 Task: Find connections with filter location Maroubra with filter topic #Trainerwith filter profile language German with filter current company Xoriant with filter school Project Management Institute Chennai Chapter with filter industry Security Systems Services with filter service category Growth Marketing with filter keywords title Assistant Golf Professional
Action: Mouse moved to (648, 117)
Screenshot: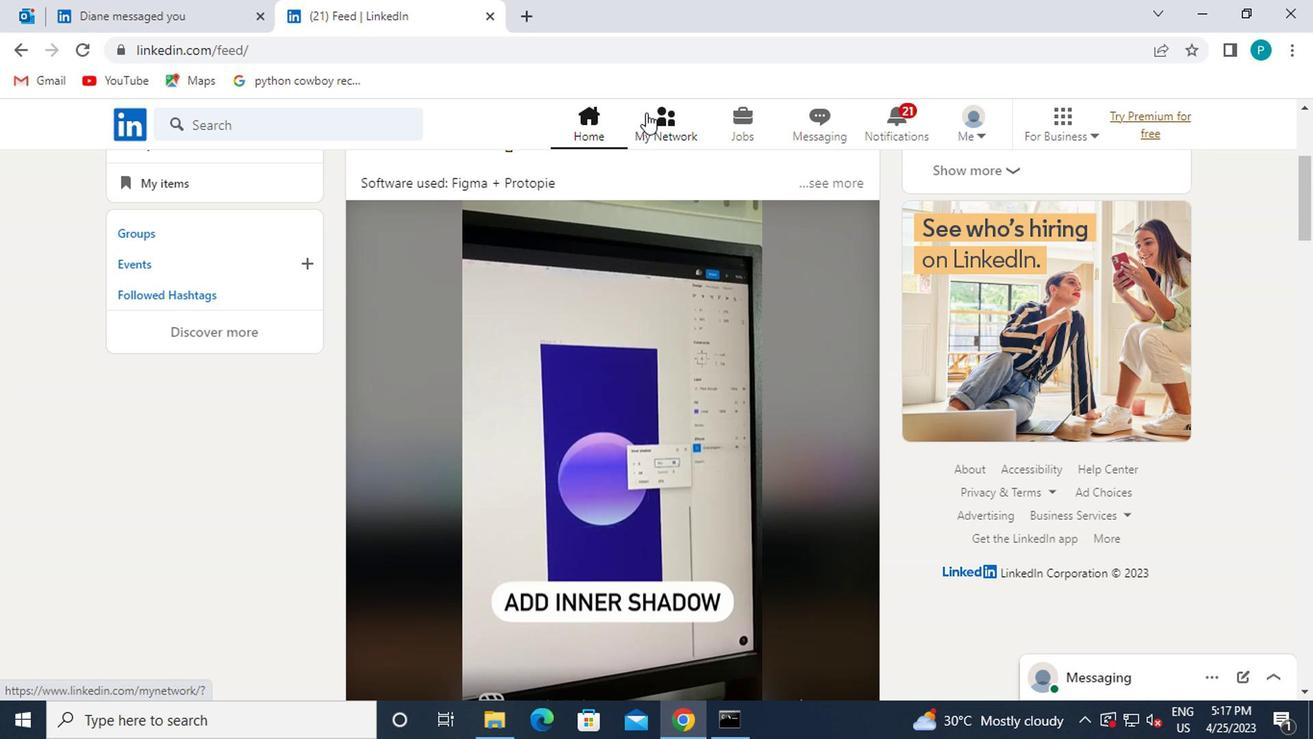 
Action: Mouse pressed left at (648, 117)
Screenshot: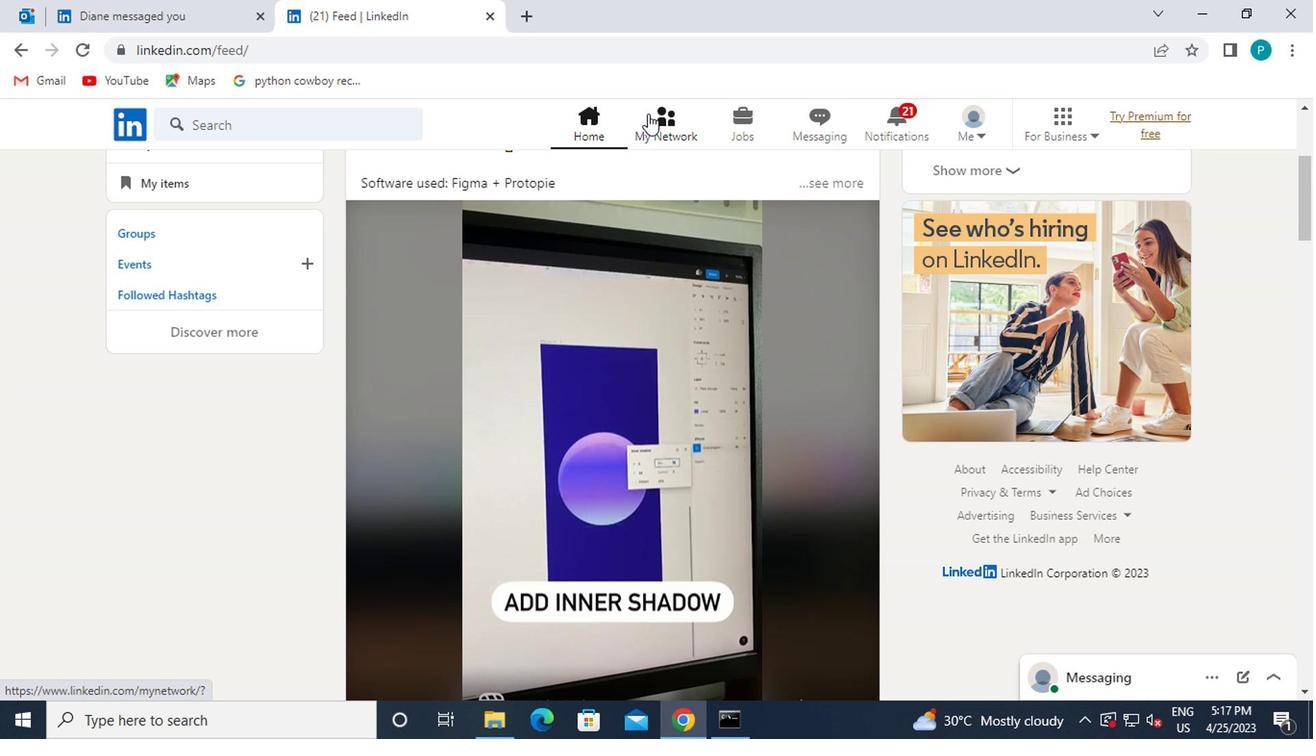 
Action: Mouse moved to (176, 238)
Screenshot: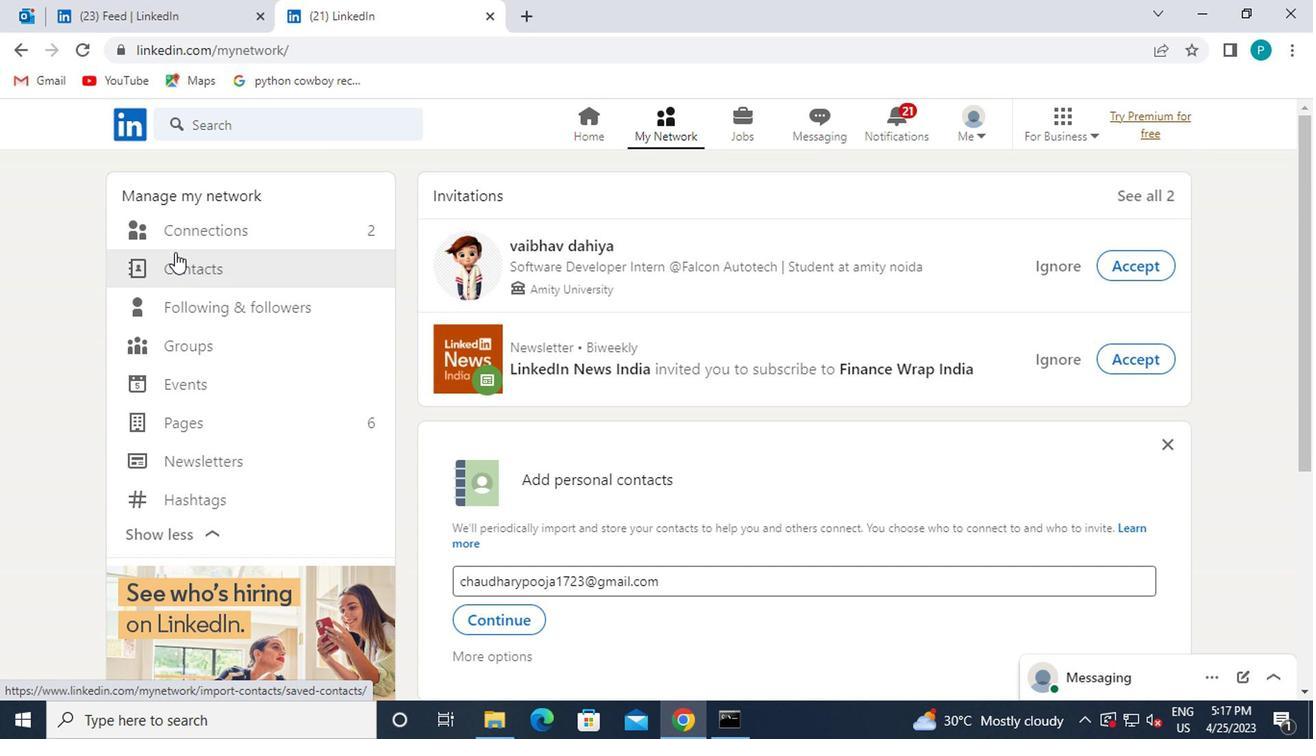 
Action: Mouse pressed left at (176, 238)
Screenshot: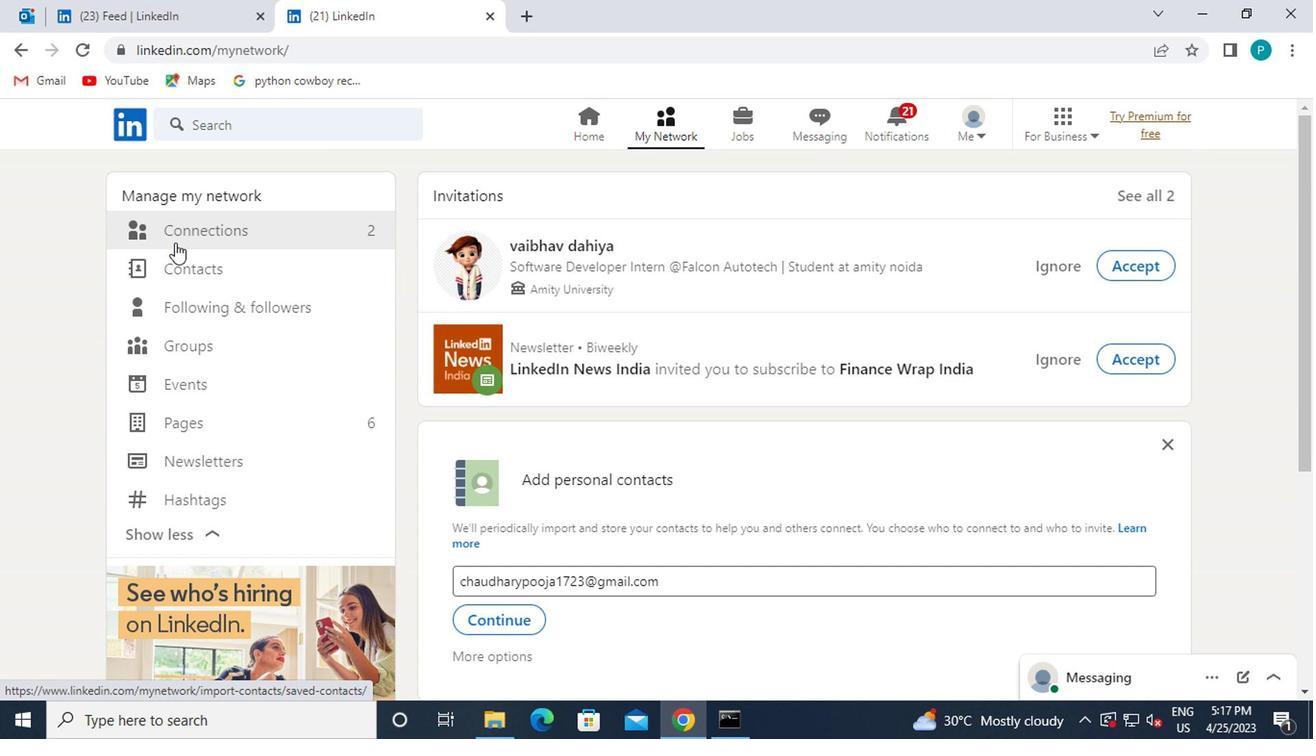 
Action: Mouse moved to (767, 231)
Screenshot: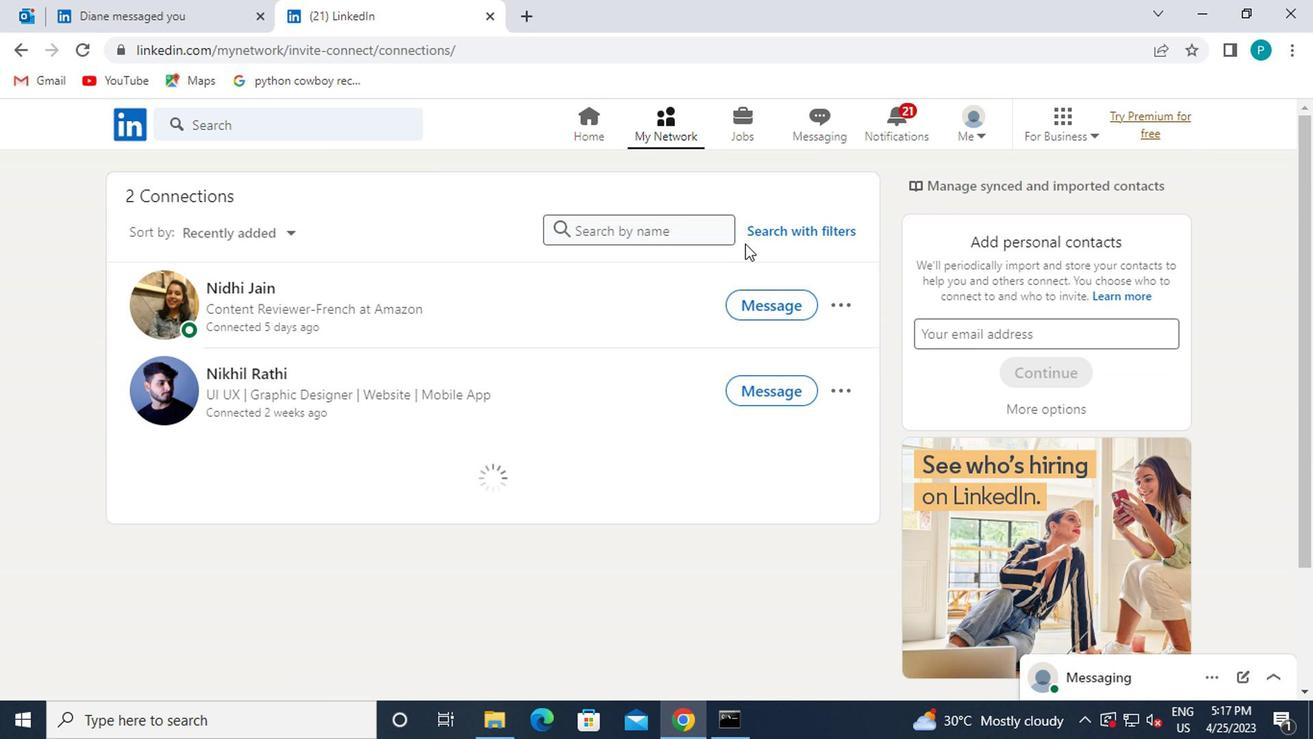 
Action: Mouse pressed left at (767, 231)
Screenshot: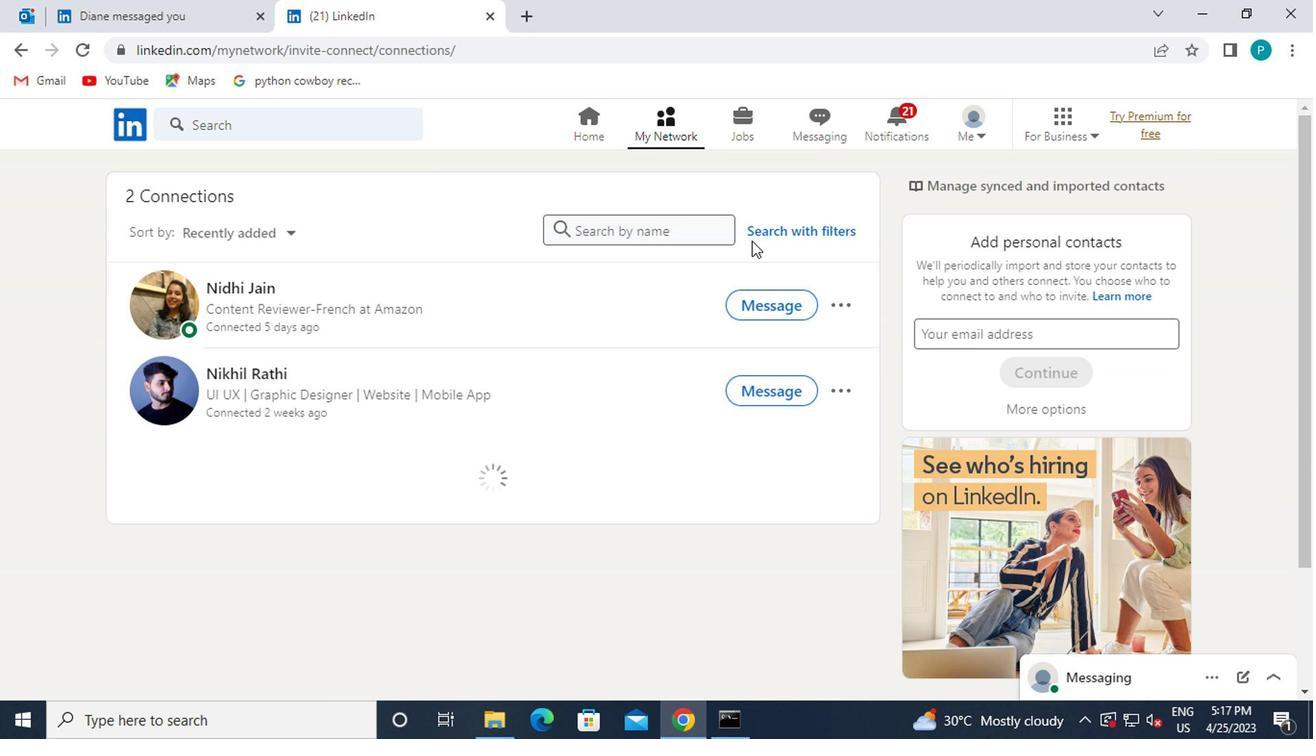 
Action: Mouse moved to (761, 229)
Screenshot: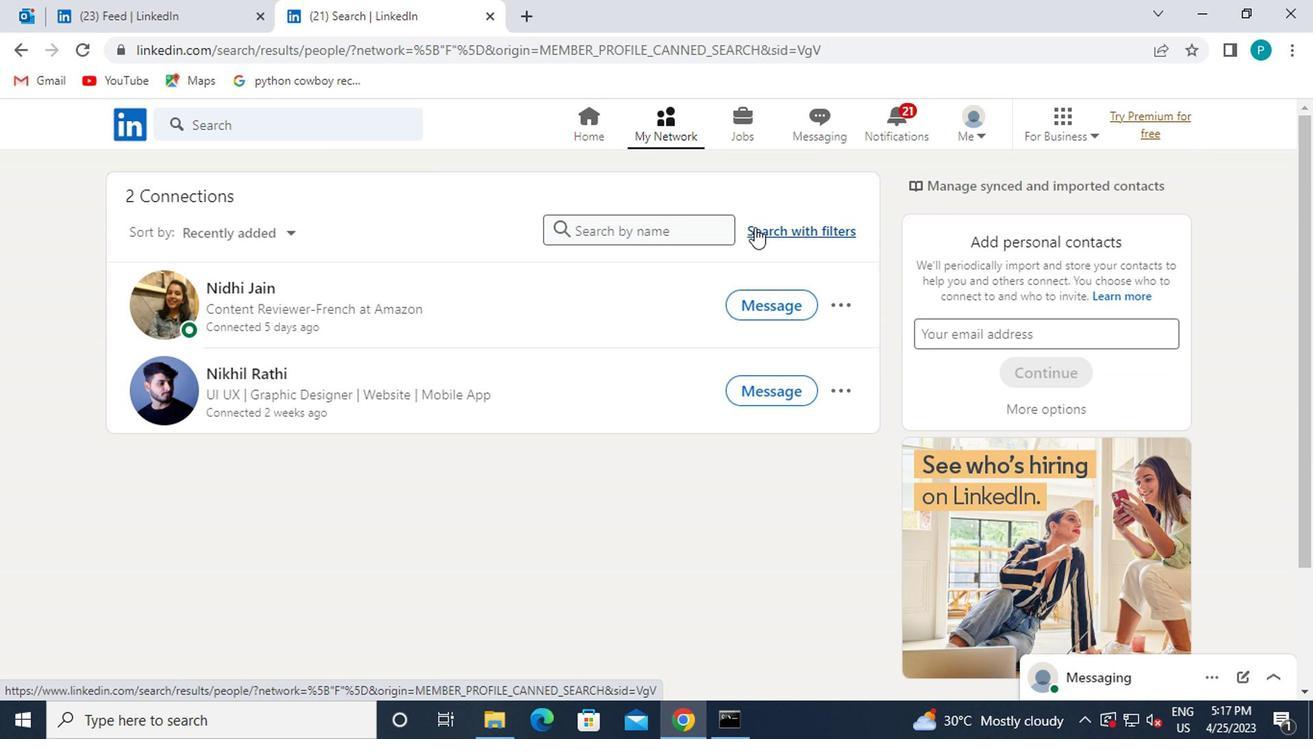 
Action: Mouse pressed left at (761, 229)
Screenshot: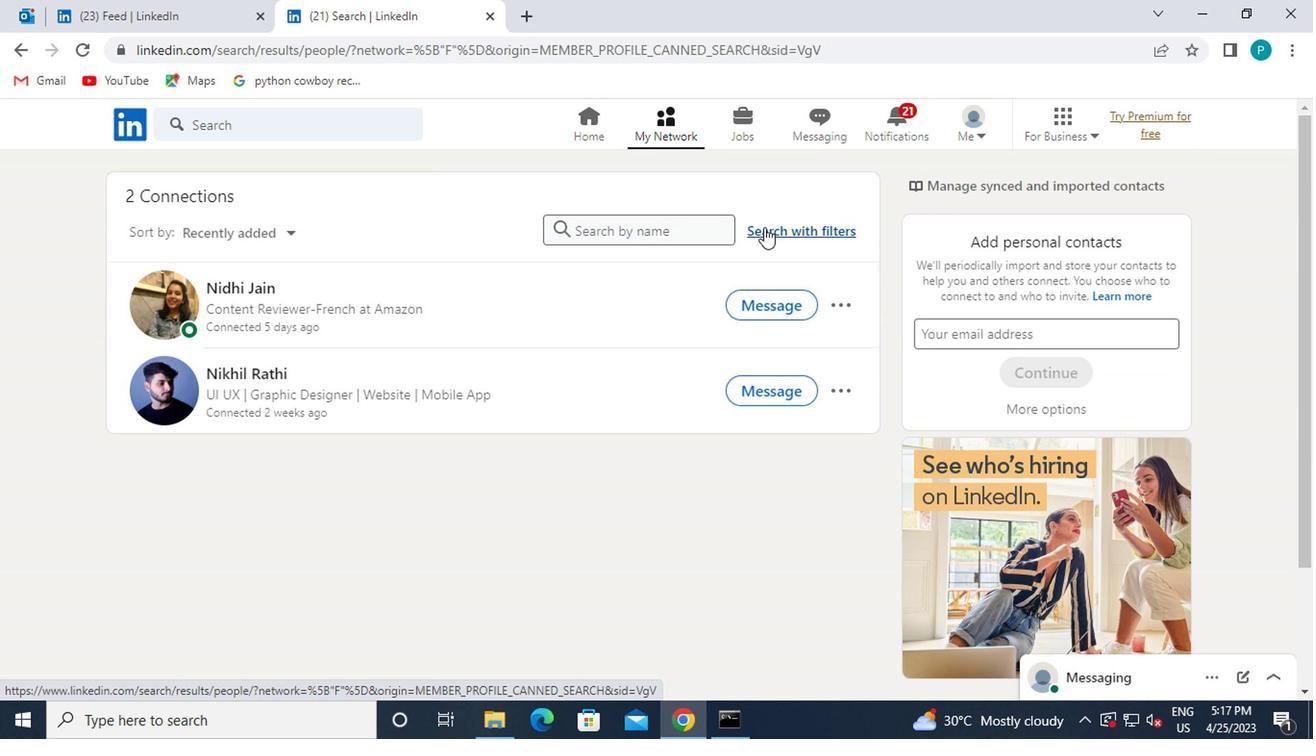 
Action: Mouse pressed left at (761, 229)
Screenshot: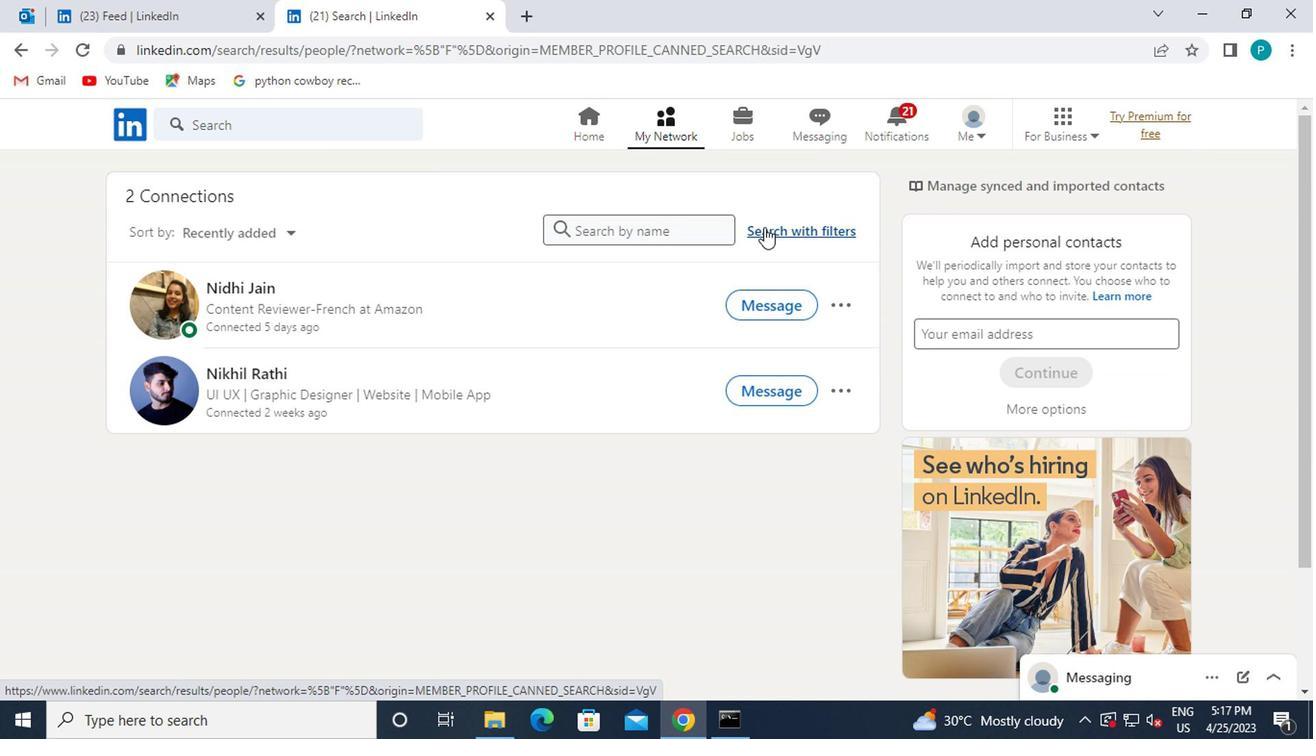 
Action: Mouse moved to (659, 191)
Screenshot: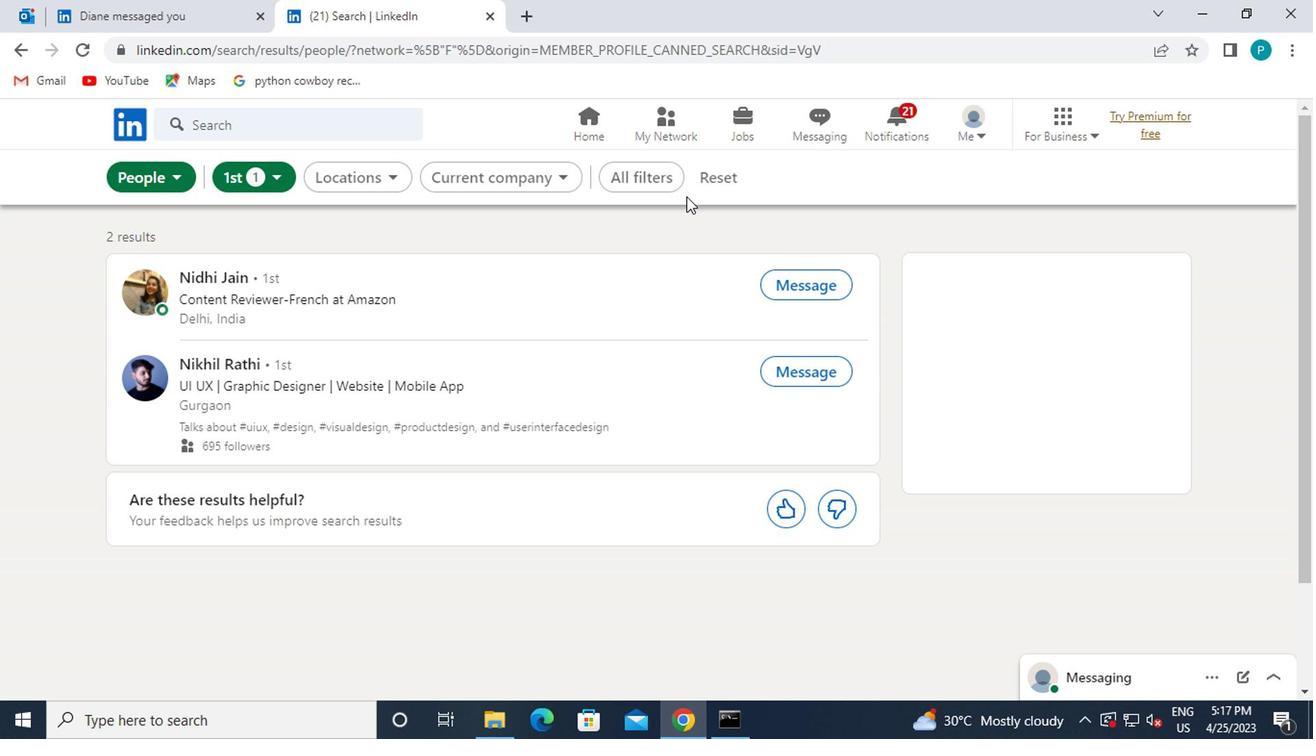 
Action: Mouse pressed left at (659, 191)
Screenshot: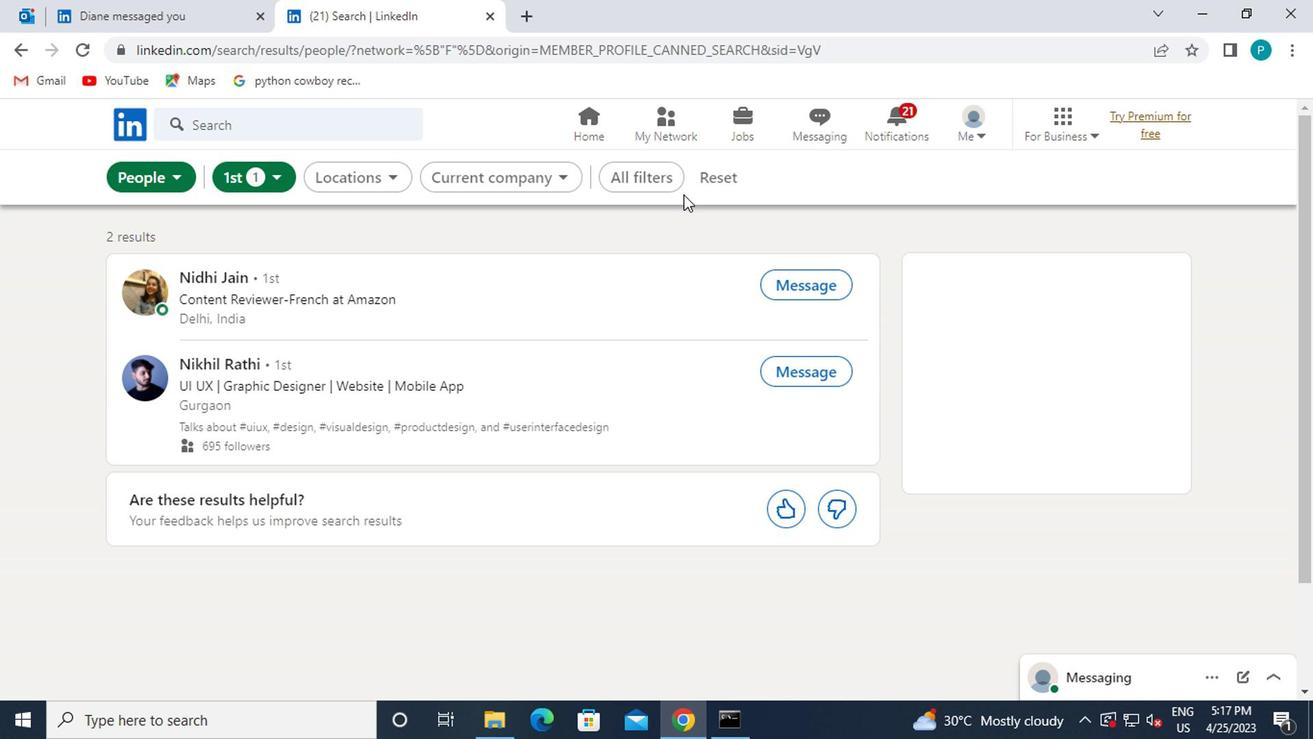 
Action: Mouse moved to (645, 183)
Screenshot: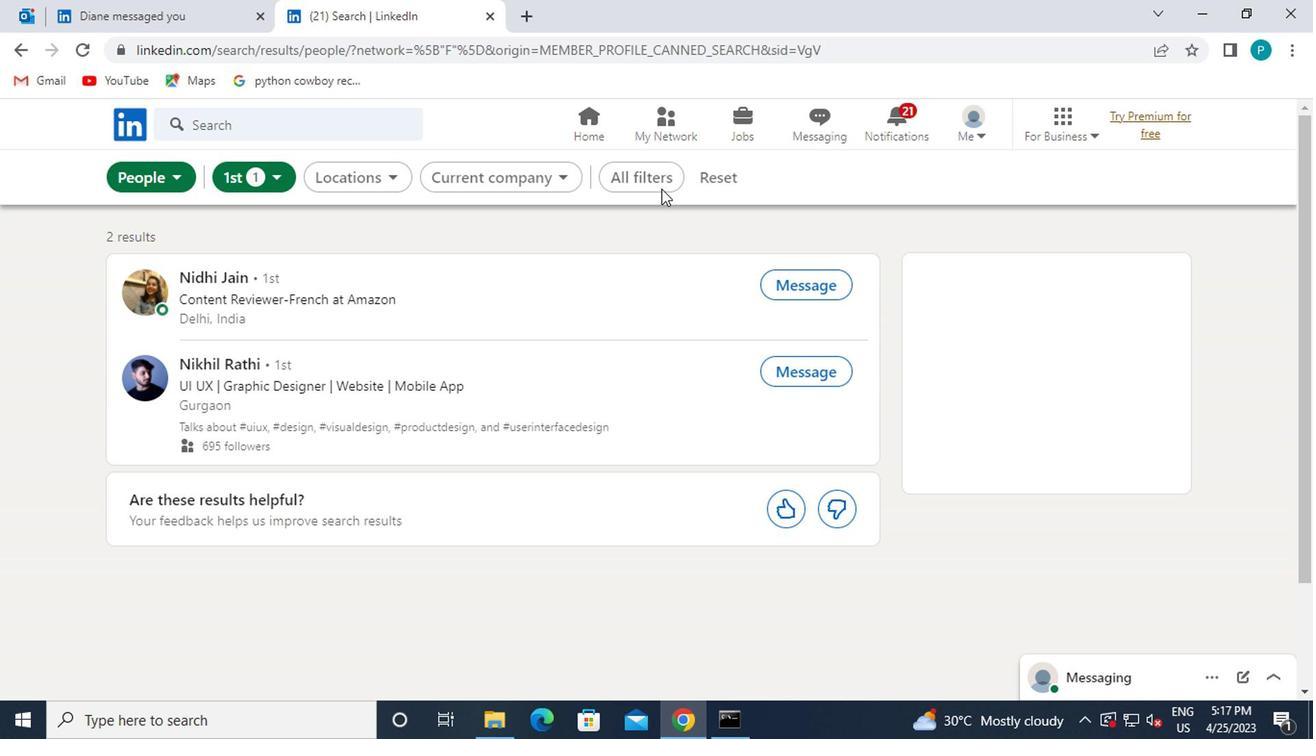 
Action: Mouse pressed left at (645, 183)
Screenshot: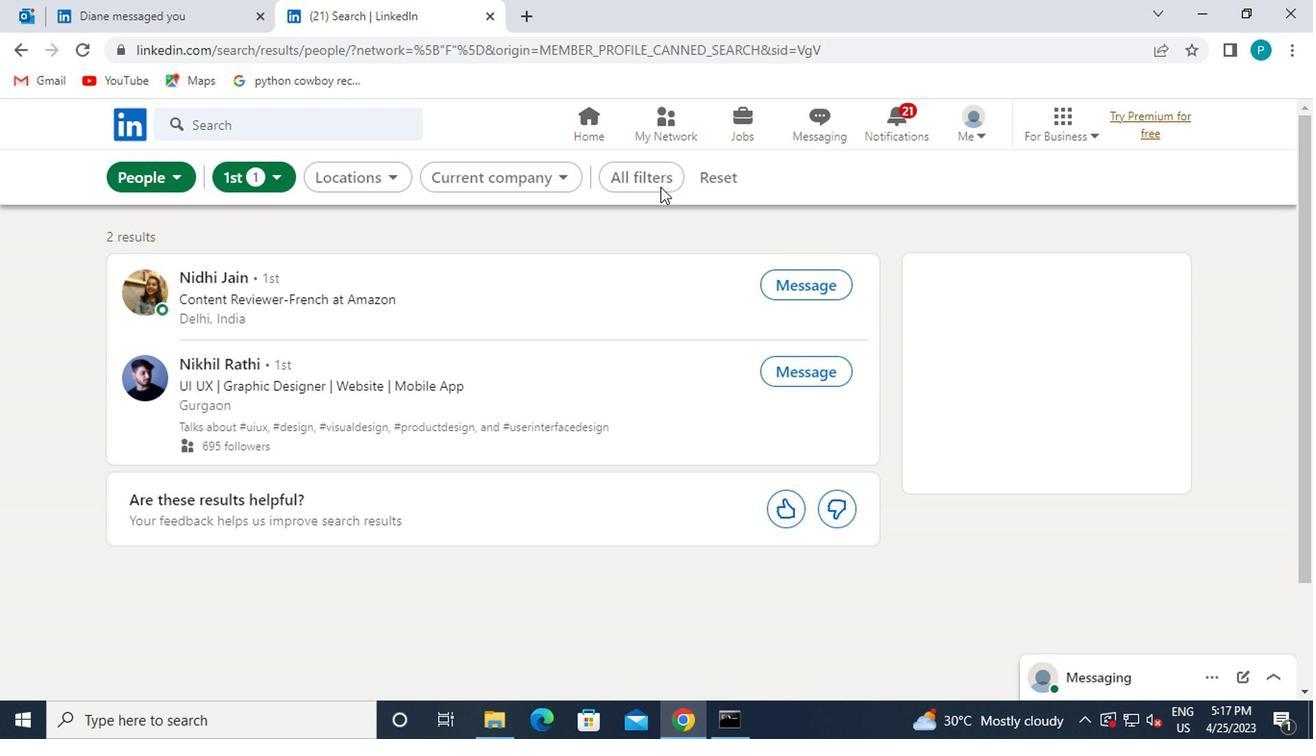 
Action: Mouse pressed left at (645, 183)
Screenshot: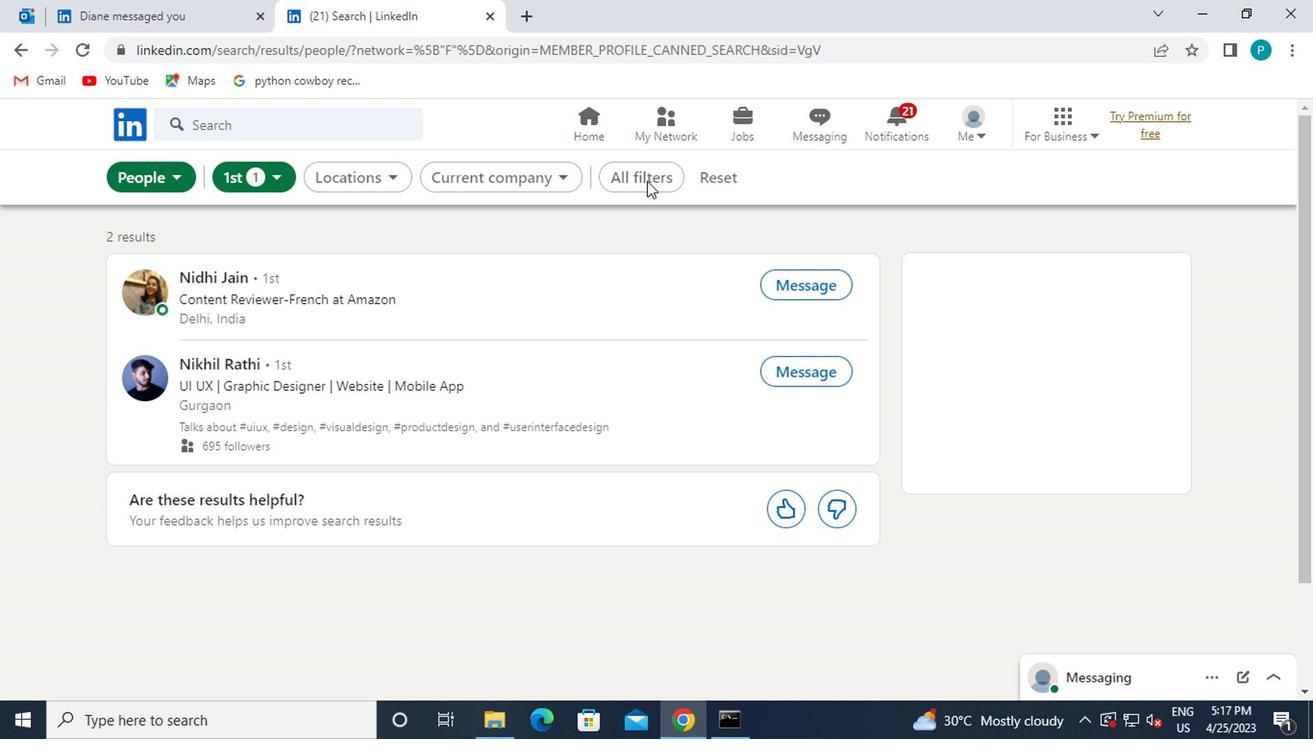 
Action: Mouse pressed left at (645, 183)
Screenshot: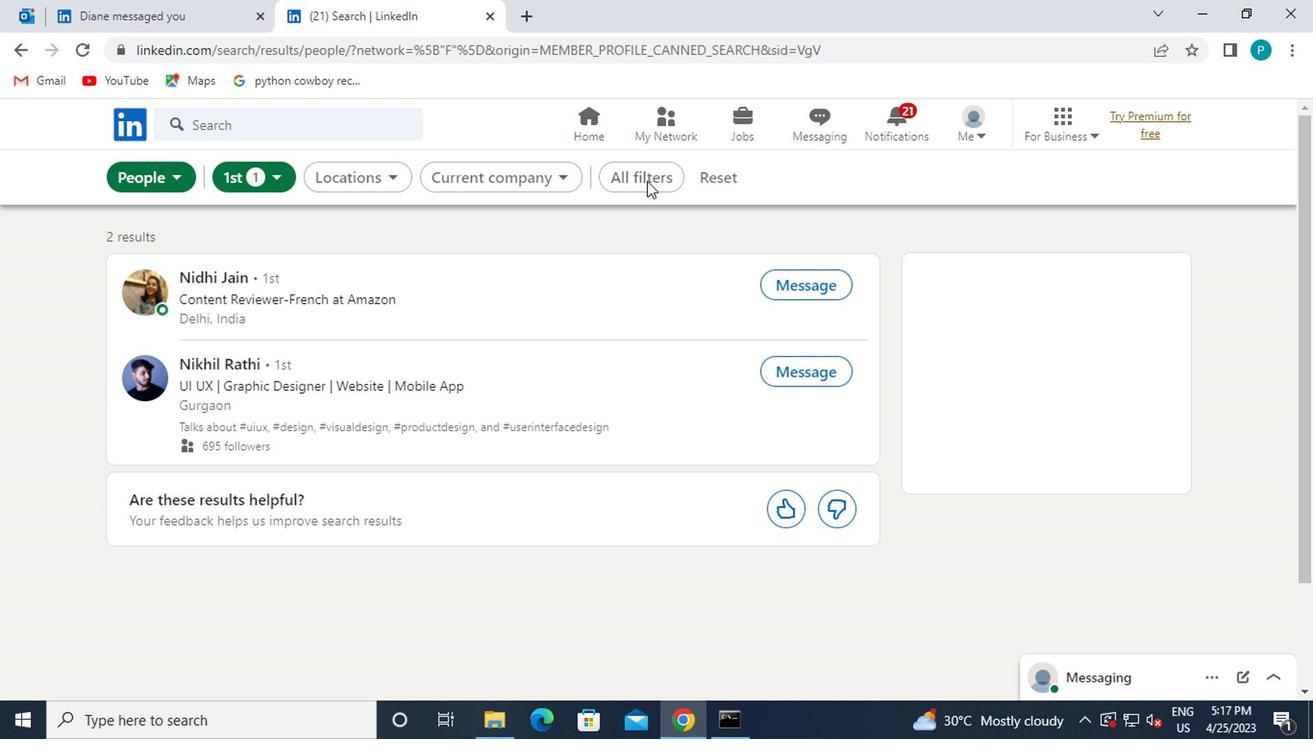 
Action: Mouse pressed left at (645, 183)
Screenshot: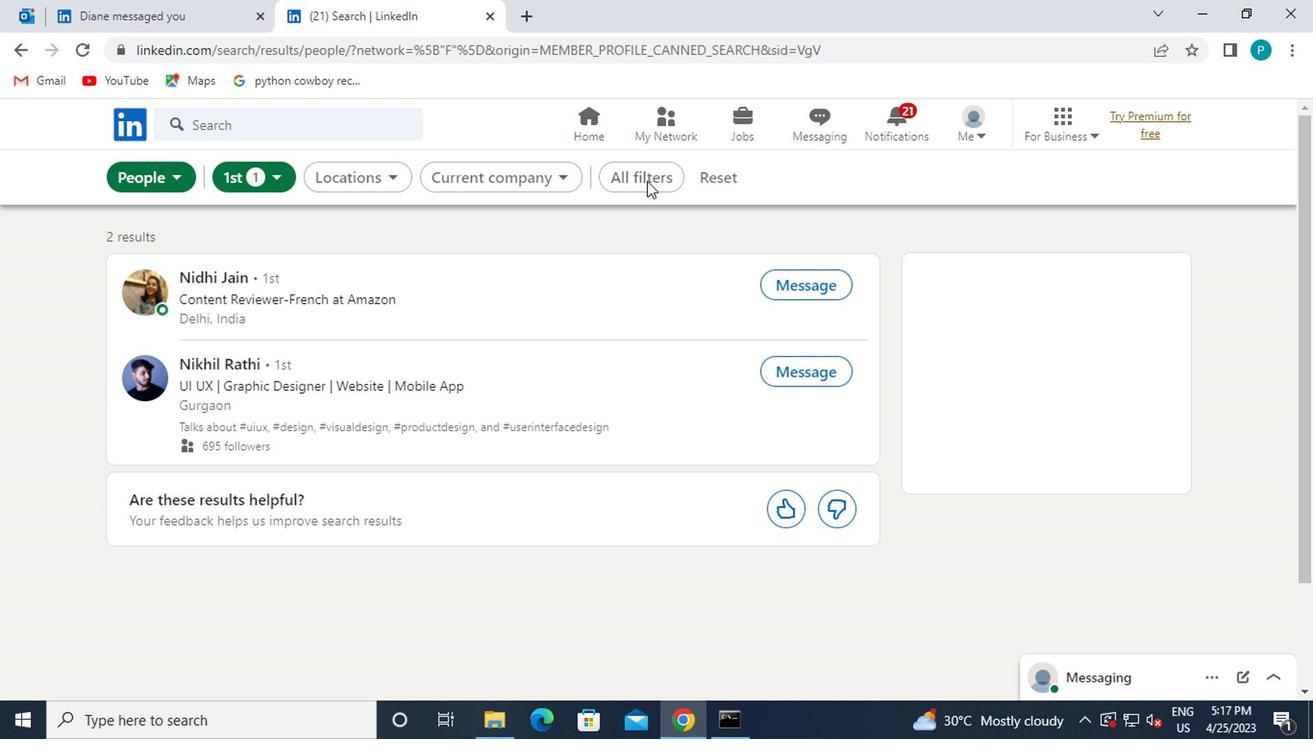 
Action: Mouse pressed left at (645, 183)
Screenshot: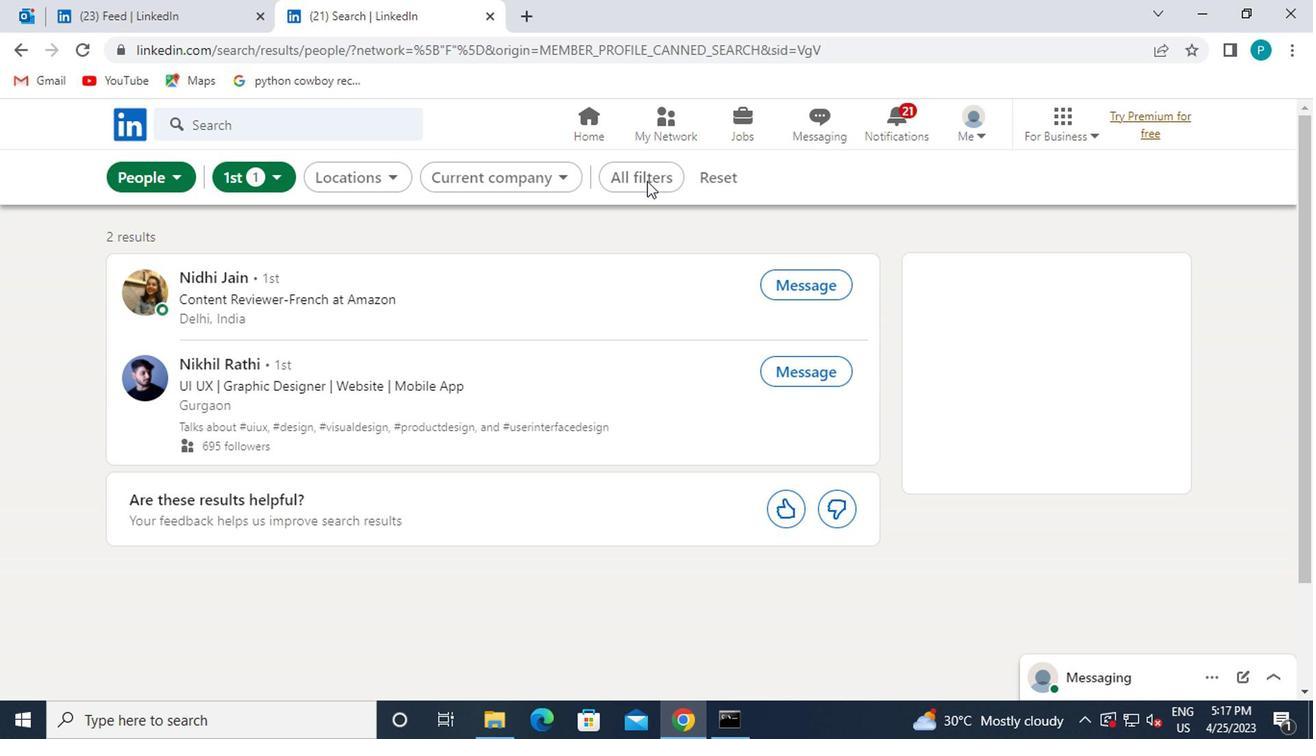 
Action: Mouse pressed left at (645, 183)
Screenshot: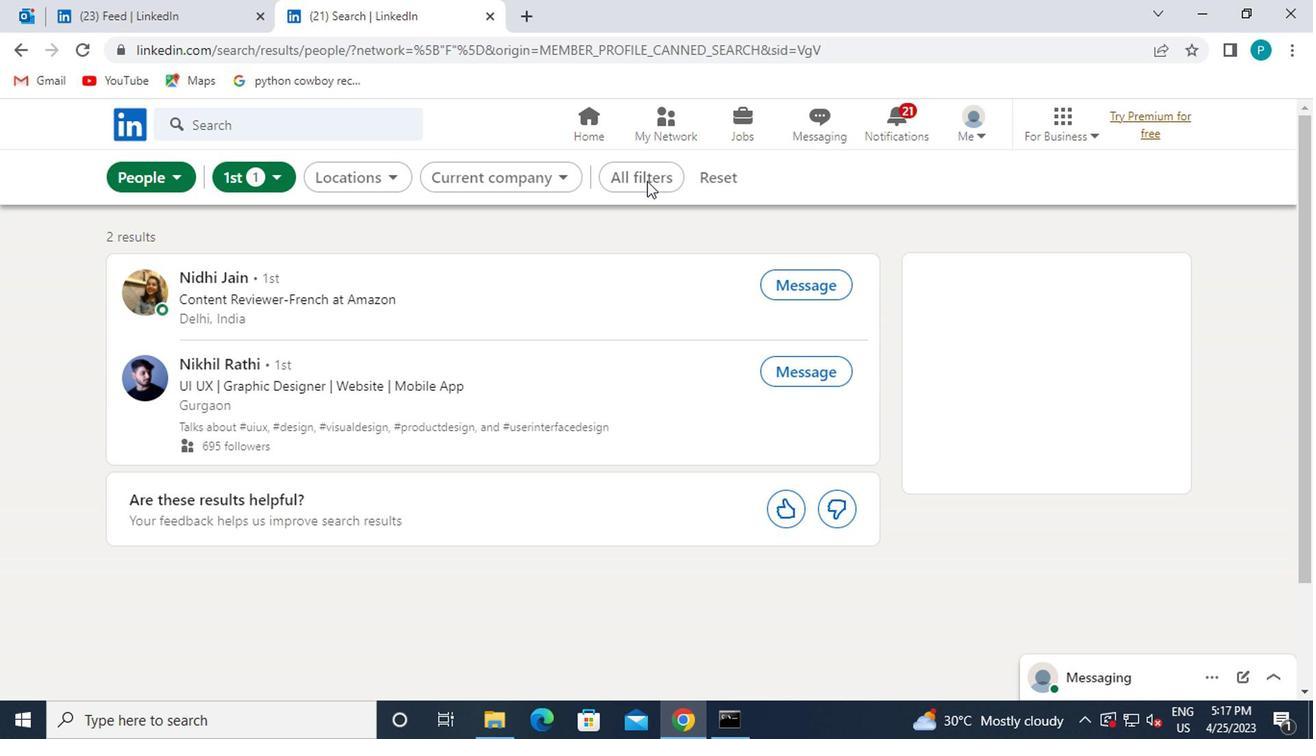 
Action: Mouse pressed left at (645, 183)
Screenshot: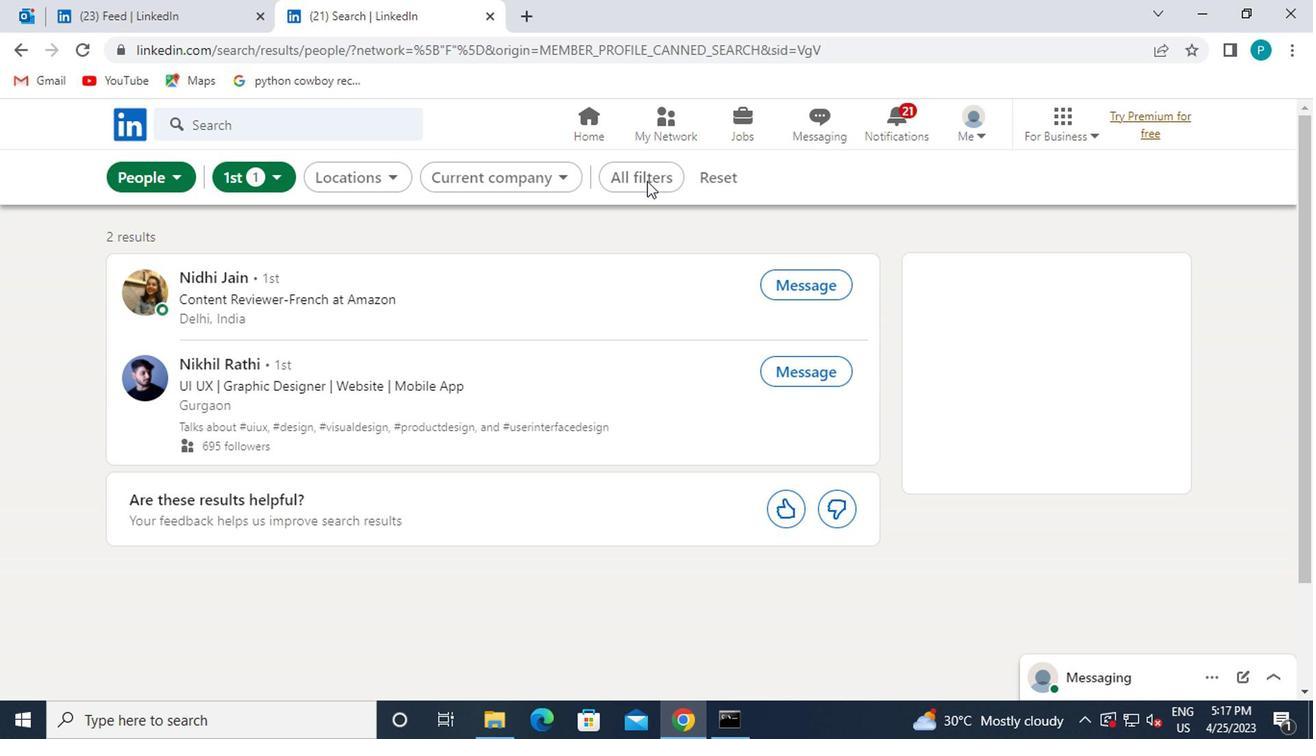 
Action: Mouse pressed left at (645, 183)
Screenshot: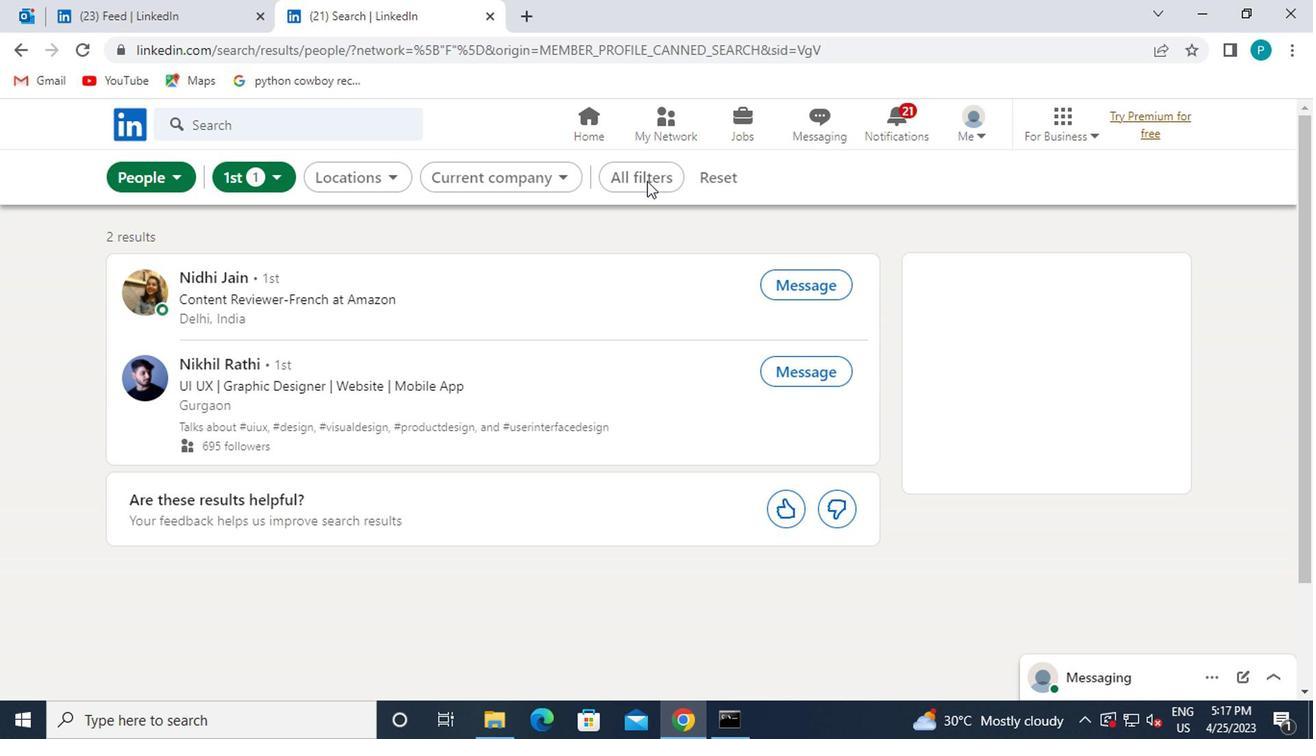 
Action: Mouse moved to (625, 178)
Screenshot: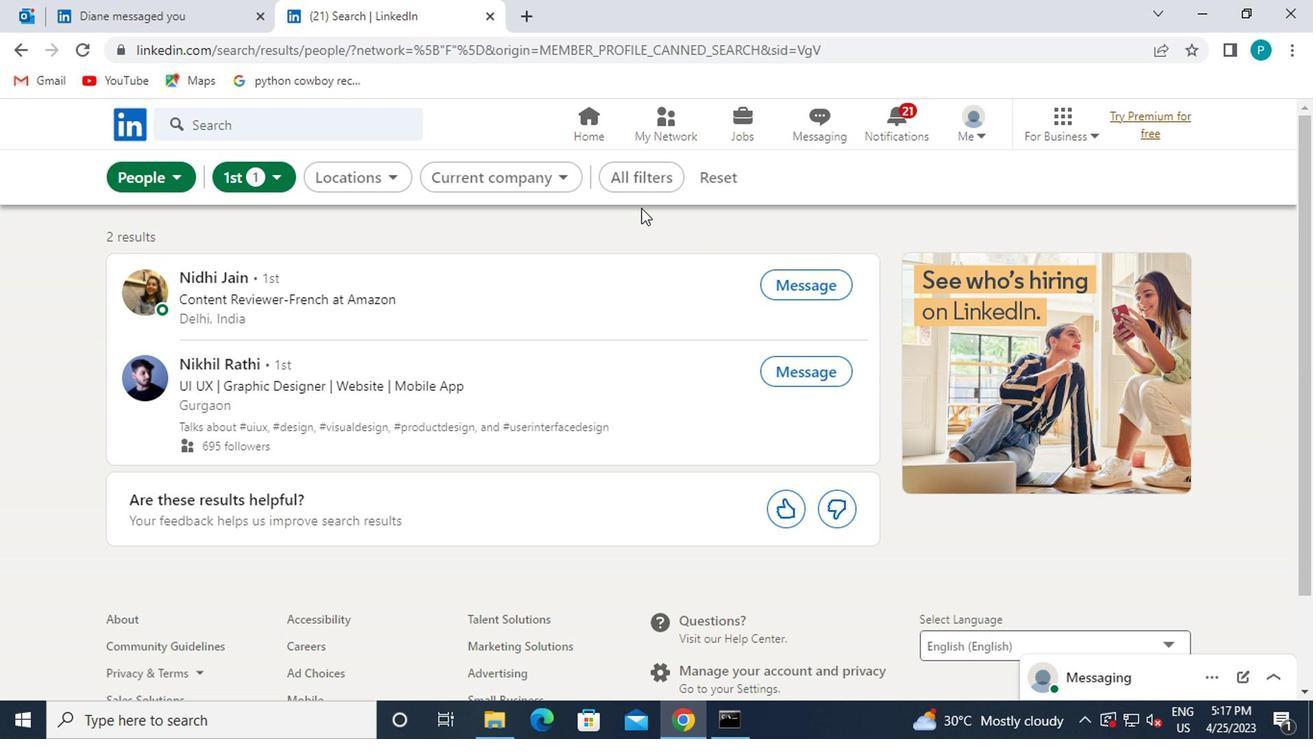 
Action: Mouse pressed left at (625, 178)
Screenshot: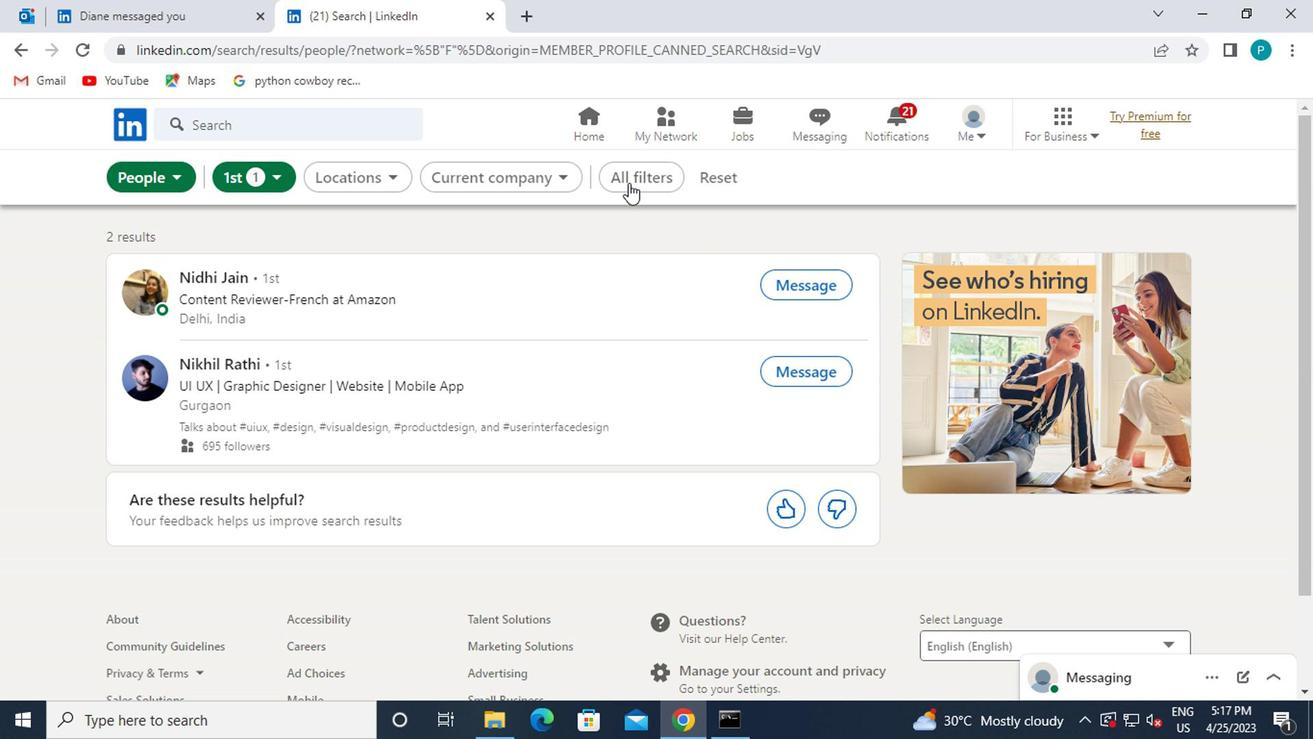 
Action: Mouse moved to (1041, 401)
Screenshot: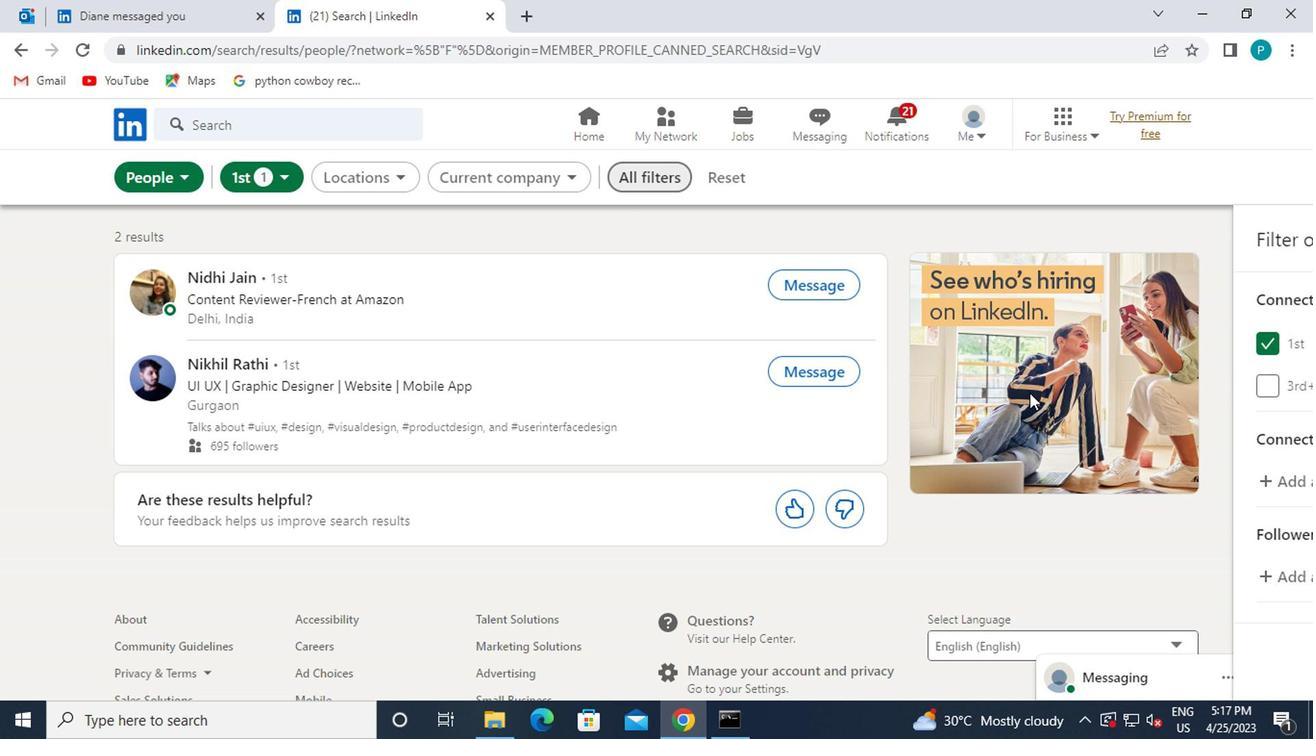 
Action: Mouse scrolled (1041, 400) with delta (0, 0)
Screenshot: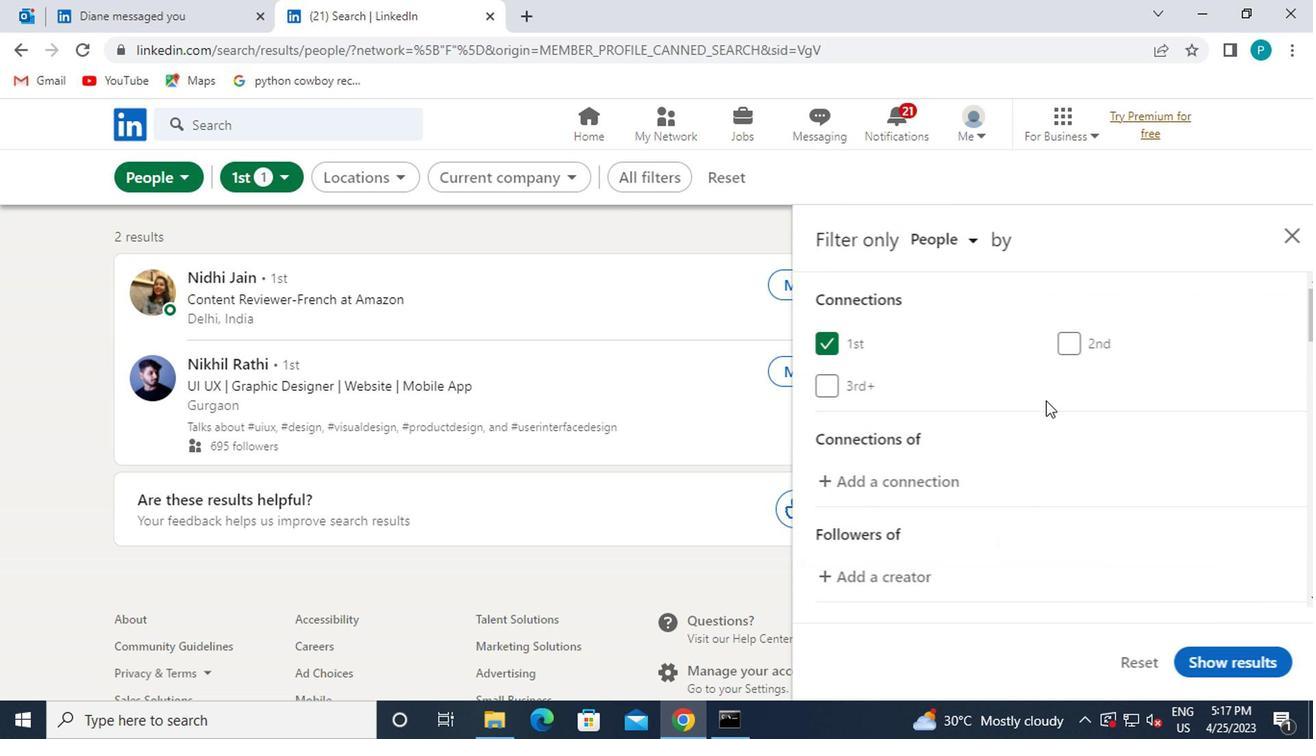 
Action: Mouse scrolled (1041, 400) with delta (0, 0)
Screenshot: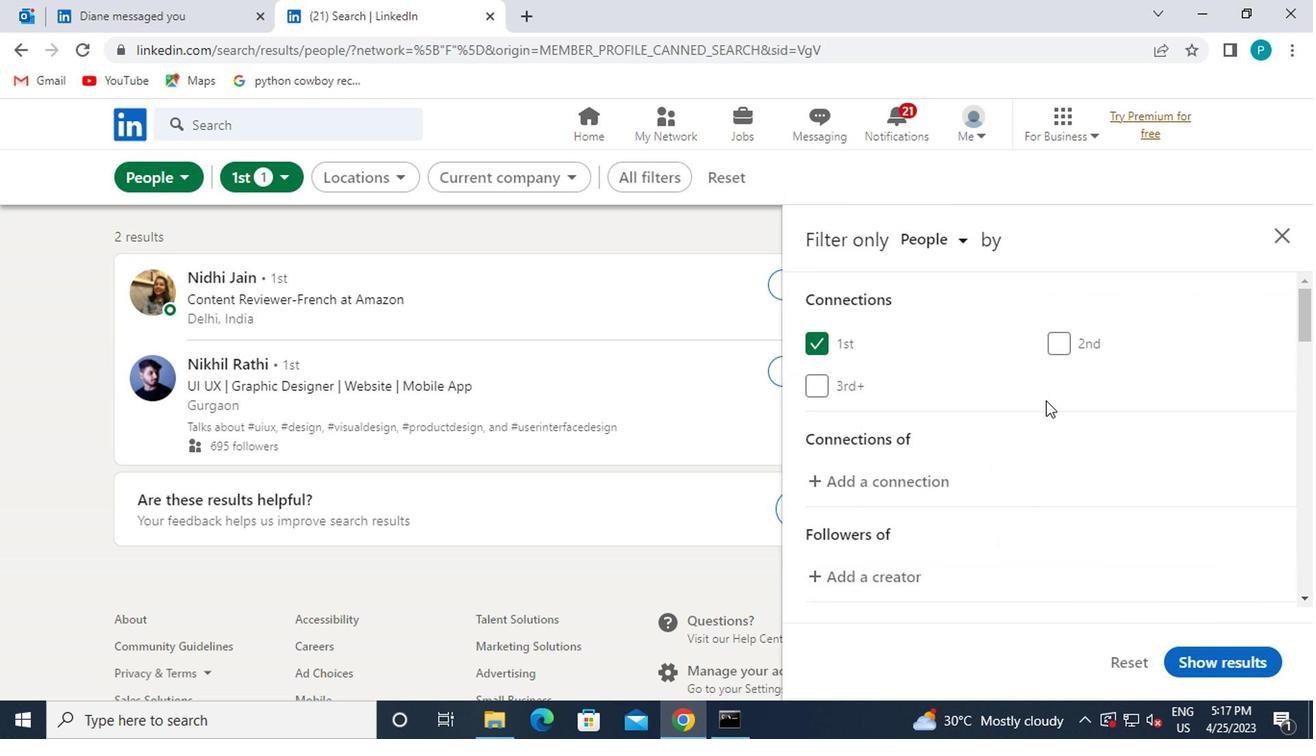 
Action: Mouse scrolled (1041, 400) with delta (0, 0)
Screenshot: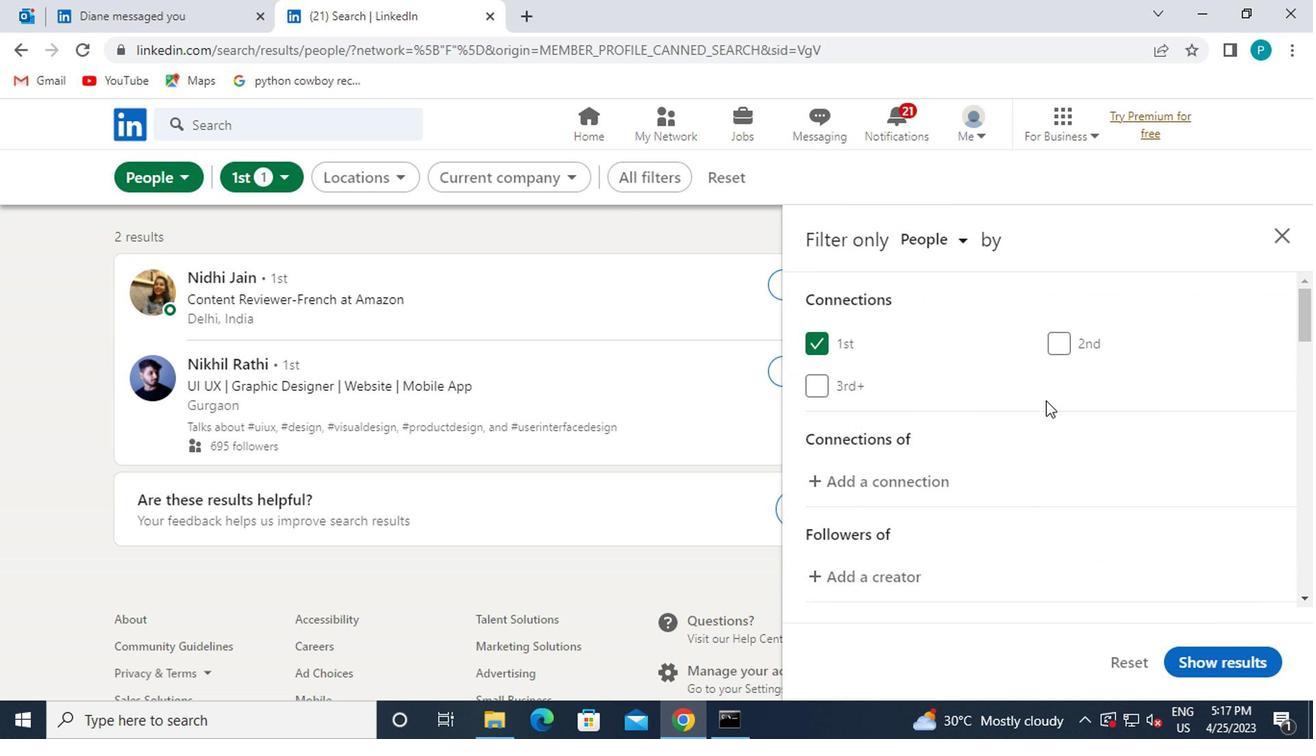 
Action: Mouse moved to (1096, 466)
Screenshot: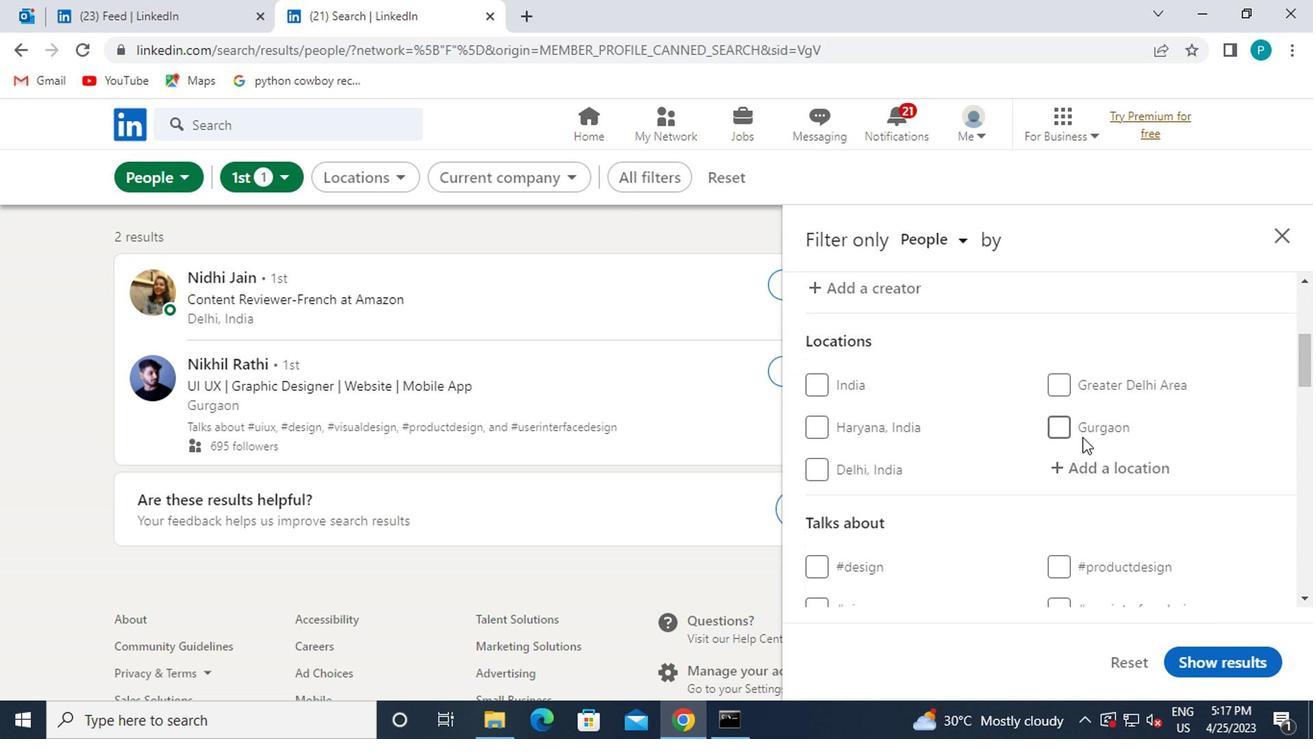 
Action: Mouse pressed left at (1096, 466)
Screenshot: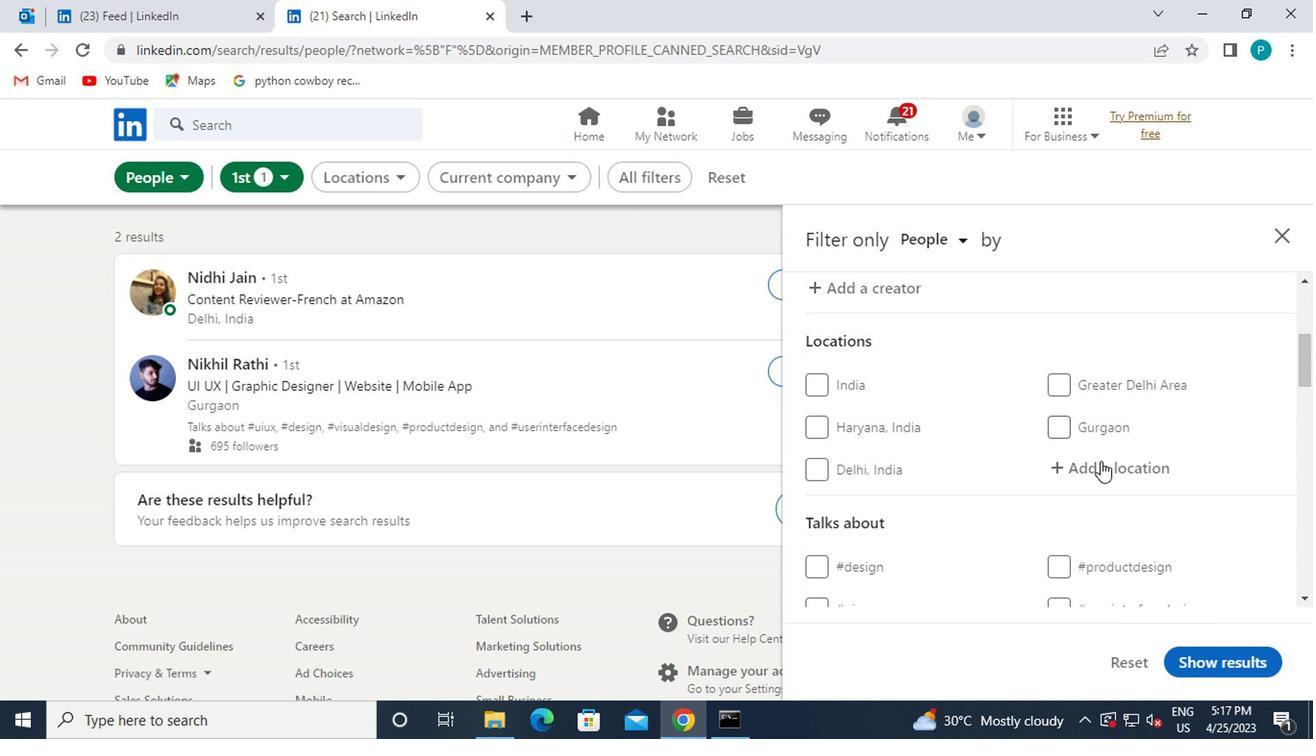 
Action: Mouse moved to (1146, 379)
Screenshot: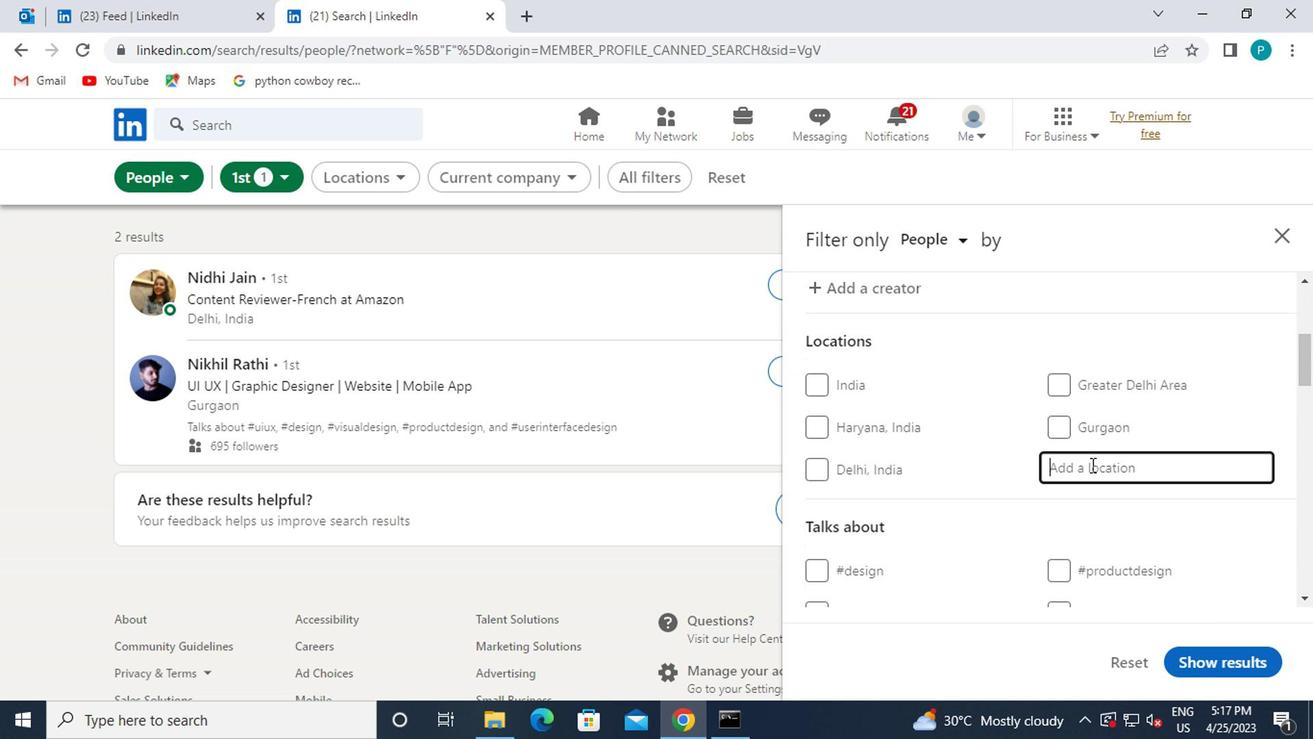 
Action: Key pressed maroubra<Key.enter>
Screenshot: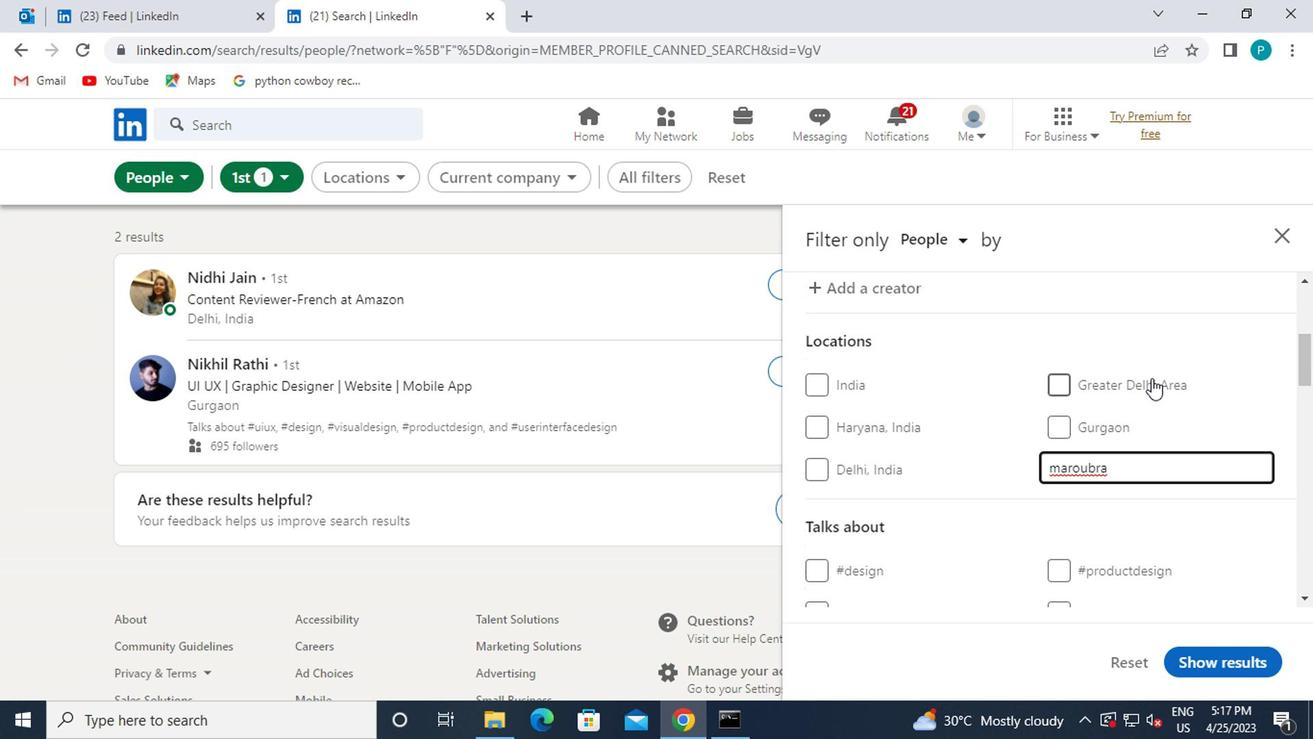 
Action: Mouse moved to (1125, 409)
Screenshot: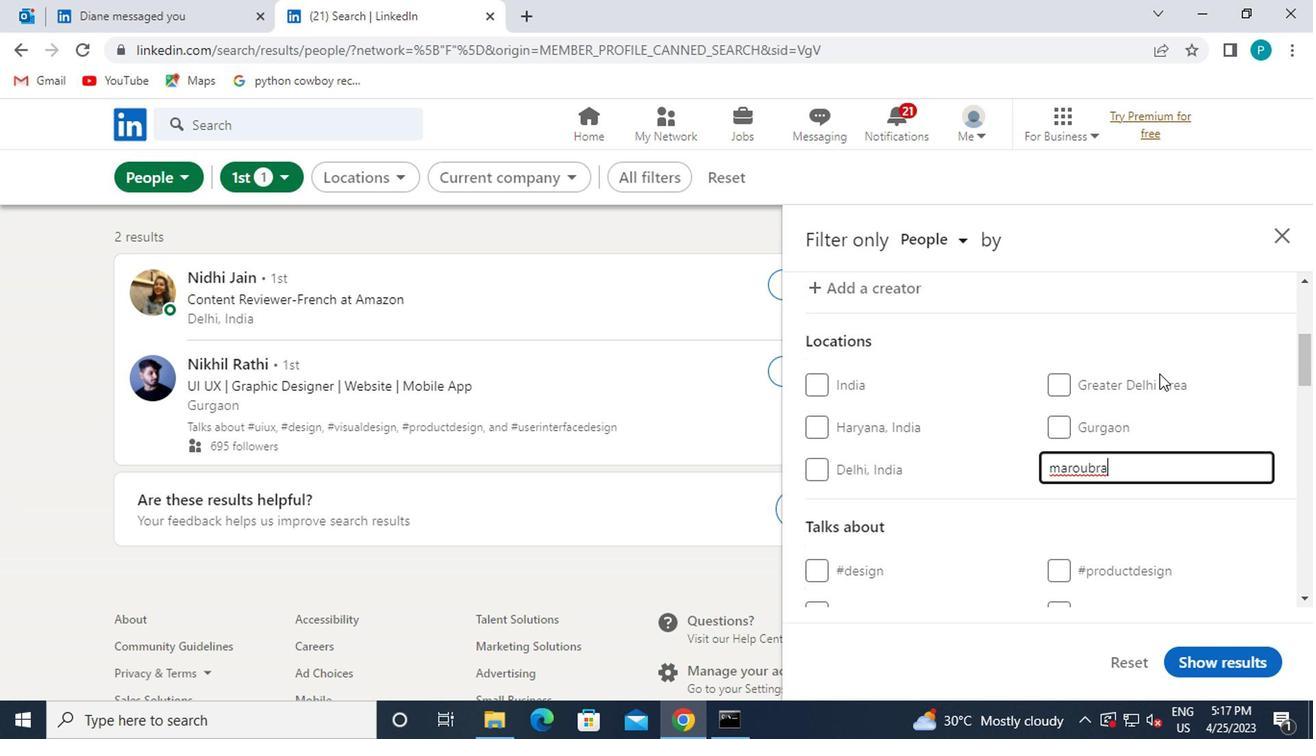 
Action: Mouse scrolled (1125, 408) with delta (0, 0)
Screenshot: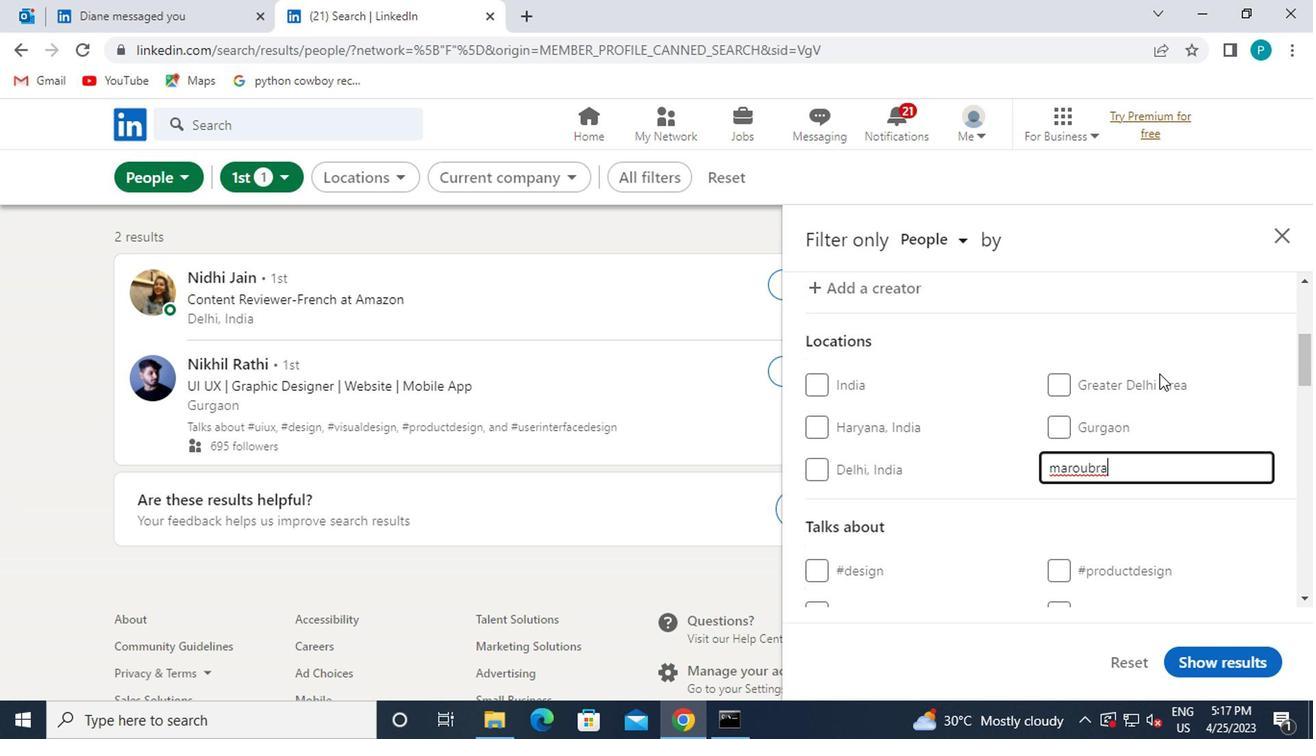 
Action: Mouse moved to (1115, 413)
Screenshot: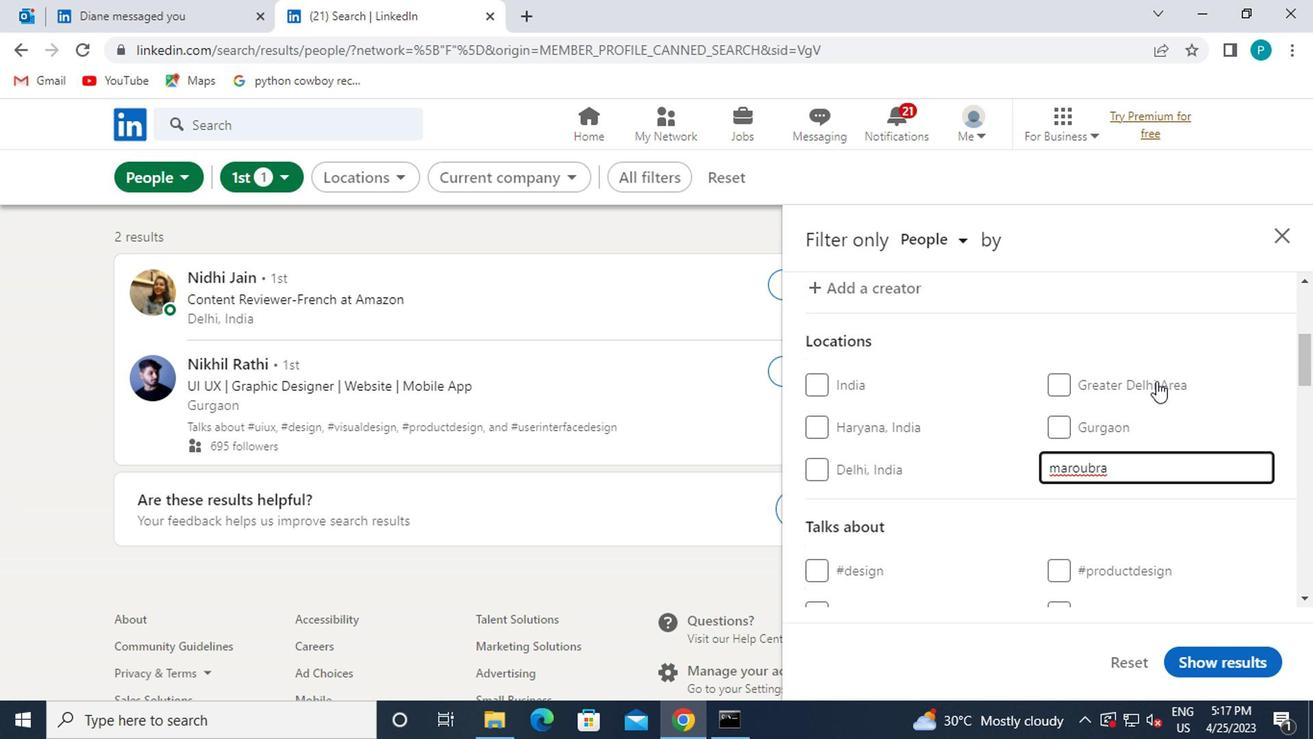
Action: Mouse scrolled (1115, 413) with delta (0, 0)
Screenshot: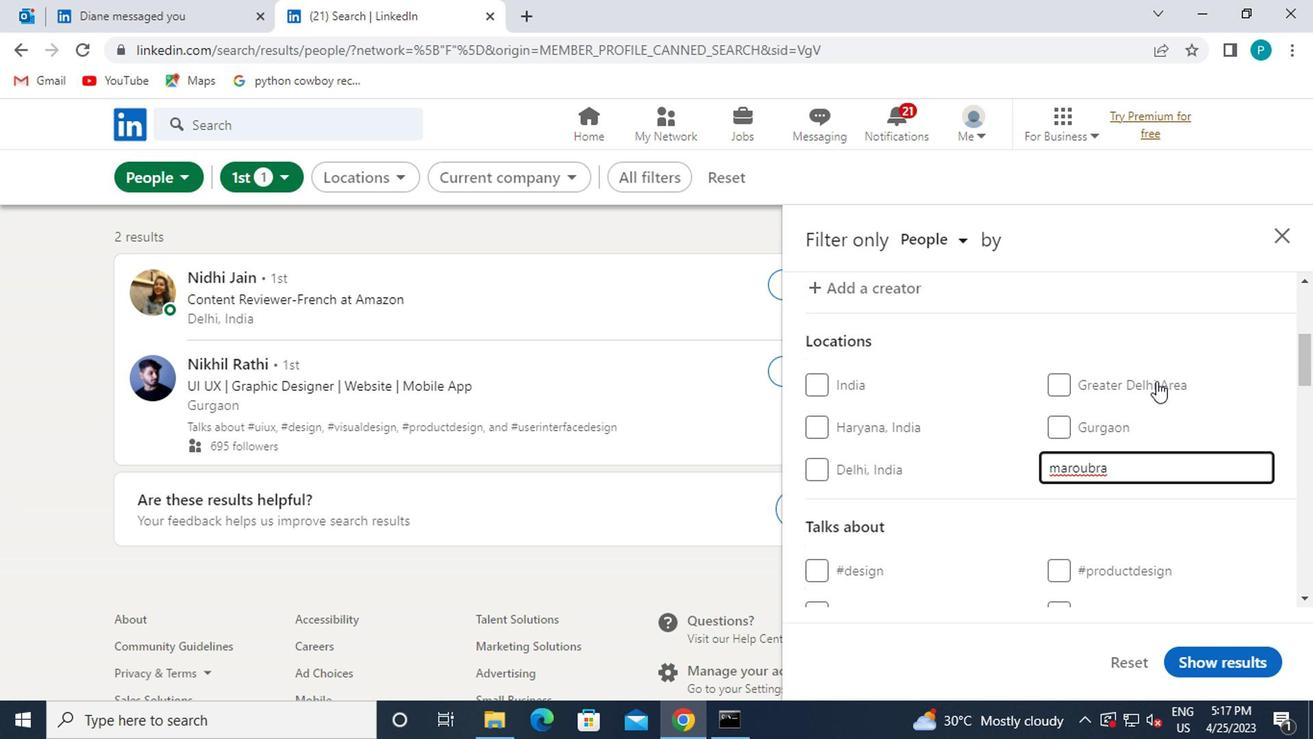 
Action: Mouse moved to (1080, 450)
Screenshot: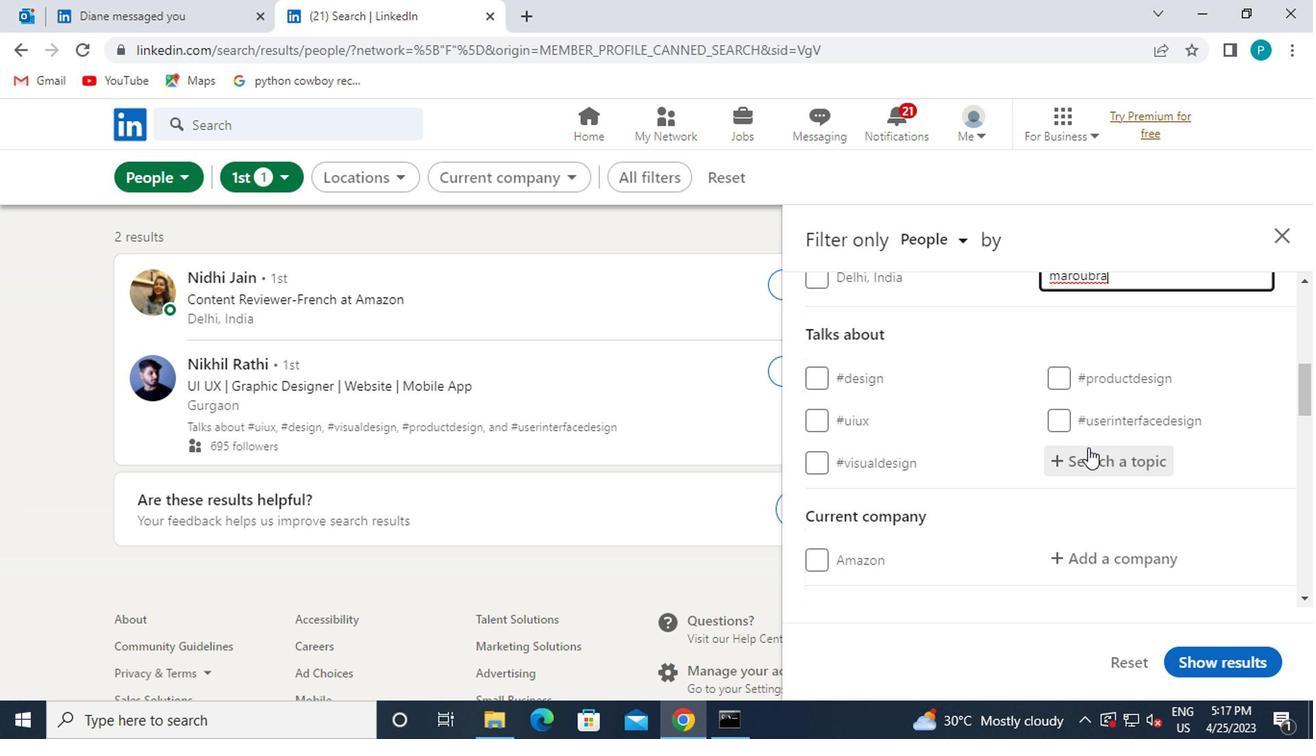 
Action: Mouse pressed left at (1080, 450)
Screenshot: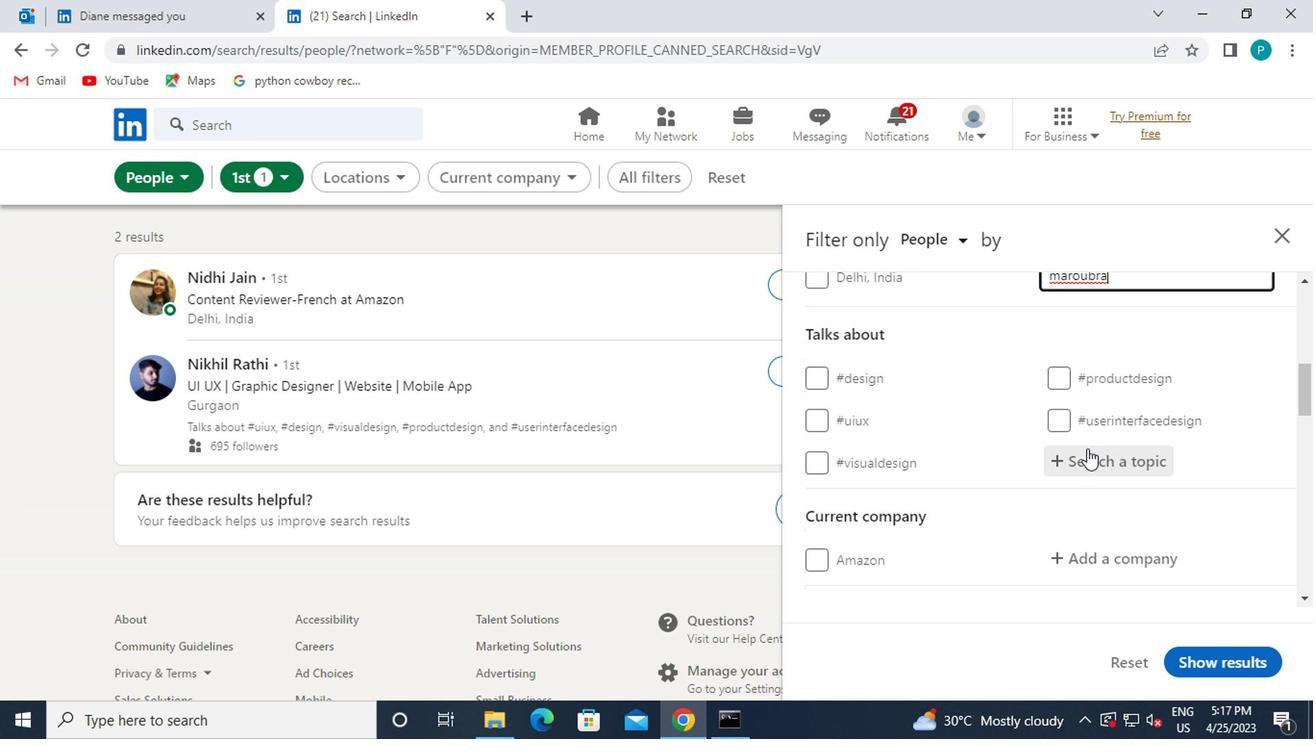 
Action: Mouse moved to (1086, 447)
Screenshot: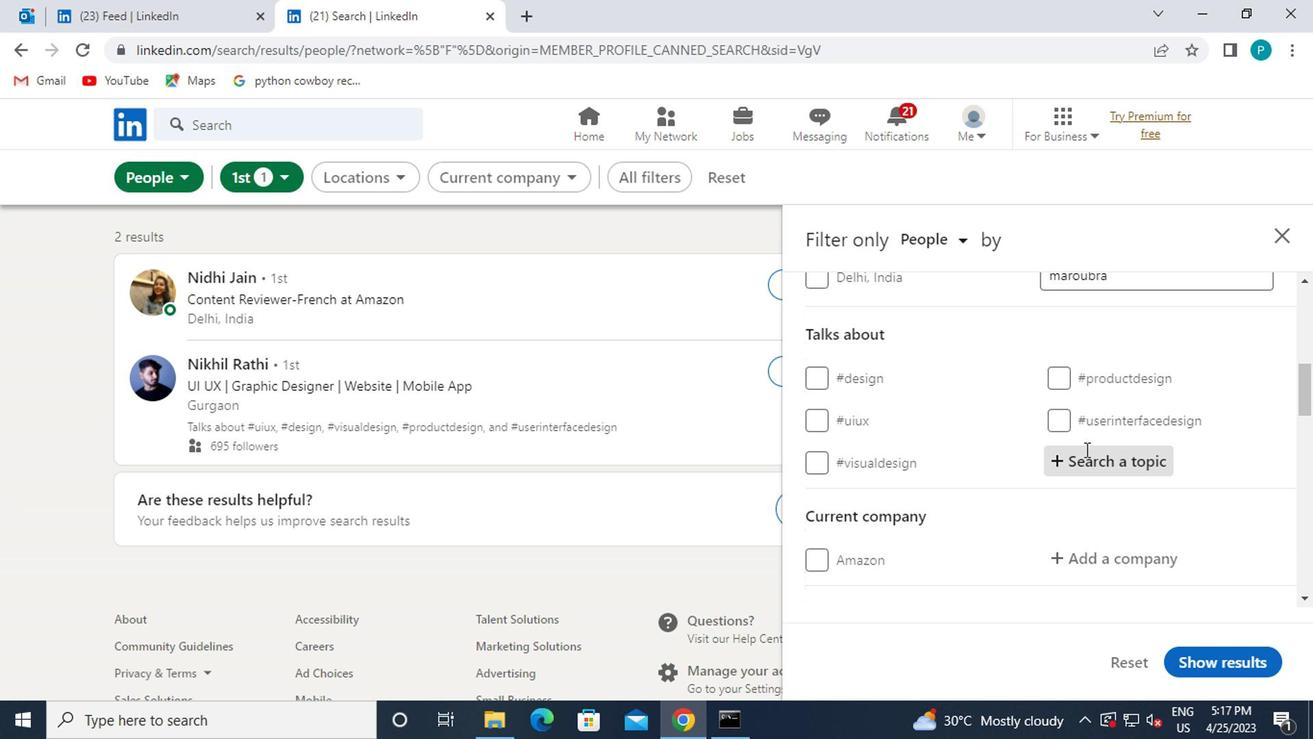 
Action: Key pressed <Key.shift>#TRAINER
Screenshot: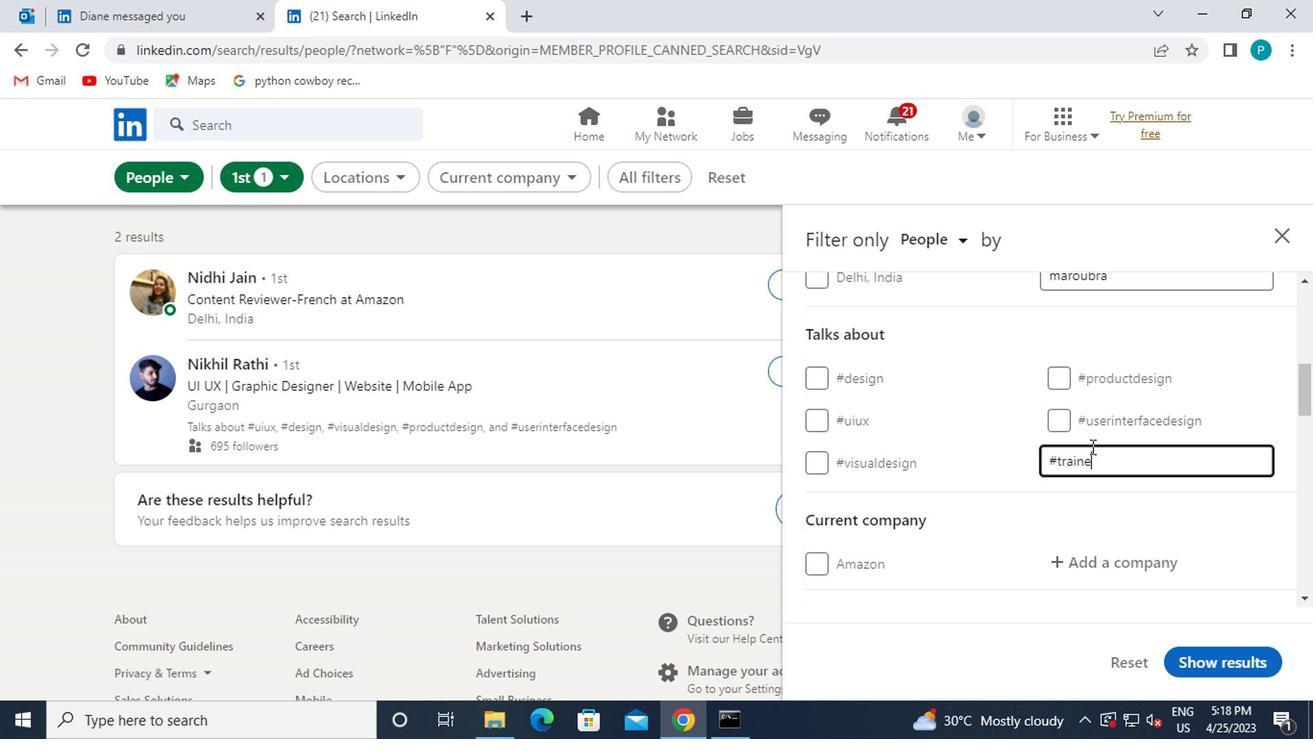 
Action: Mouse moved to (1059, 483)
Screenshot: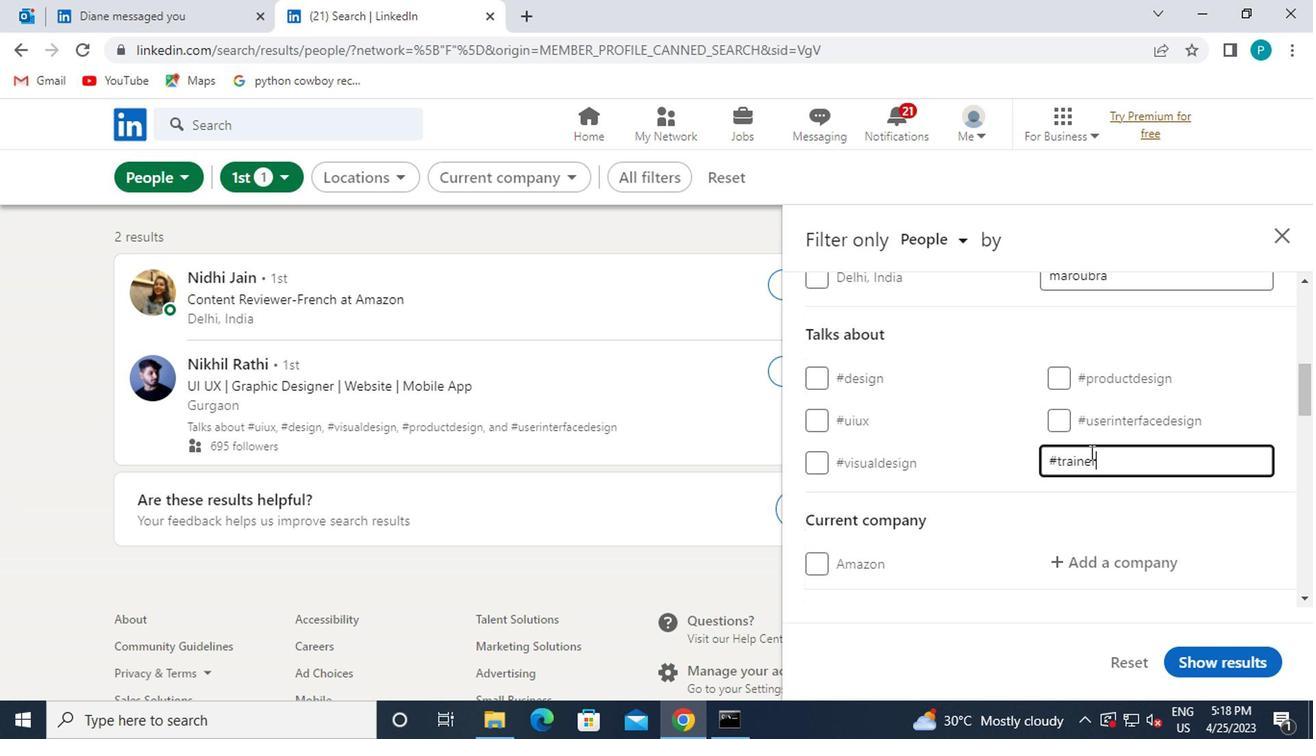 
Action: Mouse scrolled (1059, 483) with delta (0, 0)
Screenshot: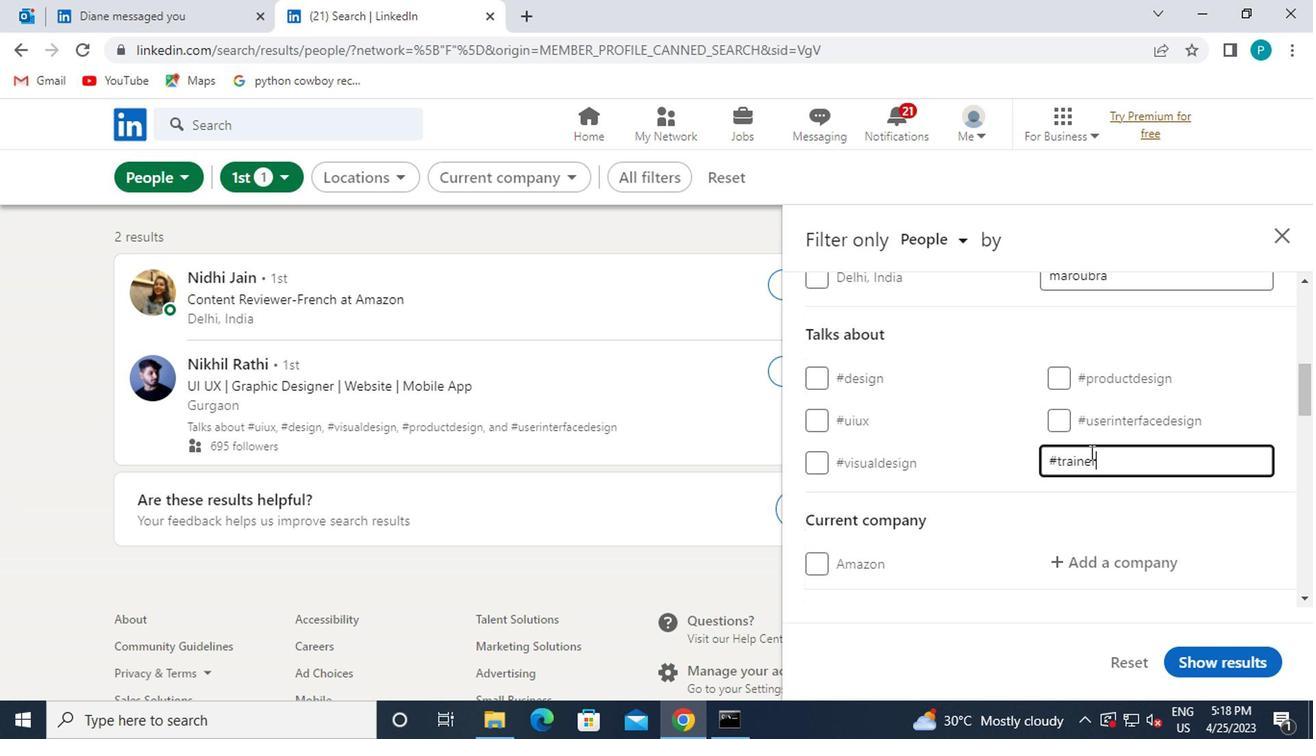 
Action: Mouse moved to (1052, 487)
Screenshot: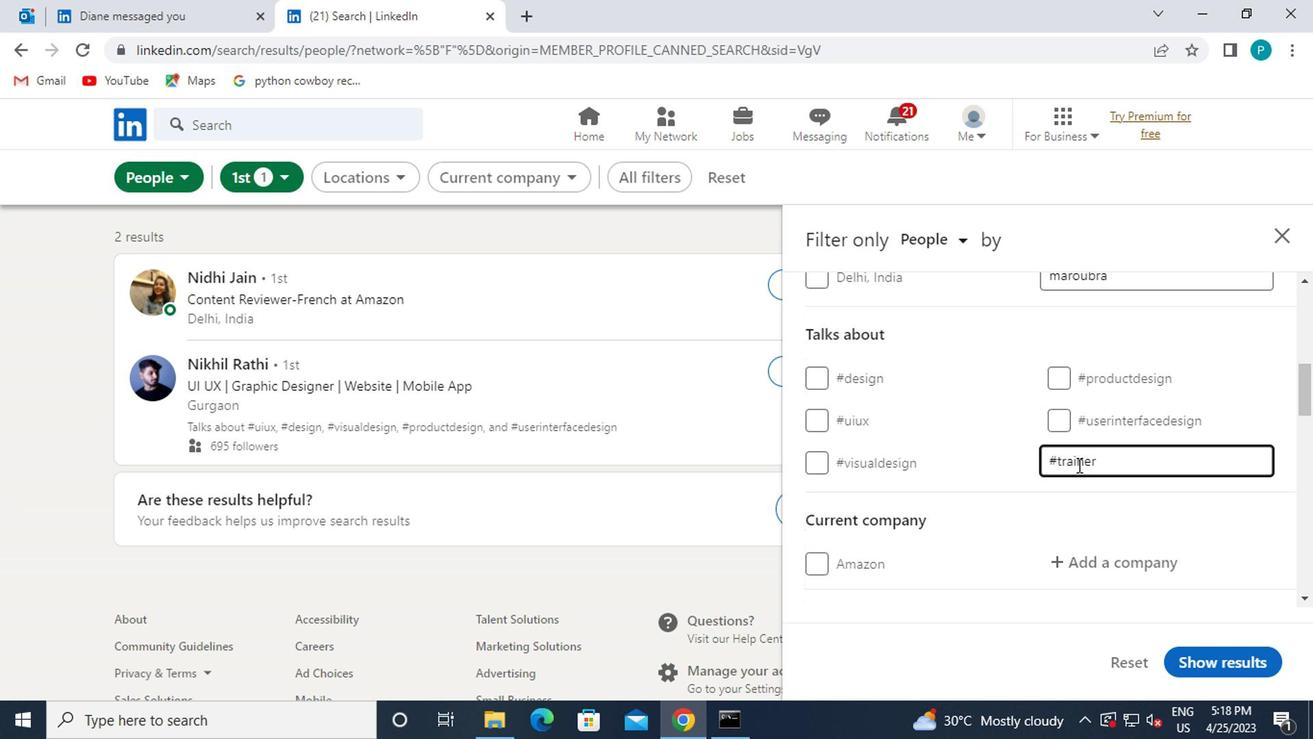 
Action: Mouse scrolled (1052, 487) with delta (0, 0)
Screenshot: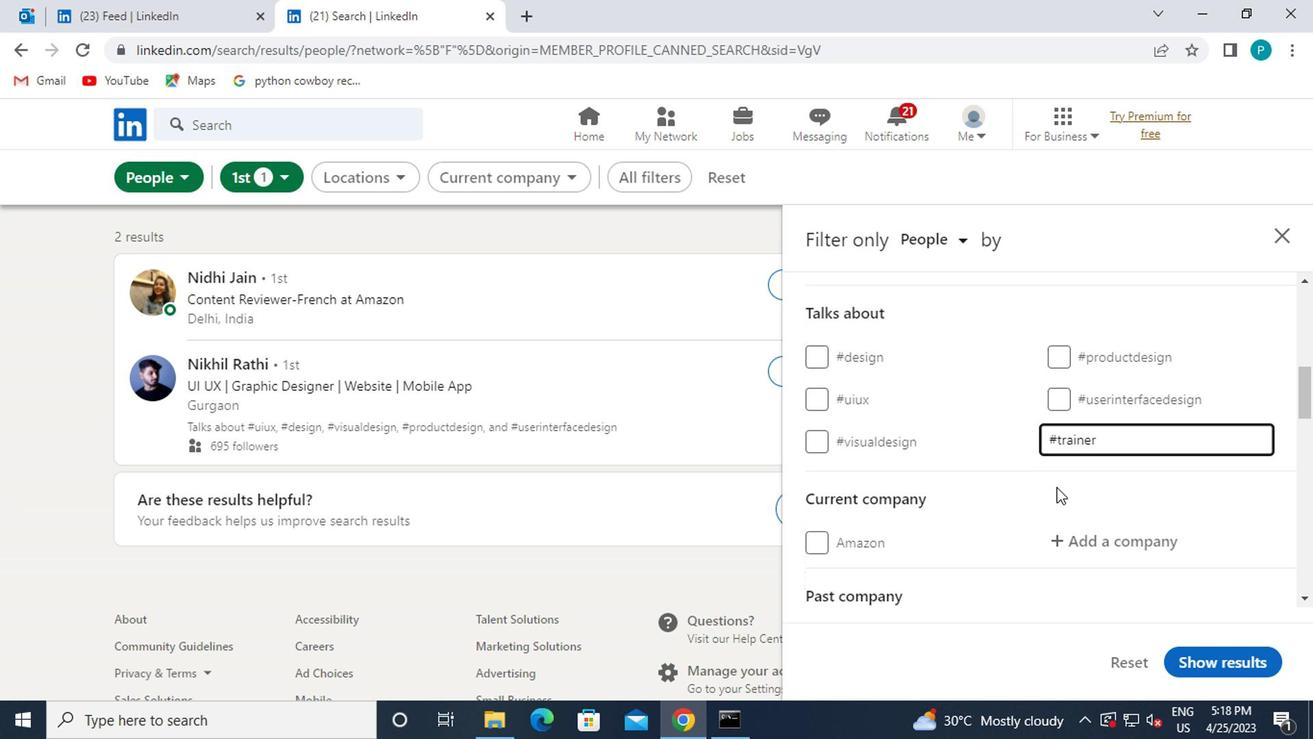 
Action: Mouse moved to (1062, 380)
Screenshot: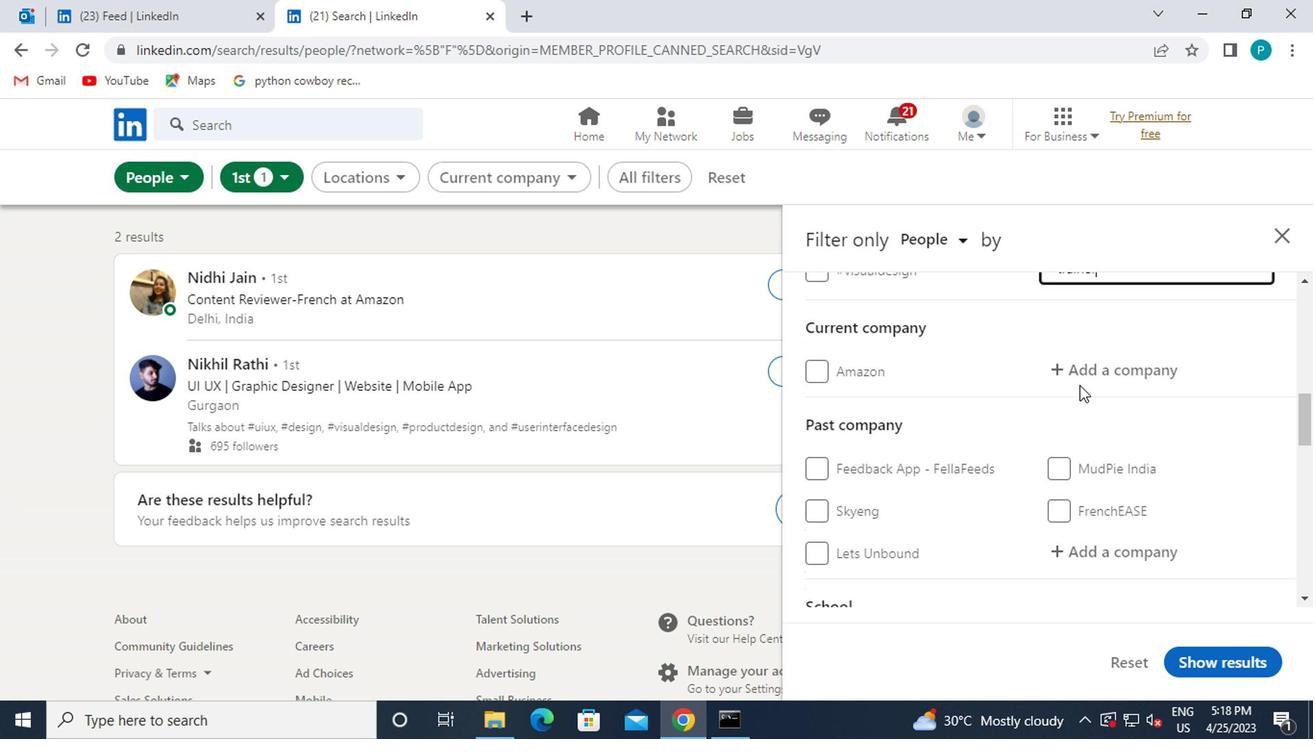 
Action: Mouse pressed left at (1062, 380)
Screenshot: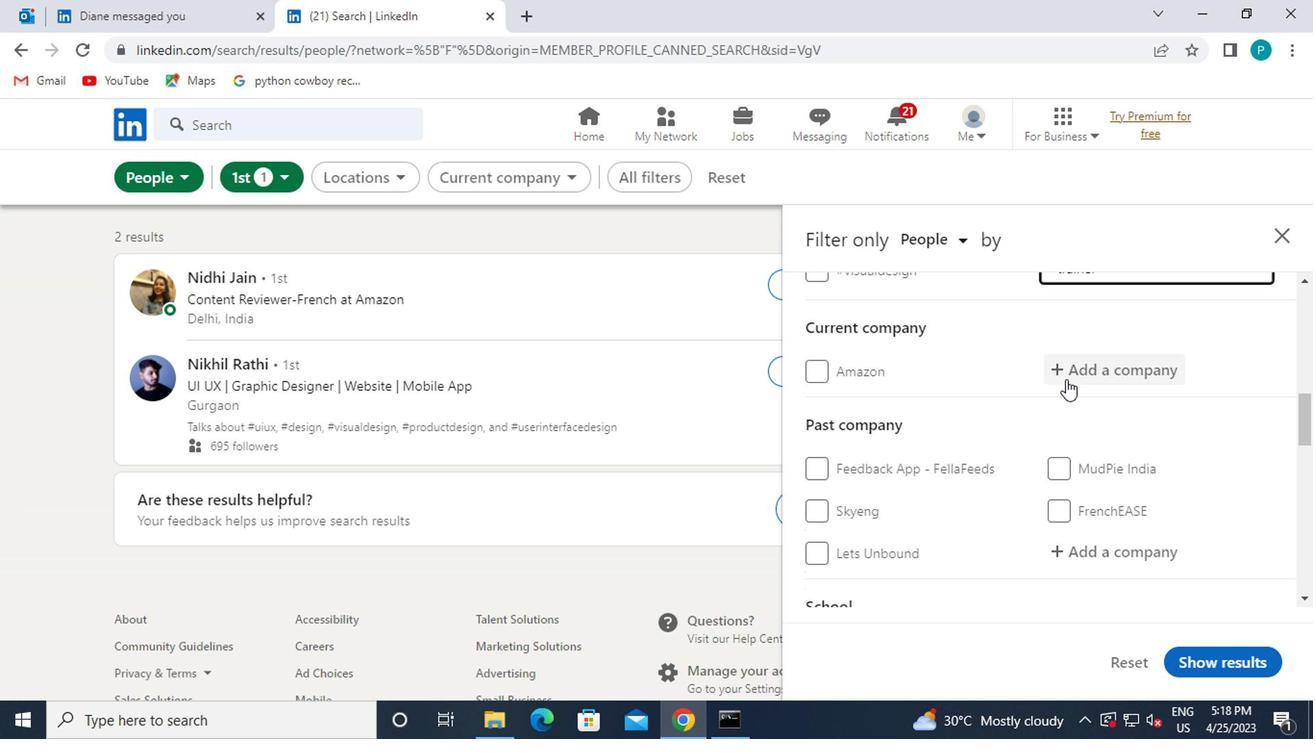 
Action: Key pressed XORIANT
Screenshot: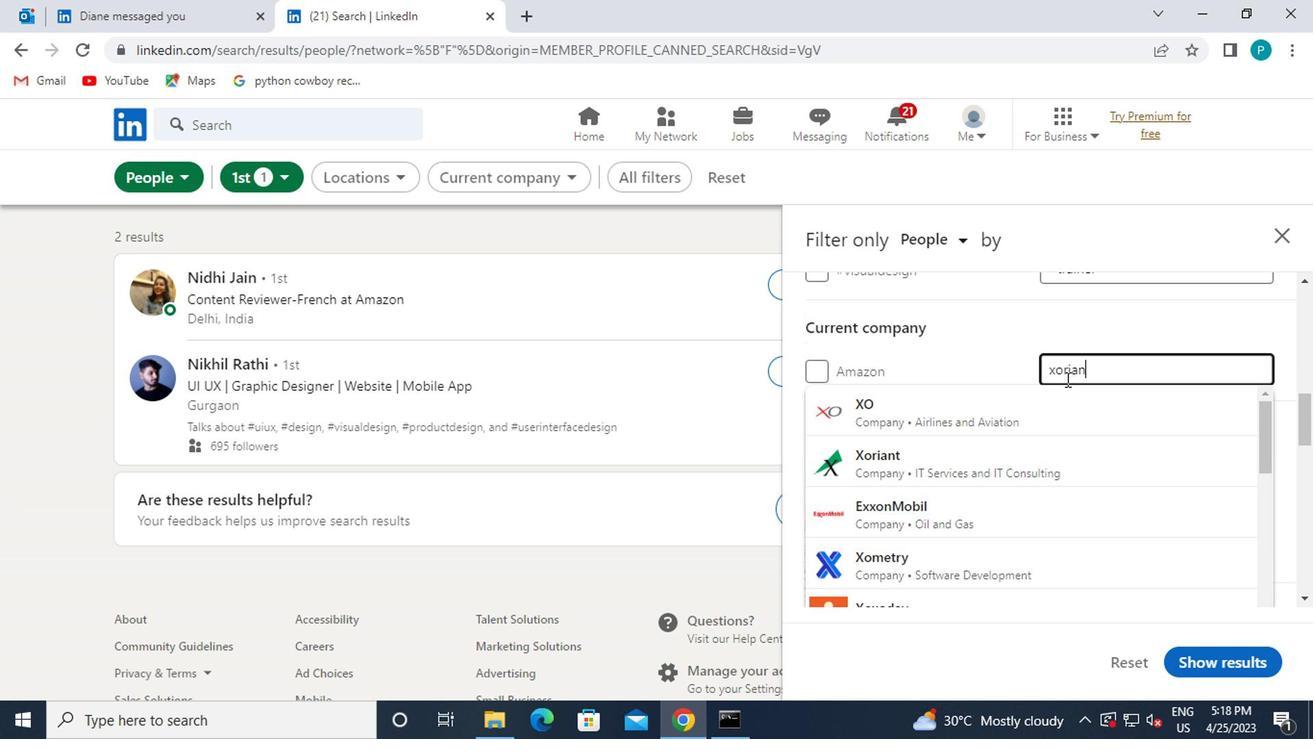 
Action: Mouse moved to (1045, 427)
Screenshot: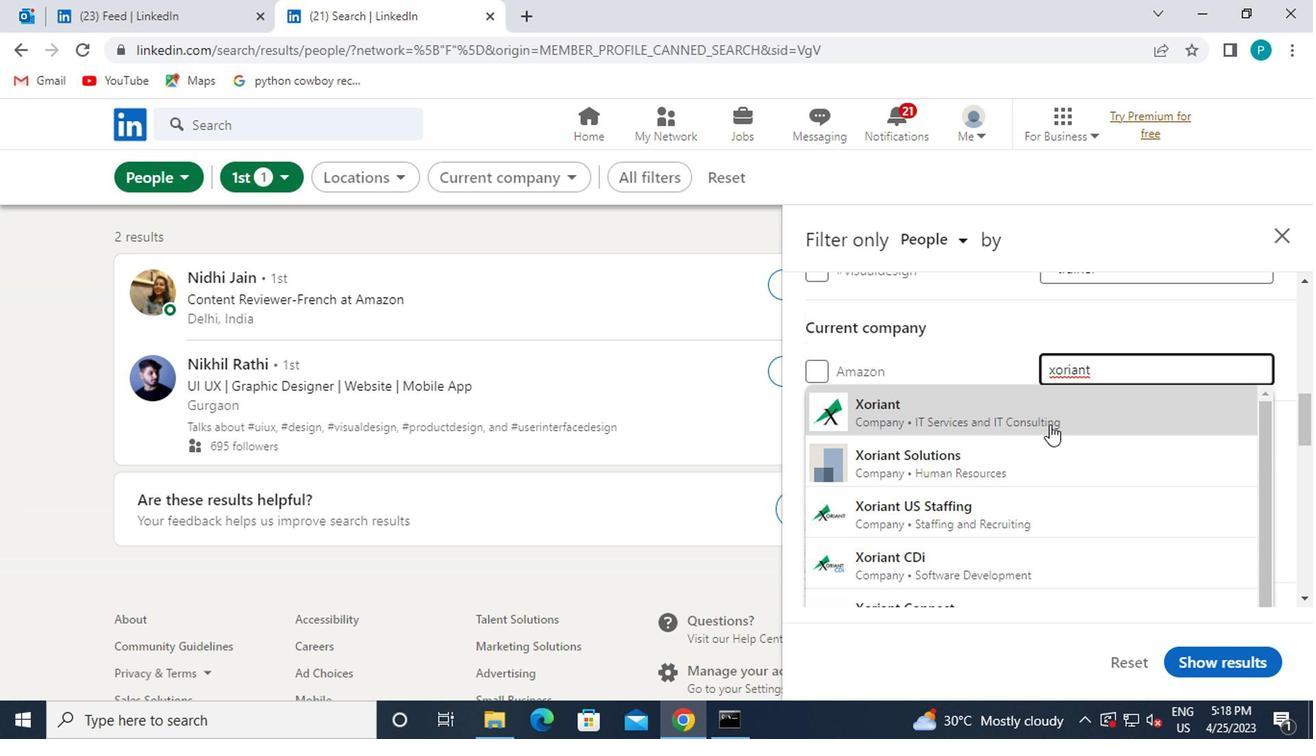 
Action: Mouse pressed left at (1045, 427)
Screenshot: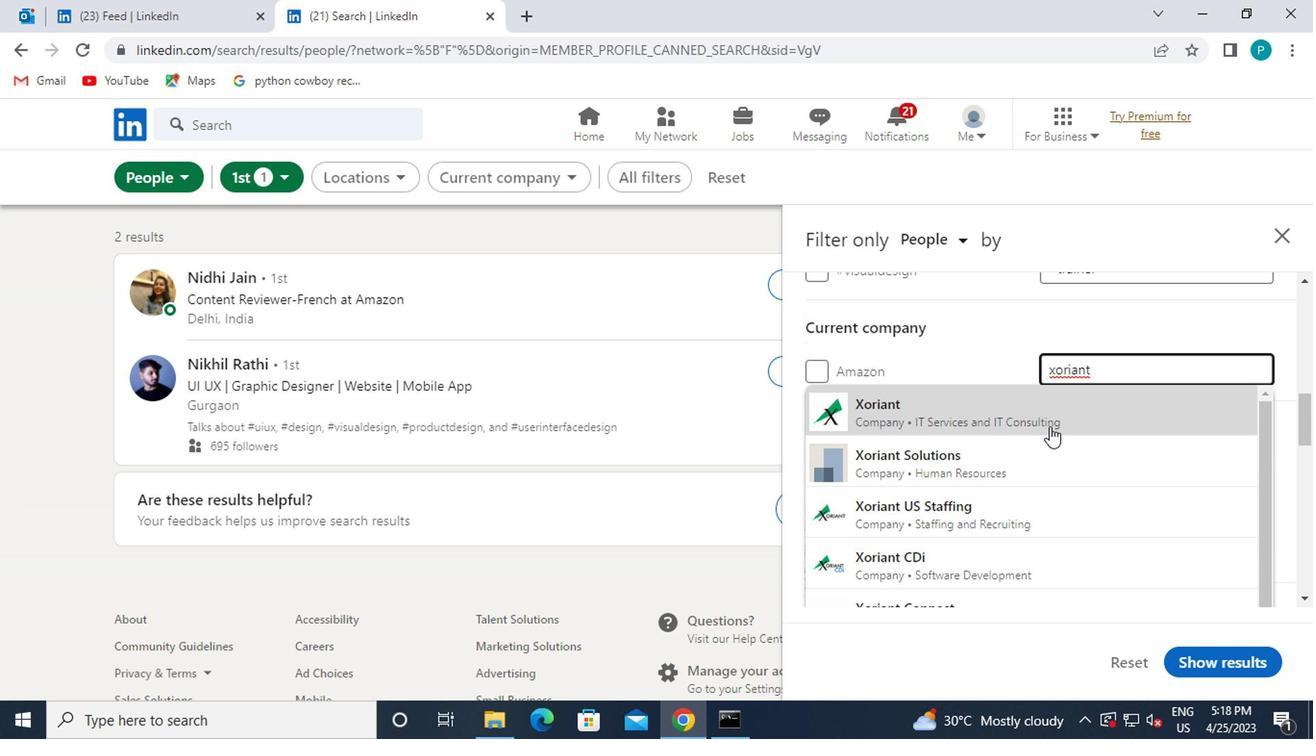 
Action: Mouse moved to (1036, 433)
Screenshot: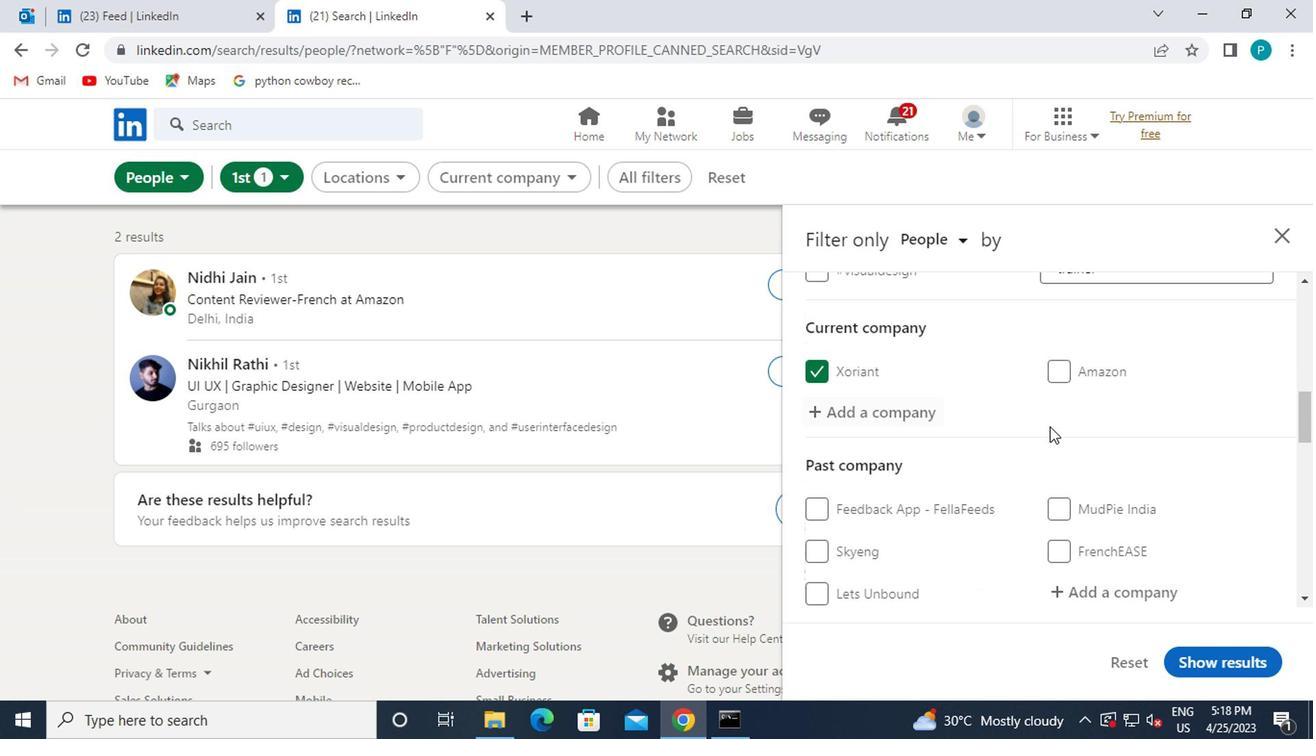 
Action: Mouse scrolled (1036, 432) with delta (0, 0)
Screenshot: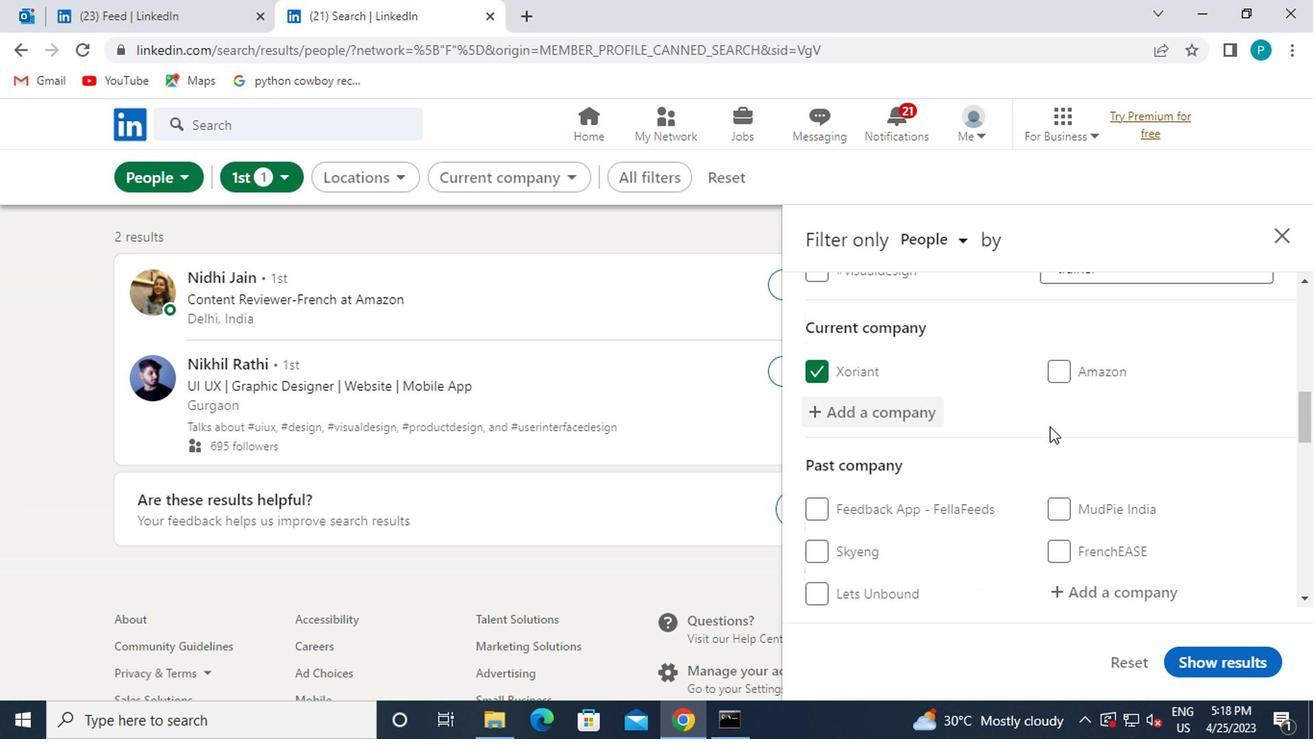 
Action: Mouse scrolled (1036, 432) with delta (0, 0)
Screenshot: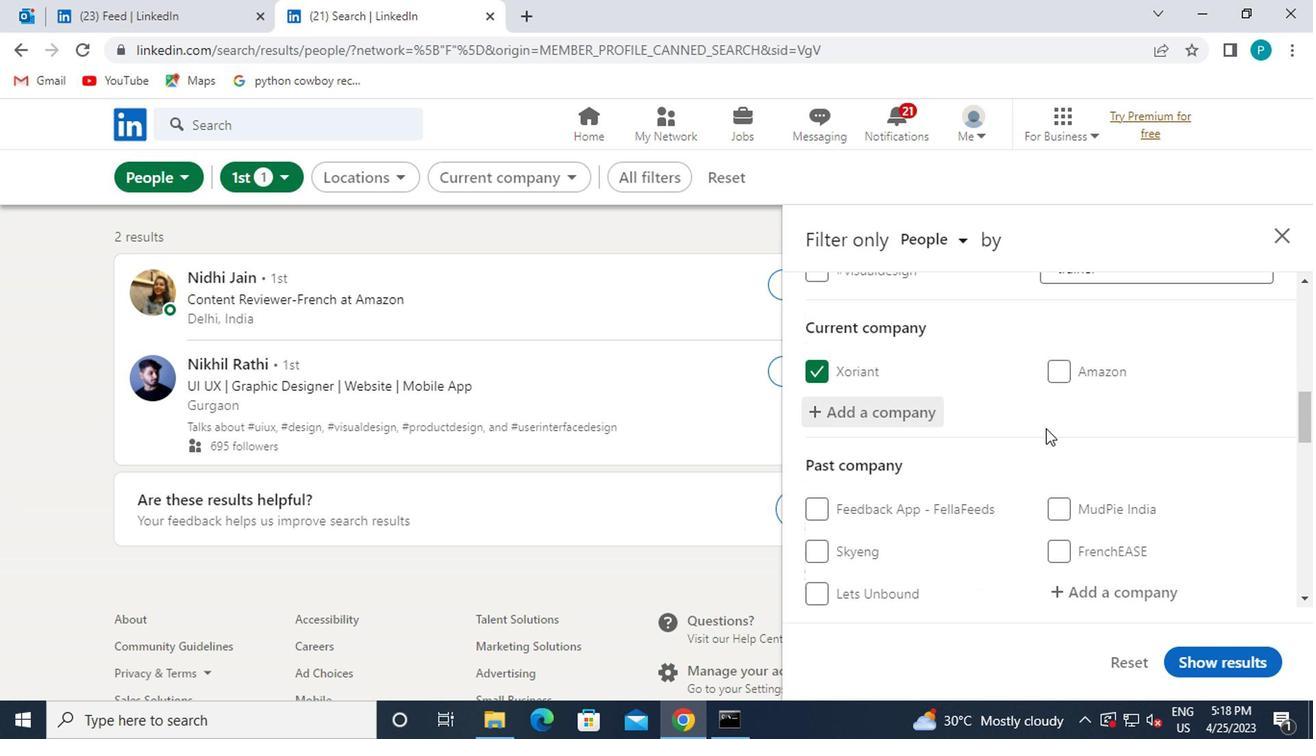 
Action: Mouse moved to (1012, 428)
Screenshot: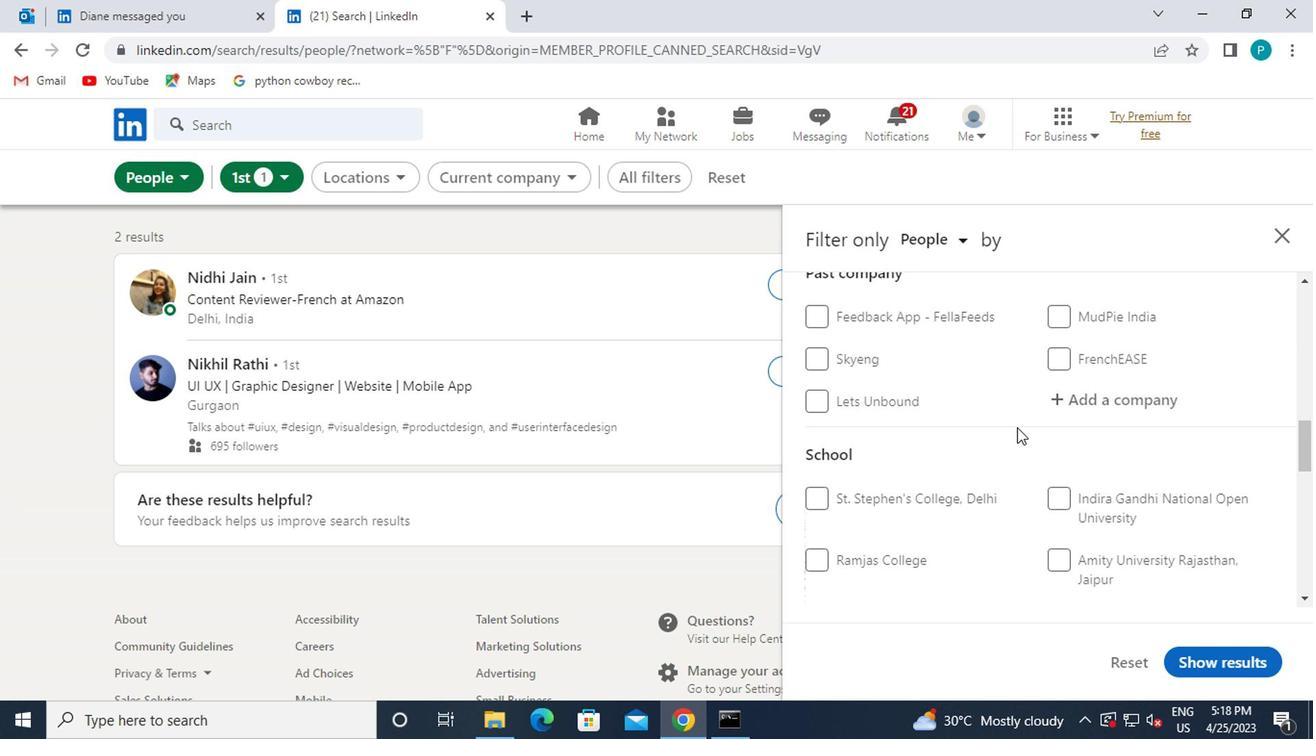 
Action: Mouse scrolled (1012, 427) with delta (0, 0)
Screenshot: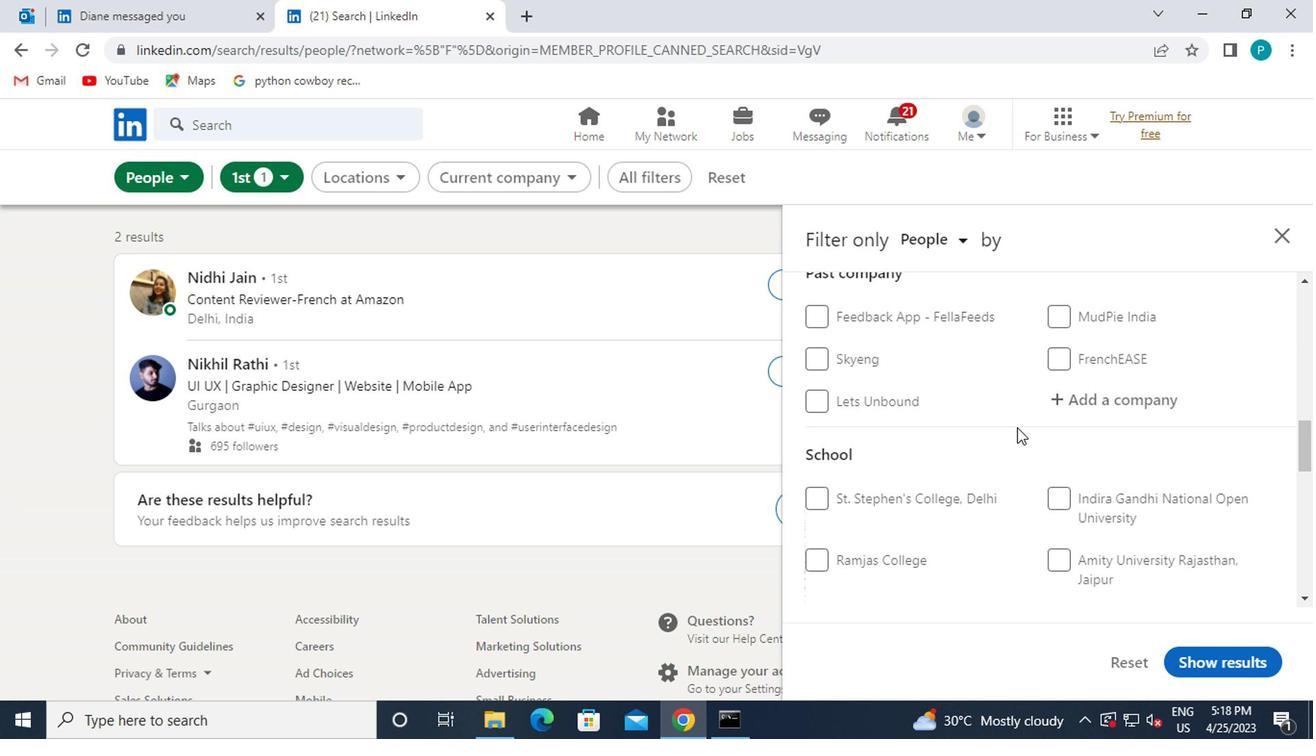 
Action: Mouse moved to (1083, 515)
Screenshot: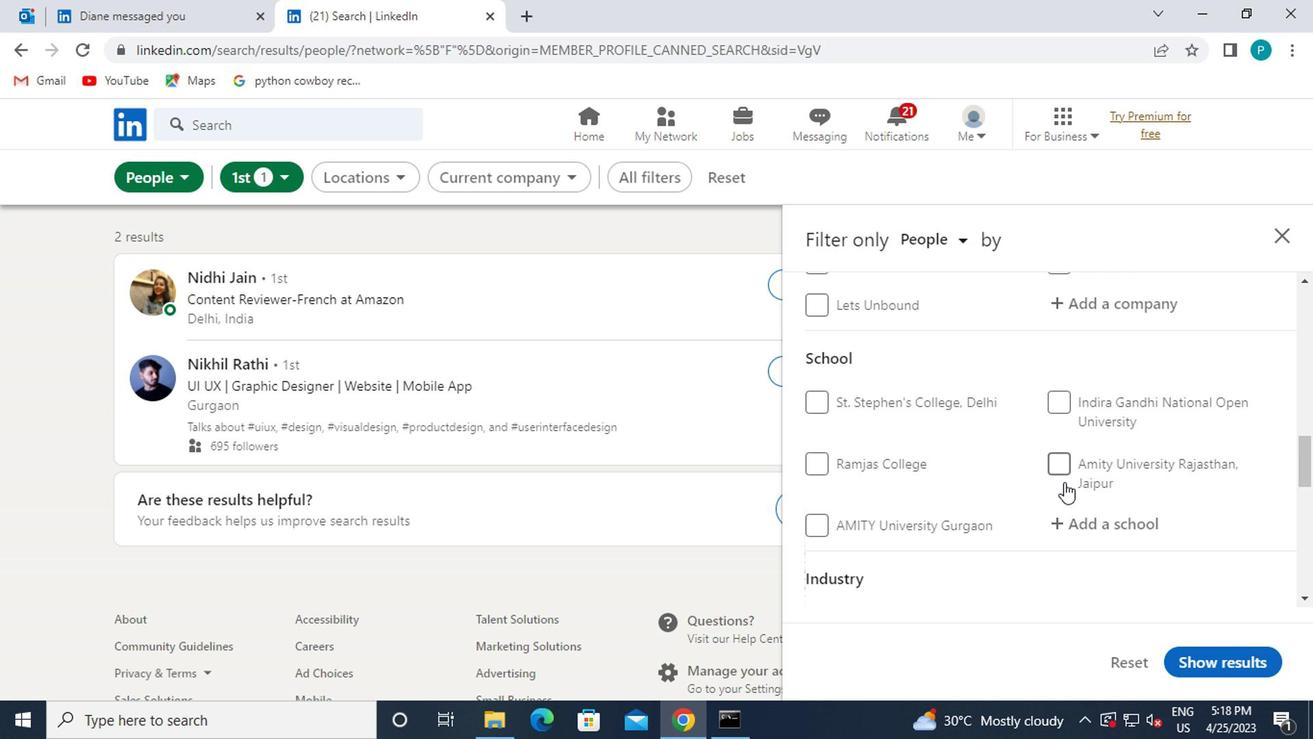 
Action: Mouse pressed left at (1083, 515)
Screenshot: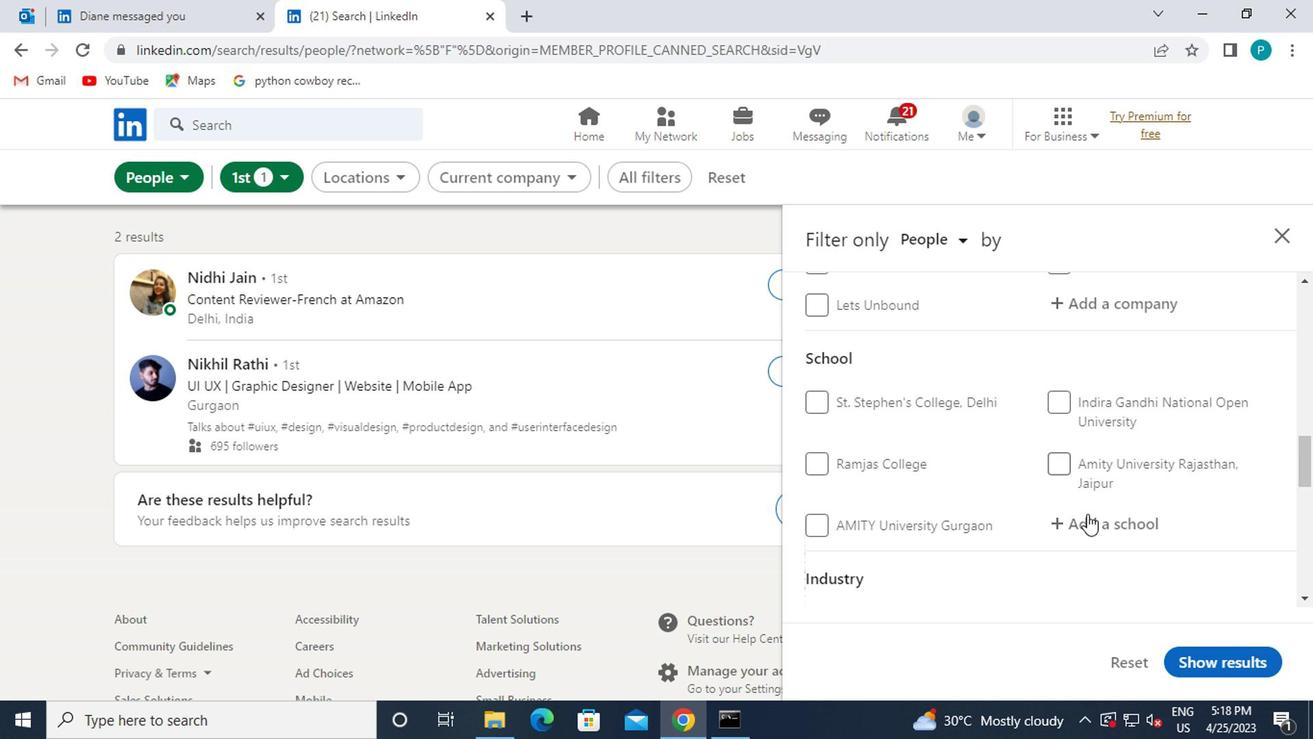 
Action: Mouse moved to (1145, 482)
Screenshot: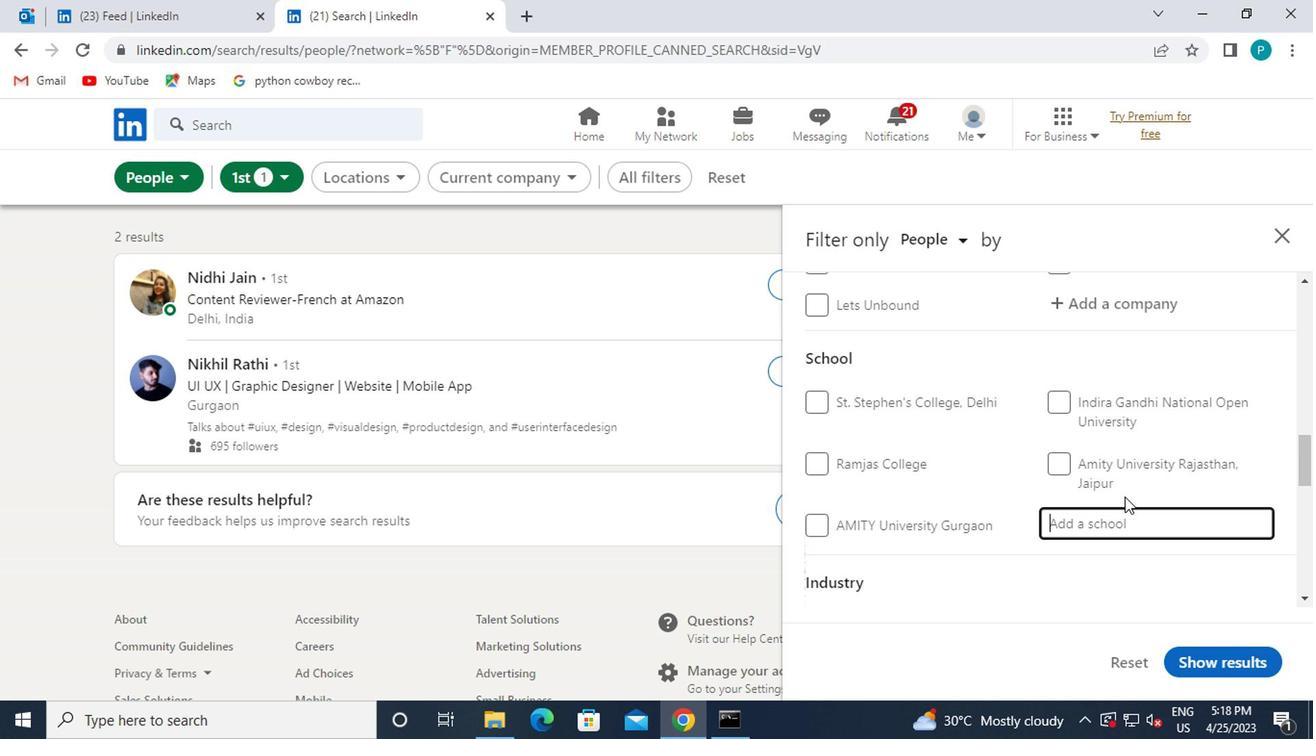 
Action: Key pressed PROJECT<Key.space>MANAGEMENY<Key.backspace>T
Screenshot: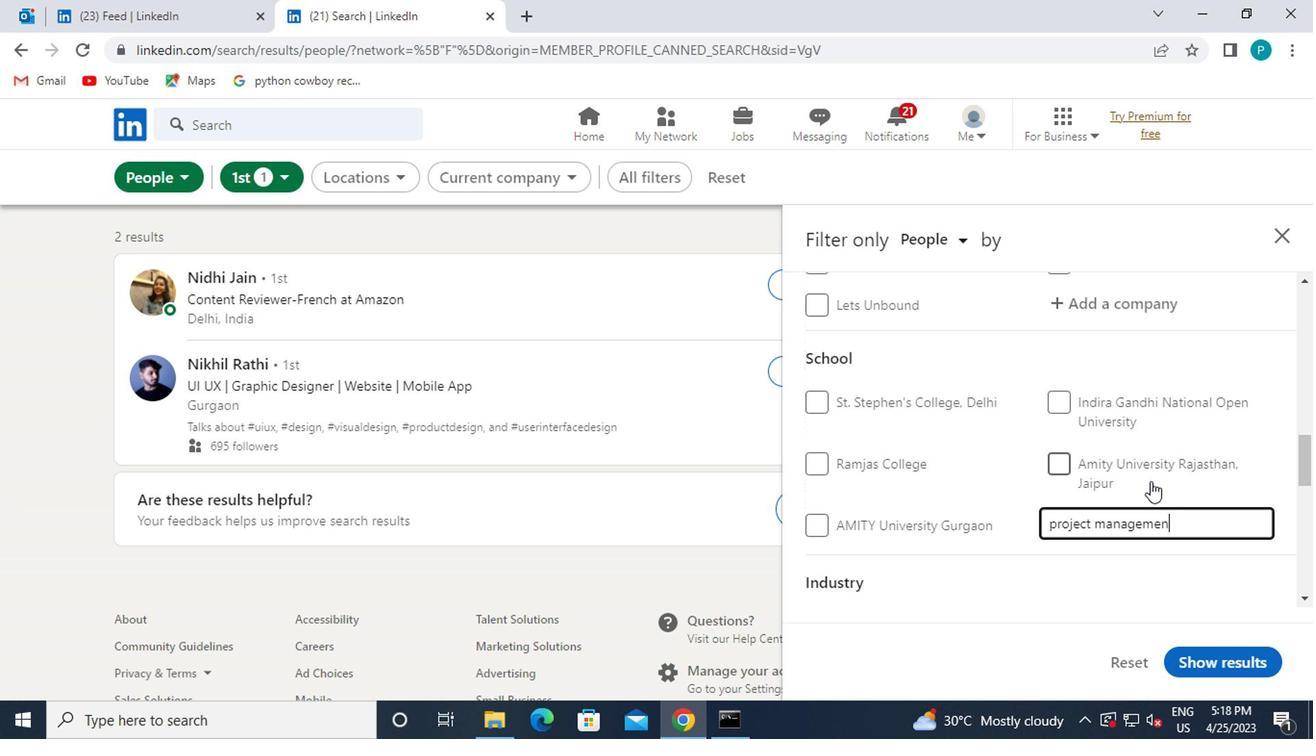 
Action: Mouse moved to (1094, 487)
Screenshot: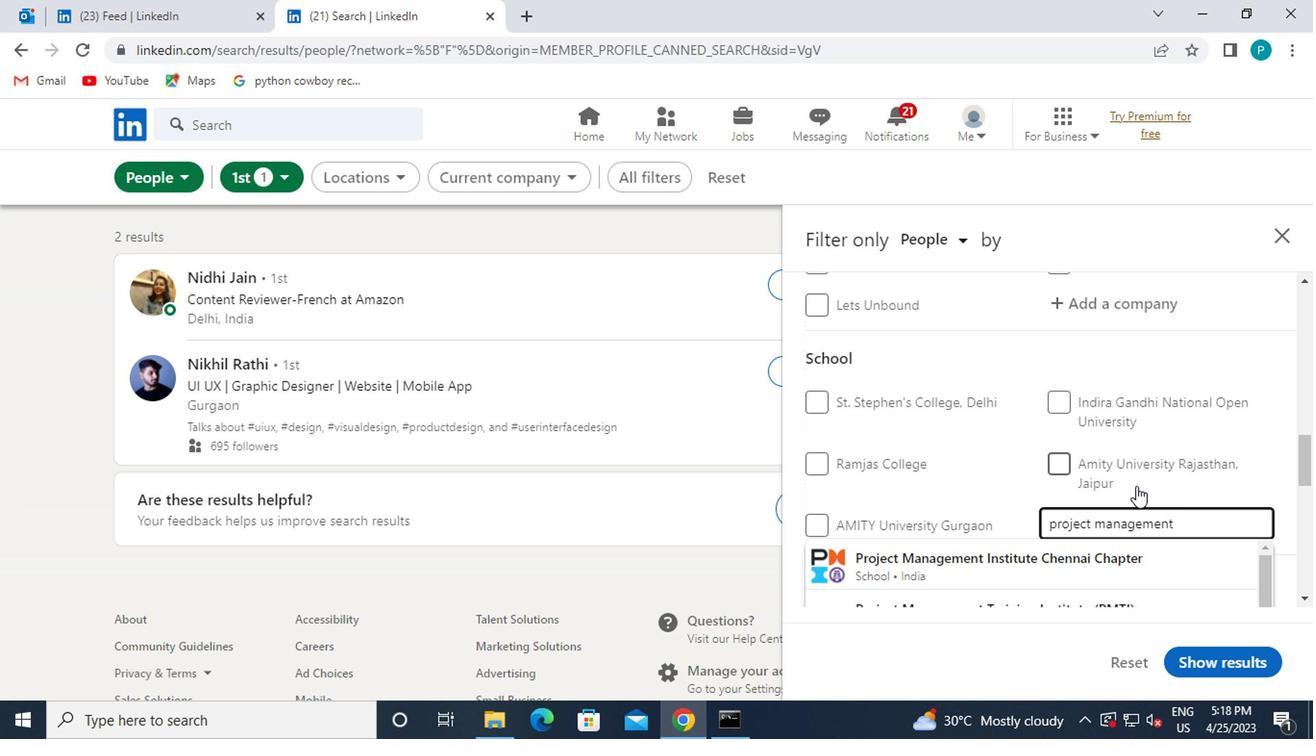 
Action: Mouse scrolled (1094, 487) with delta (0, 0)
Screenshot: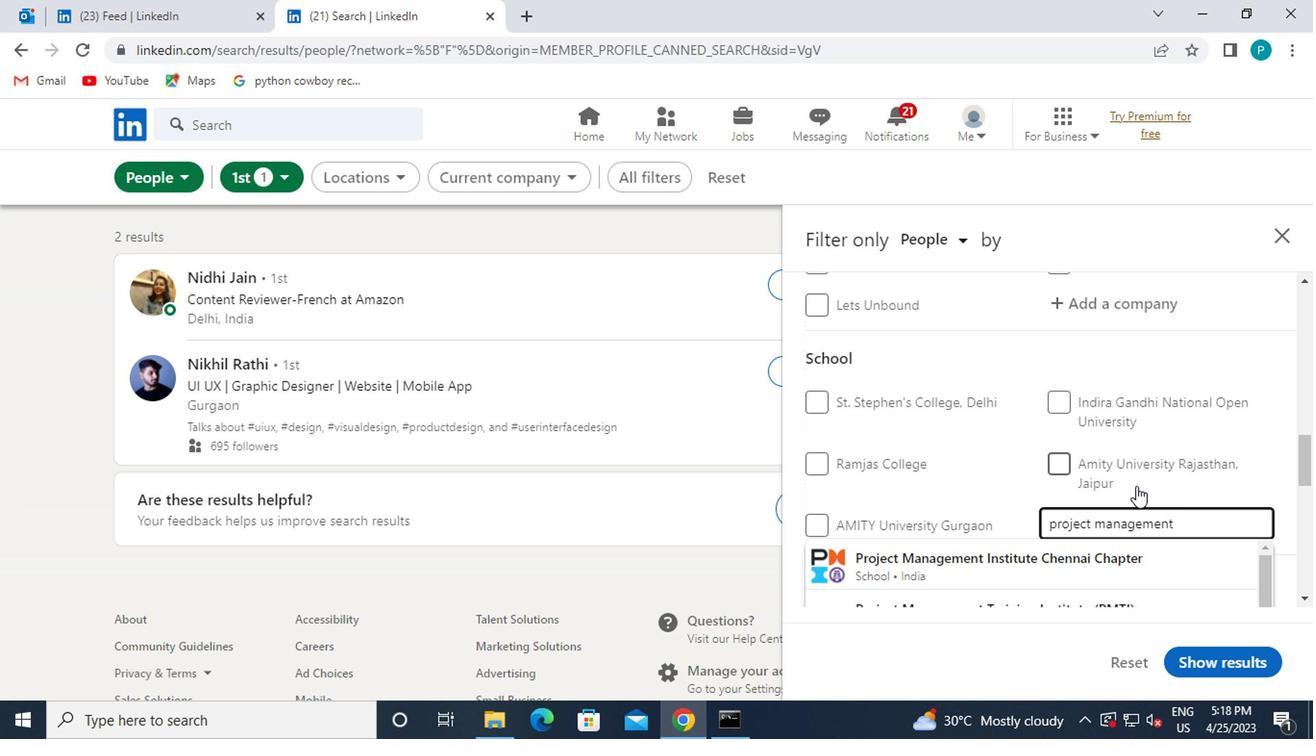 
Action: Mouse moved to (1027, 479)
Screenshot: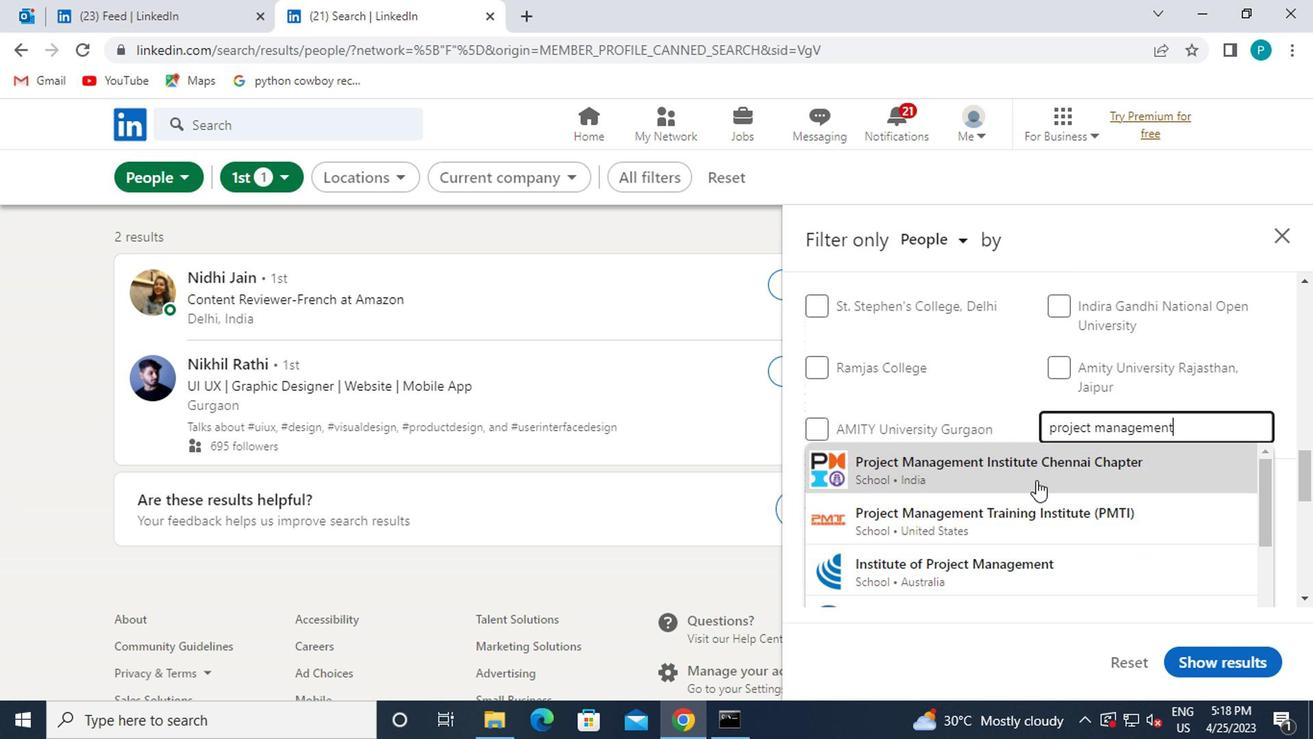 
Action: Mouse pressed left at (1027, 479)
Screenshot: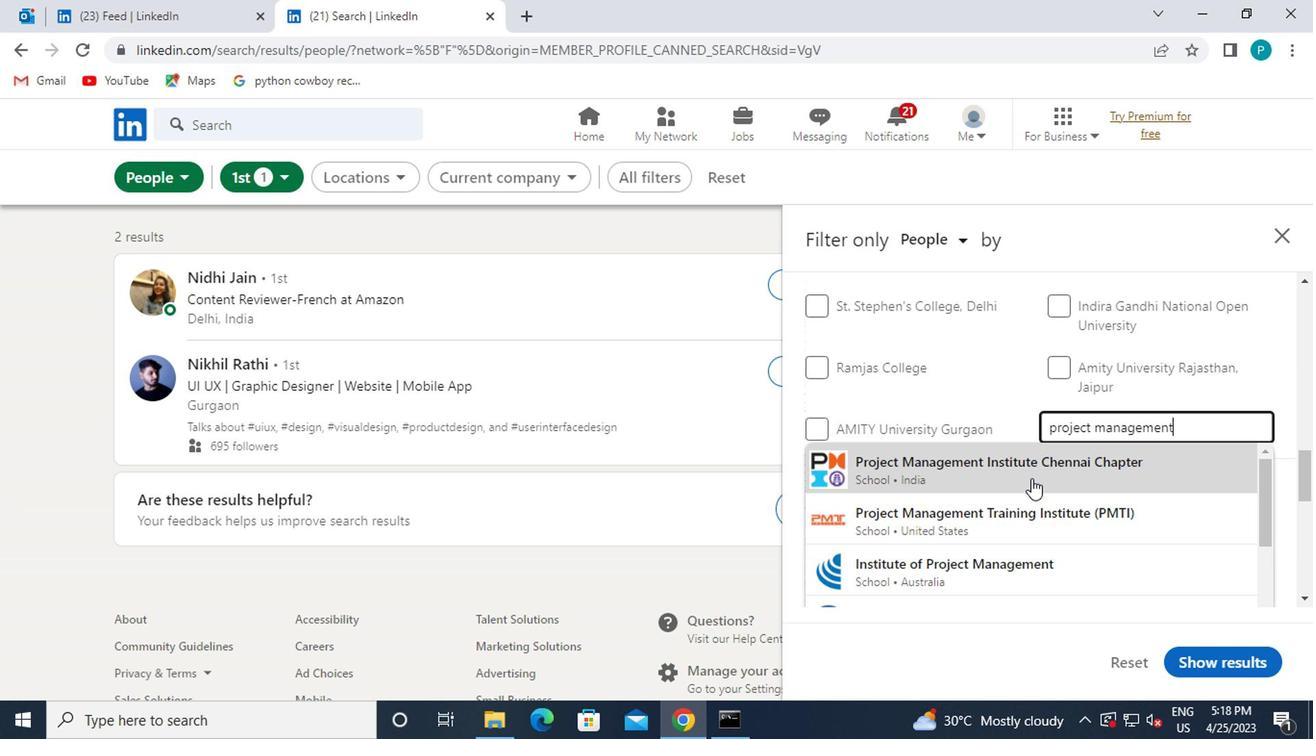 
Action: Mouse scrolled (1027, 478) with delta (0, 0)
Screenshot: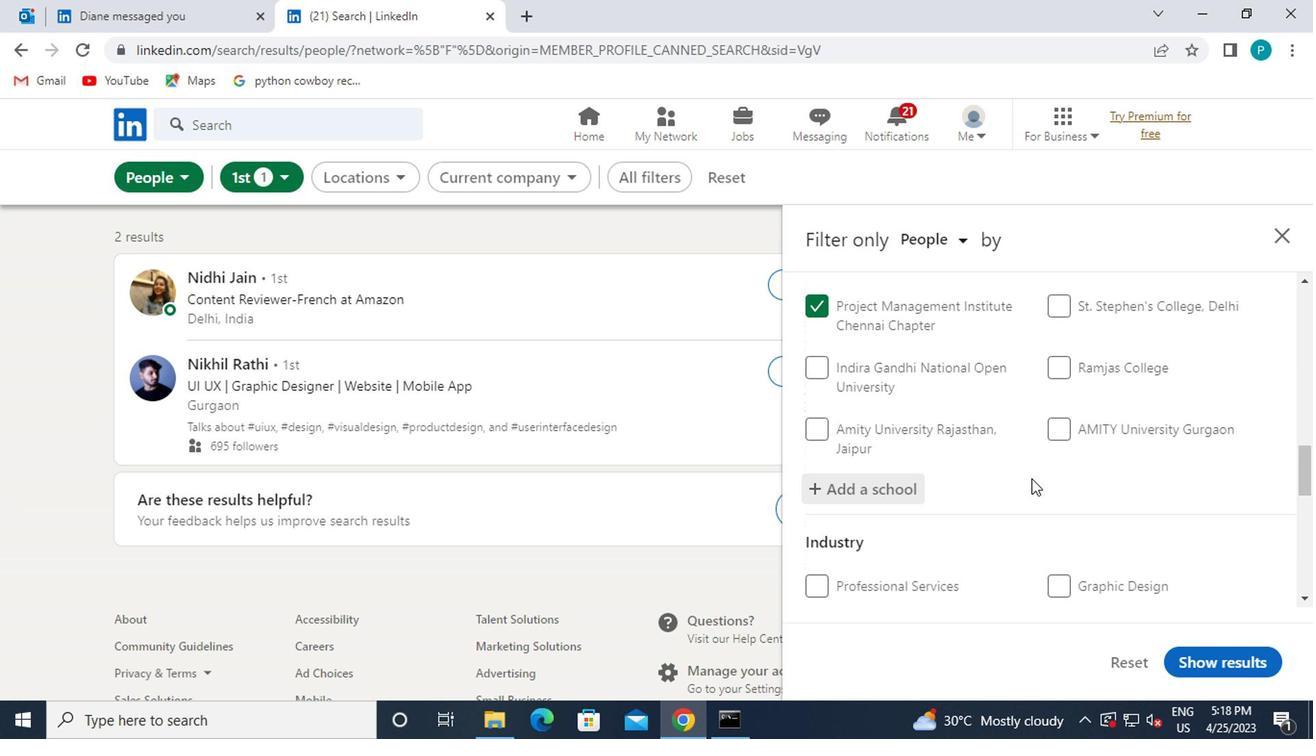 
Action: Mouse scrolled (1027, 478) with delta (0, 0)
Screenshot: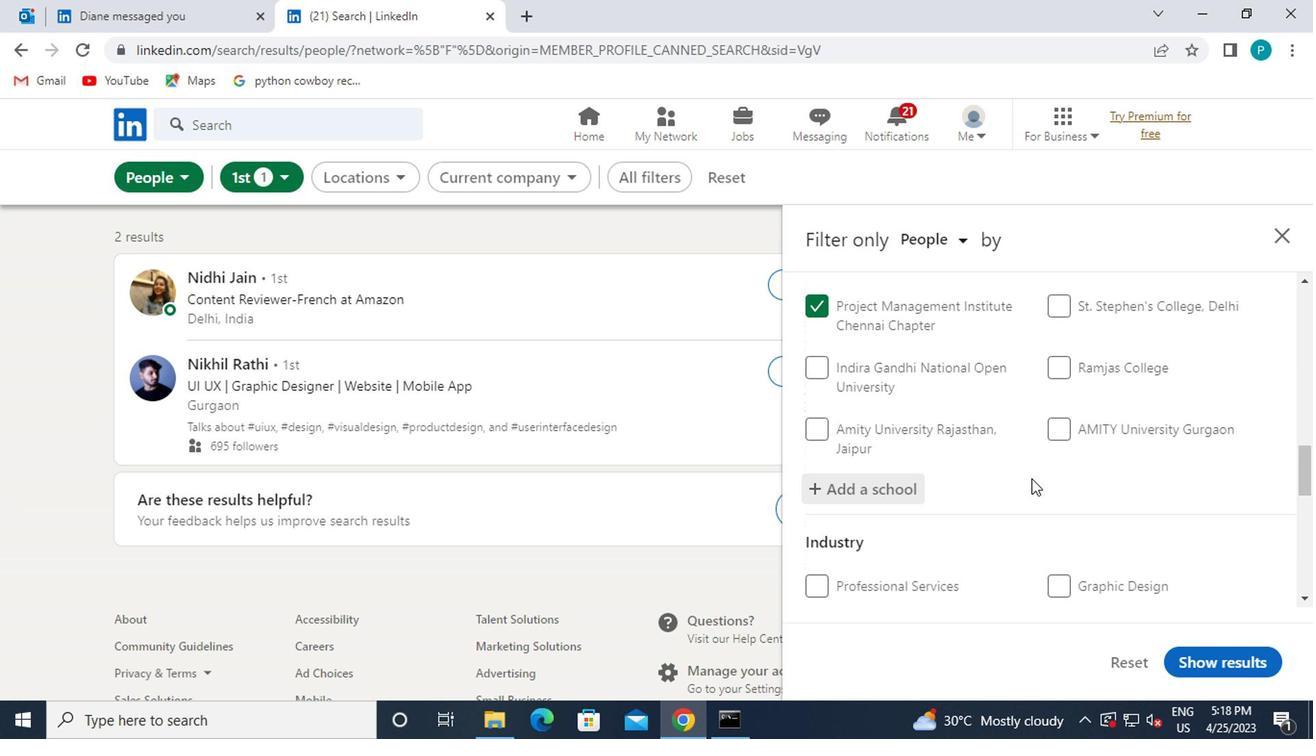 
Action: Mouse moved to (886, 474)
Screenshot: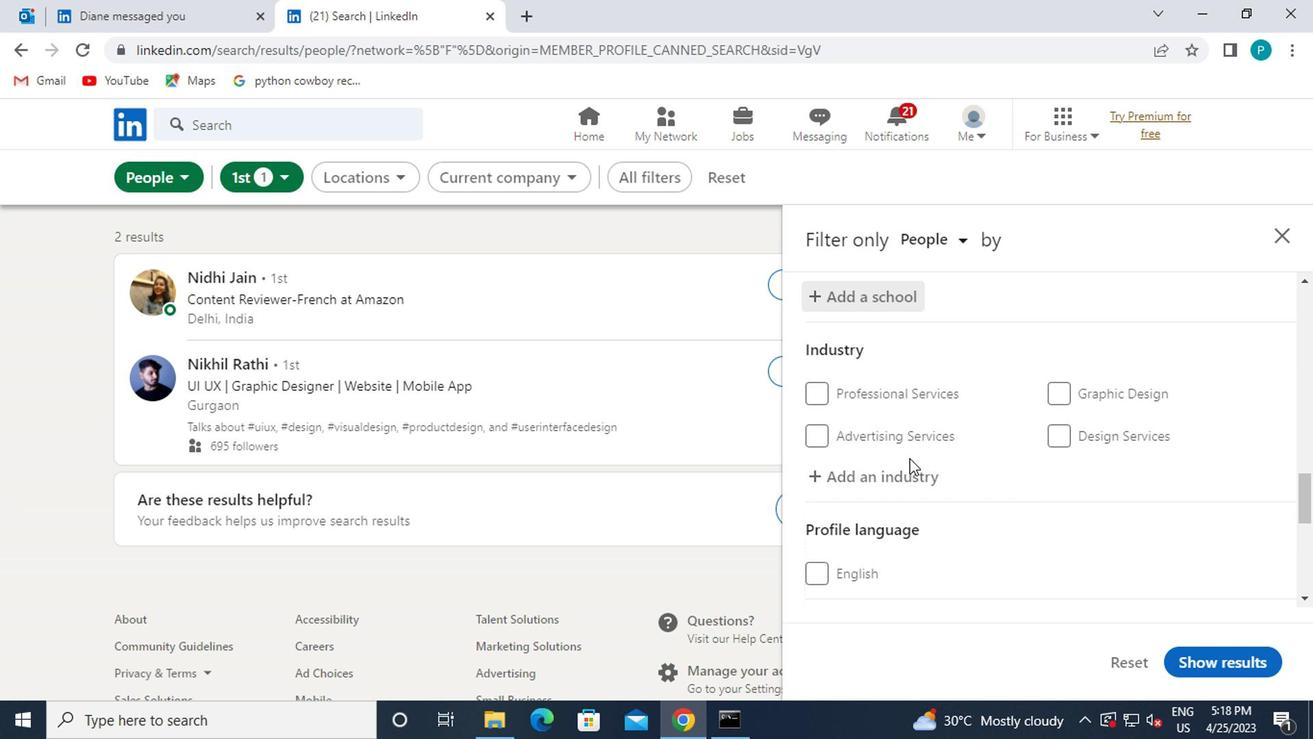 
Action: Mouse pressed left at (886, 474)
Screenshot: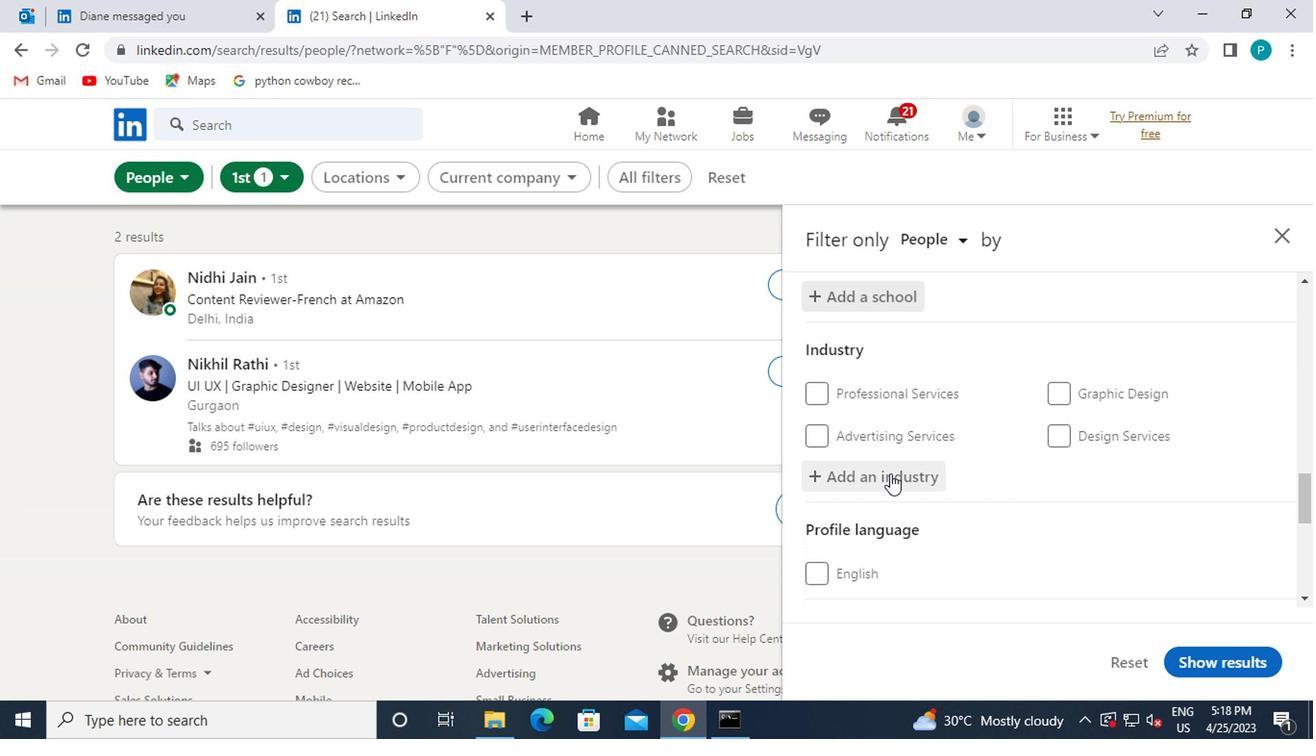 
Action: Key pressed SECURITY
Screenshot: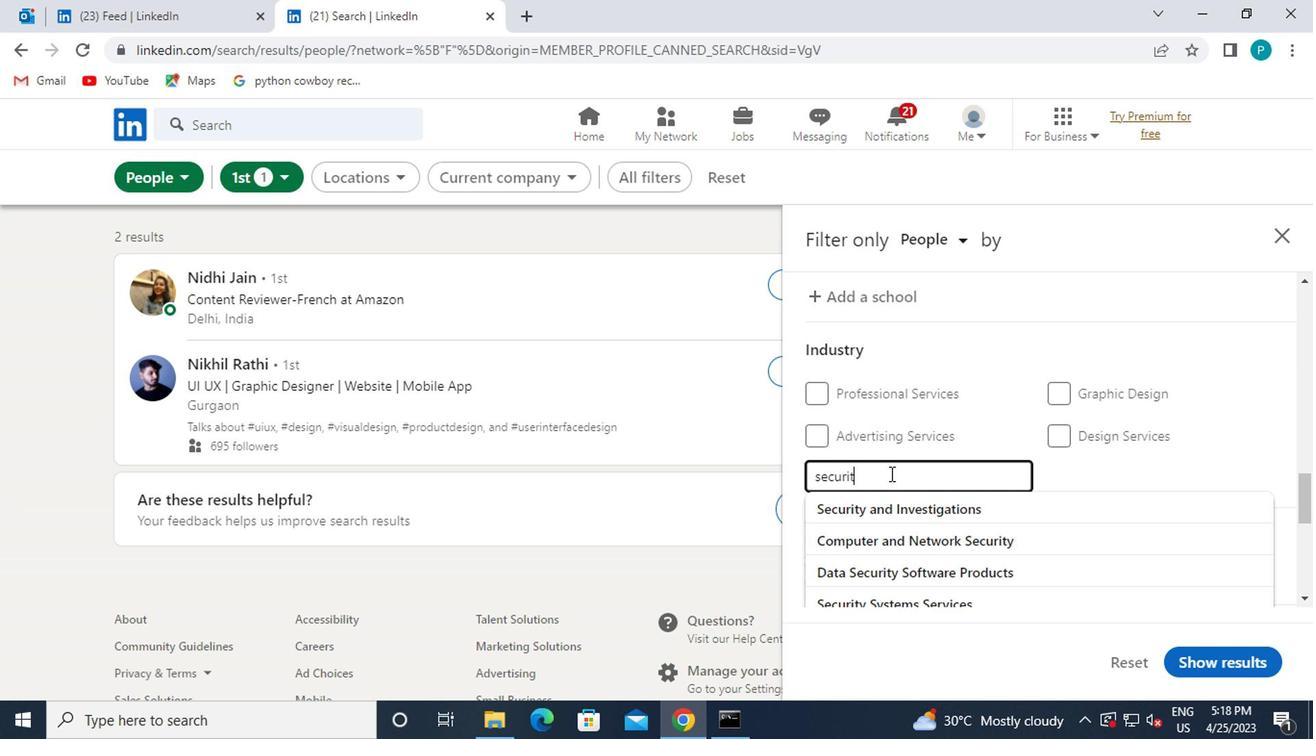 
Action: Mouse moved to (895, 520)
Screenshot: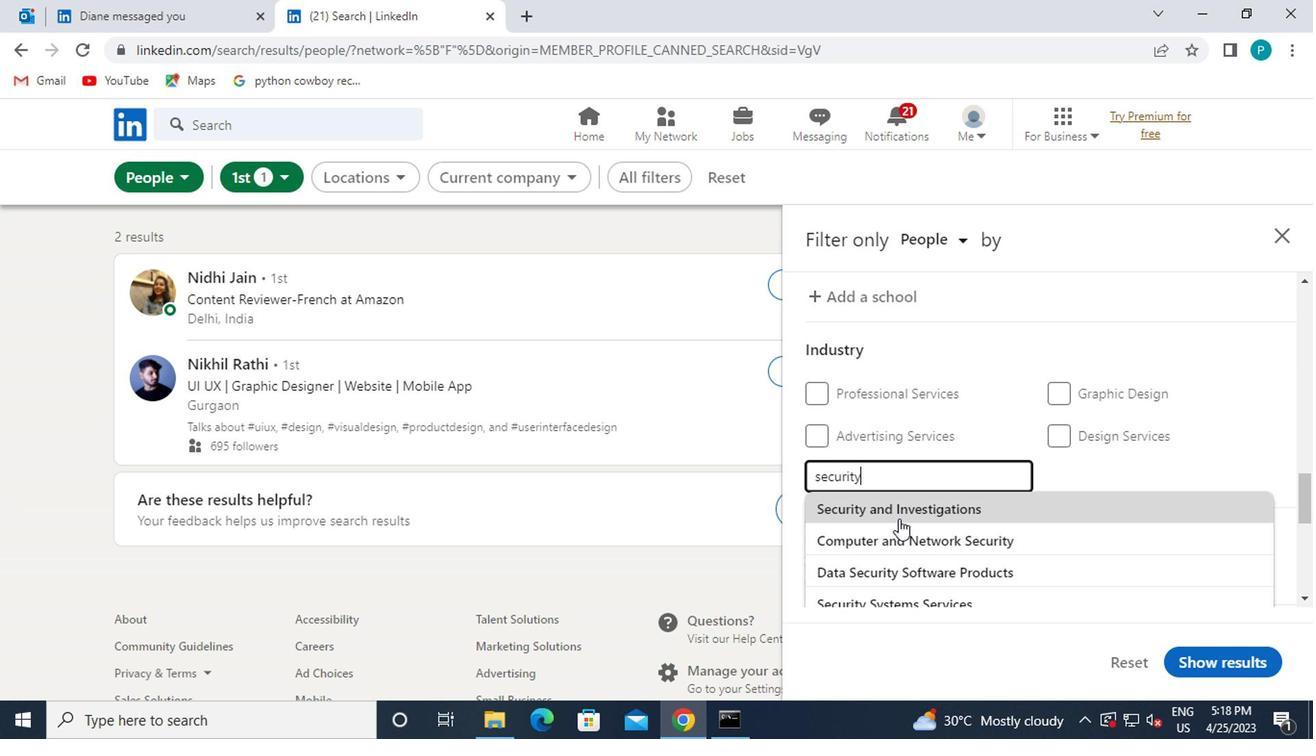 
Action: Mouse pressed left at (895, 520)
Screenshot: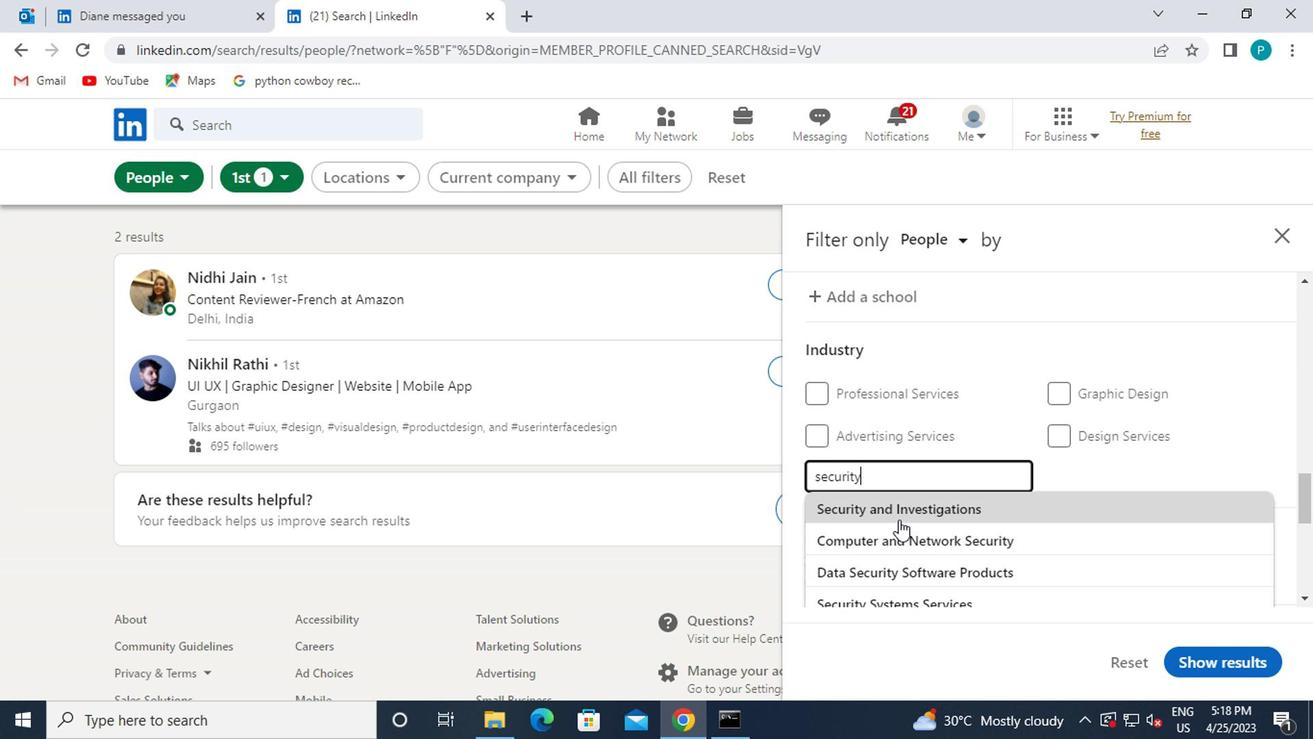 
Action: Mouse moved to (960, 598)
Screenshot: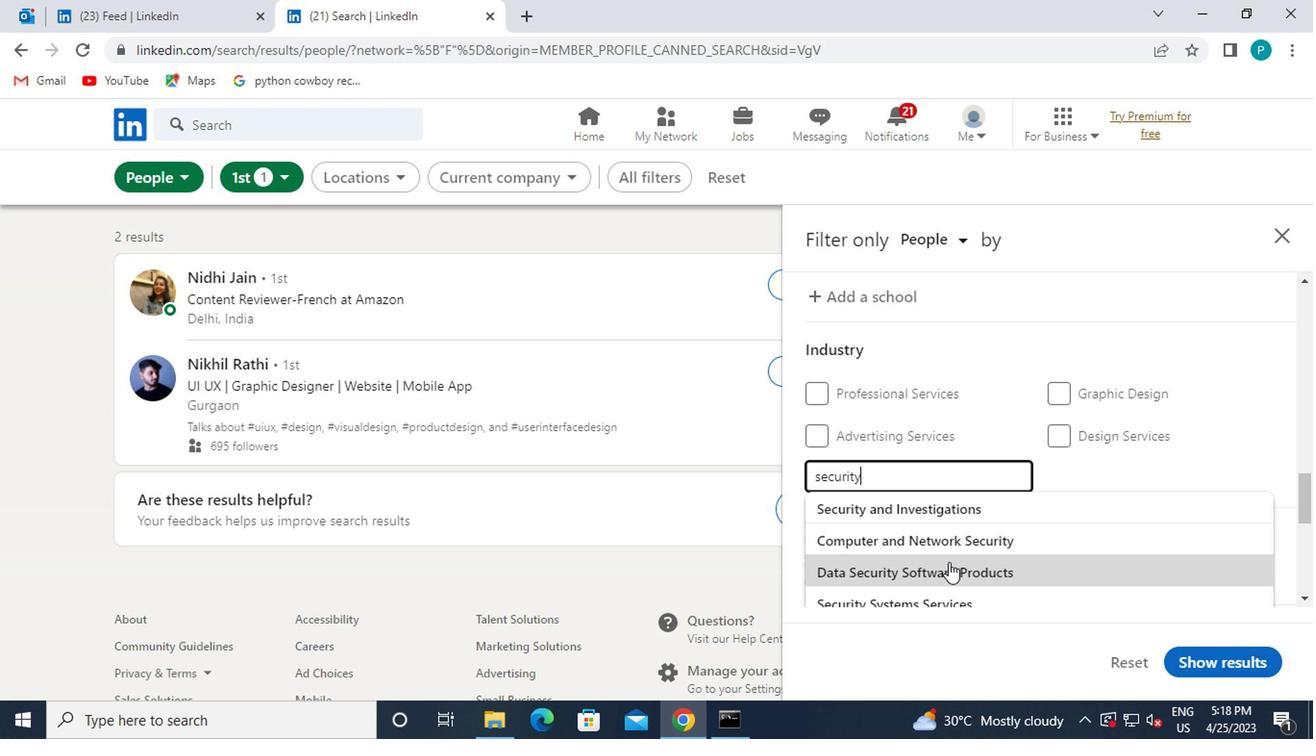 
Action: Mouse pressed left at (960, 598)
Screenshot: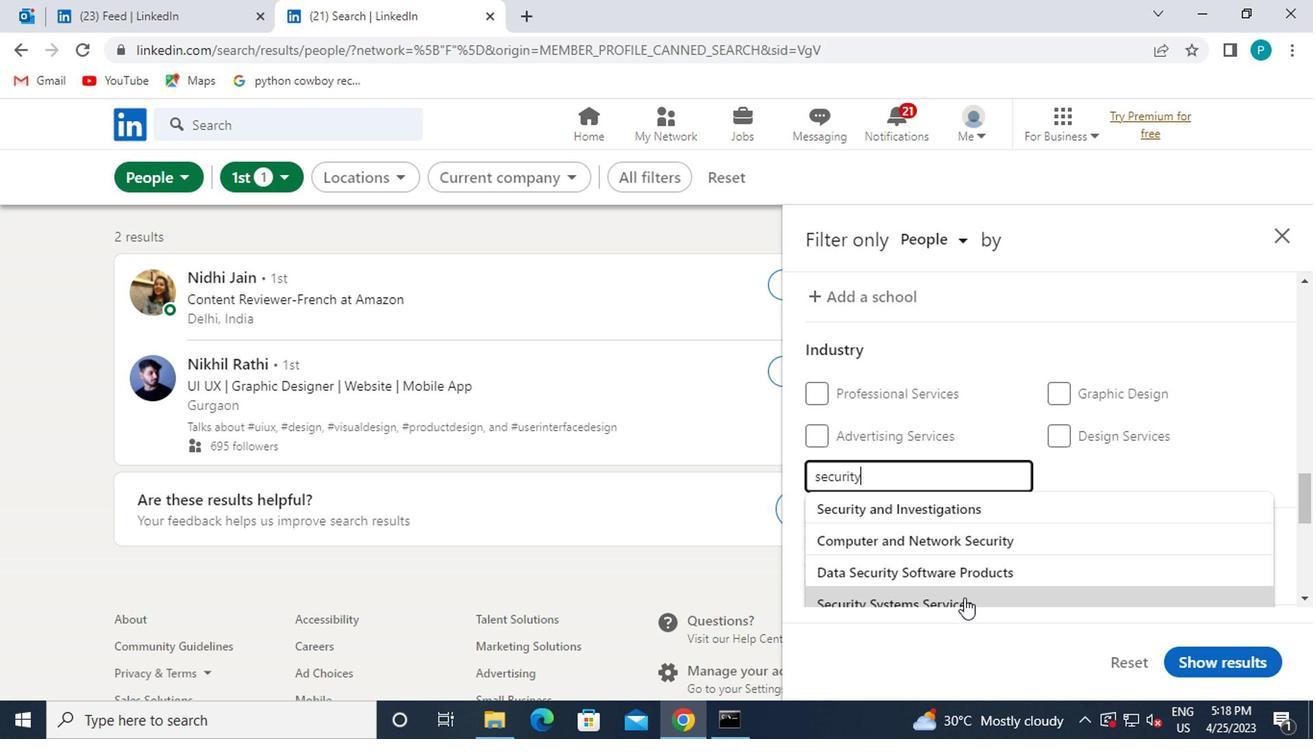 
Action: Mouse moved to (937, 579)
Screenshot: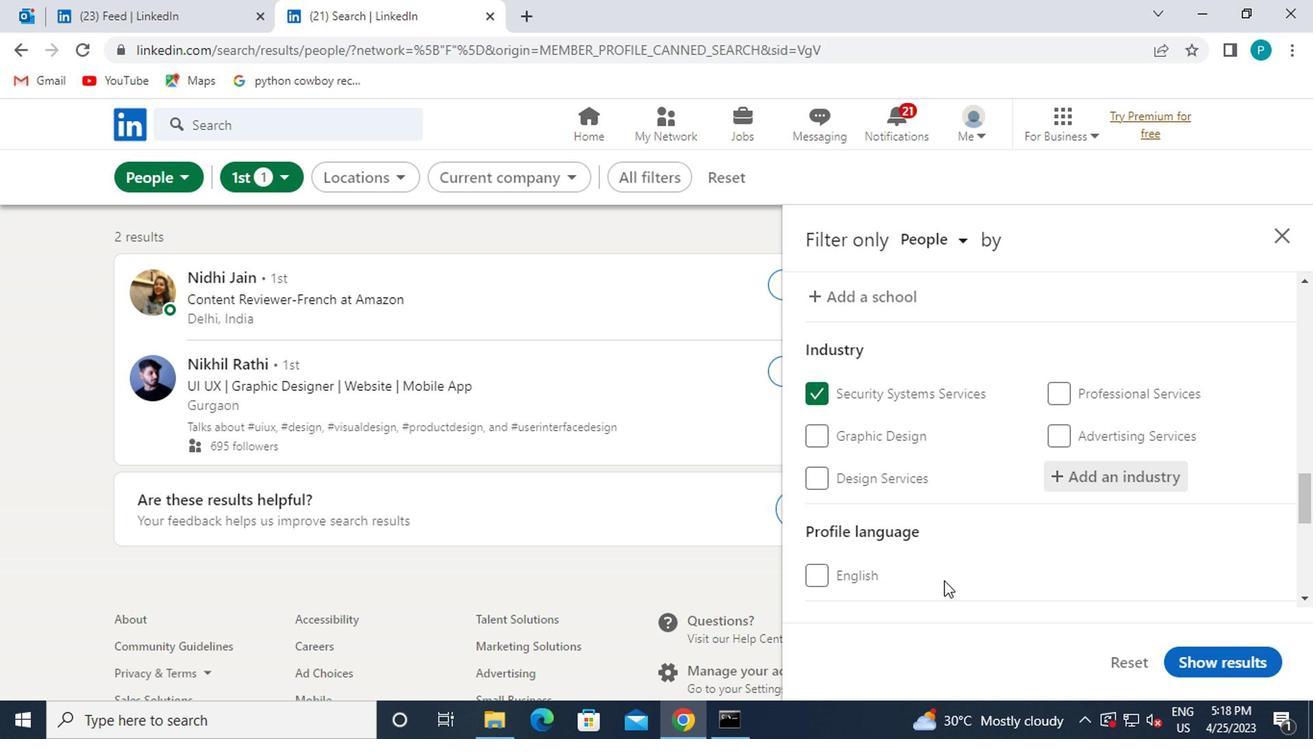 
Action: Mouse scrolled (937, 578) with delta (0, 0)
Screenshot: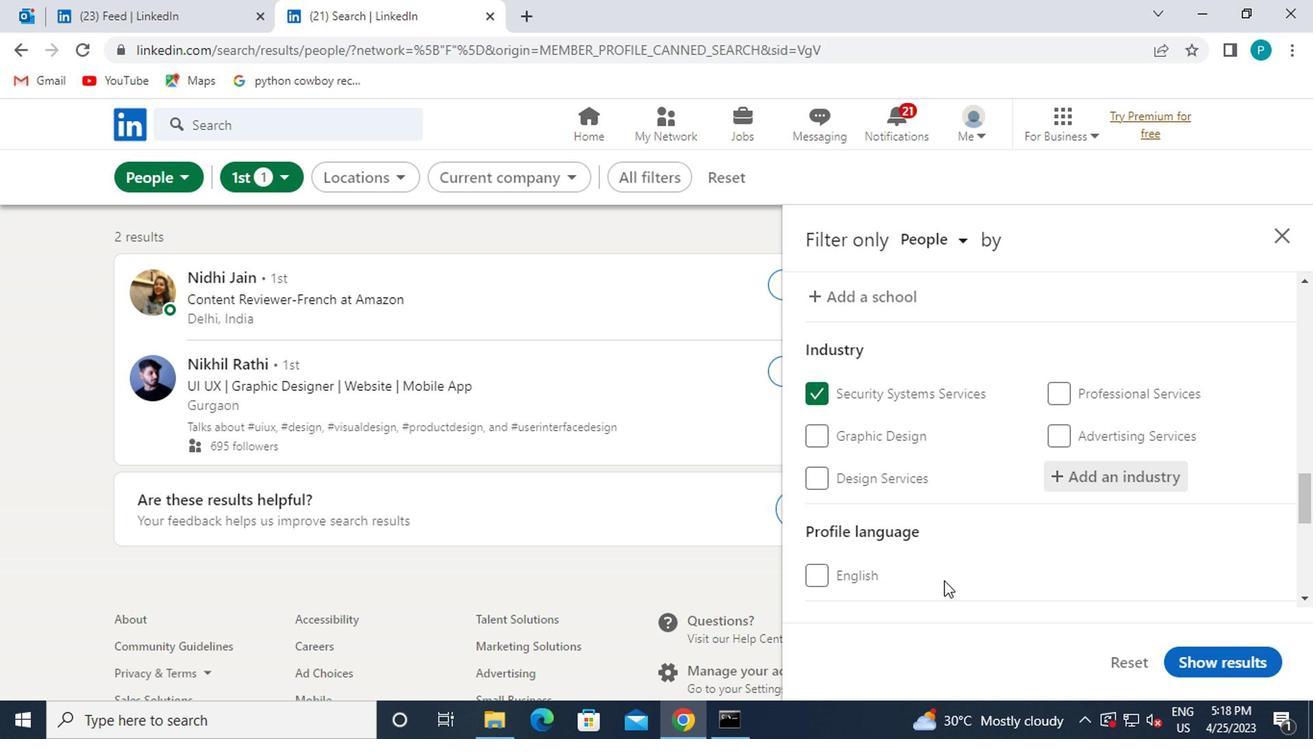 
Action: Mouse scrolled (937, 578) with delta (0, 0)
Screenshot: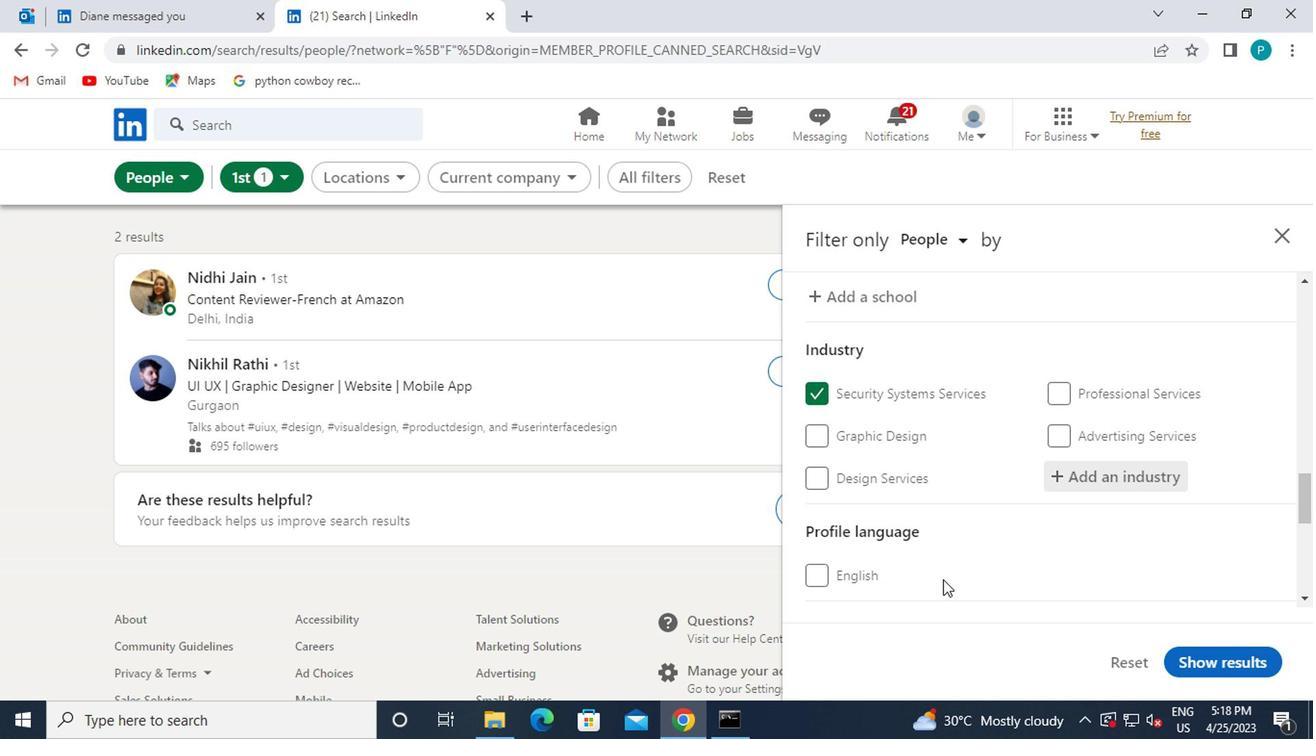 
Action: Mouse moved to (882, 510)
Screenshot: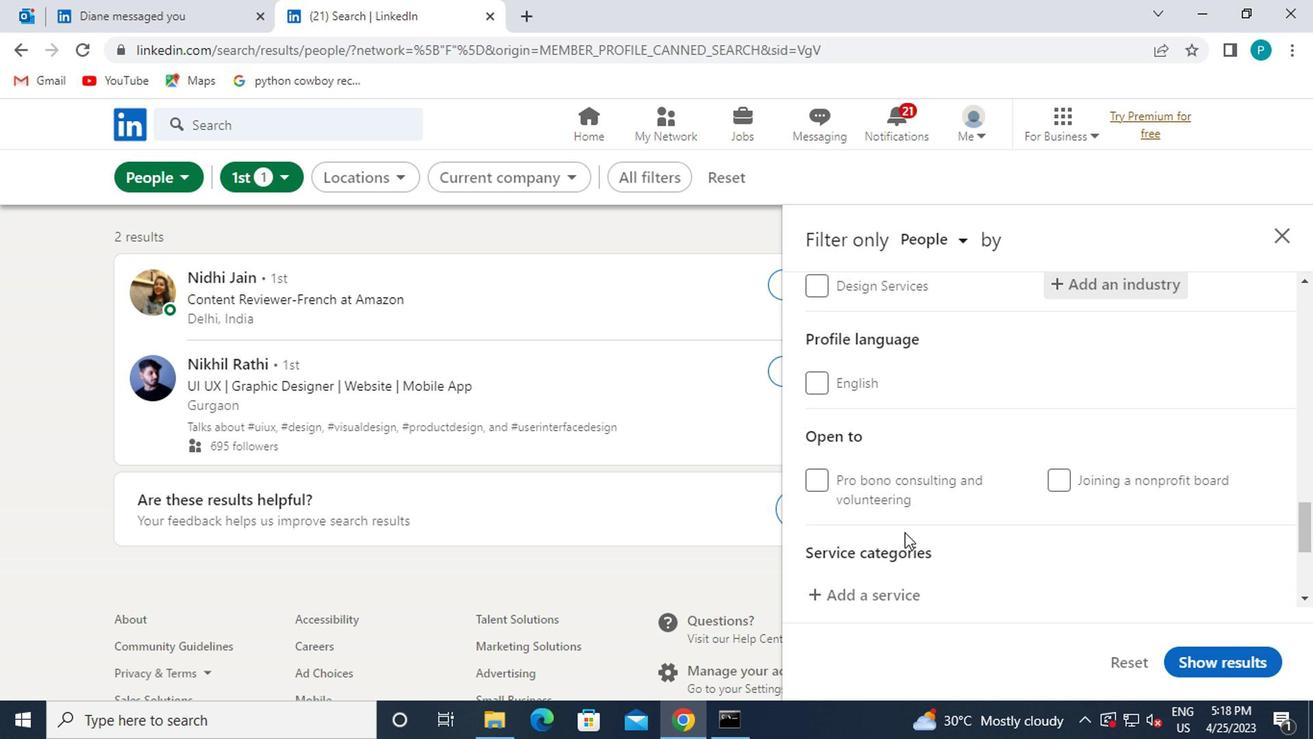 
Action: Mouse scrolled (882, 509) with delta (0, 0)
Screenshot: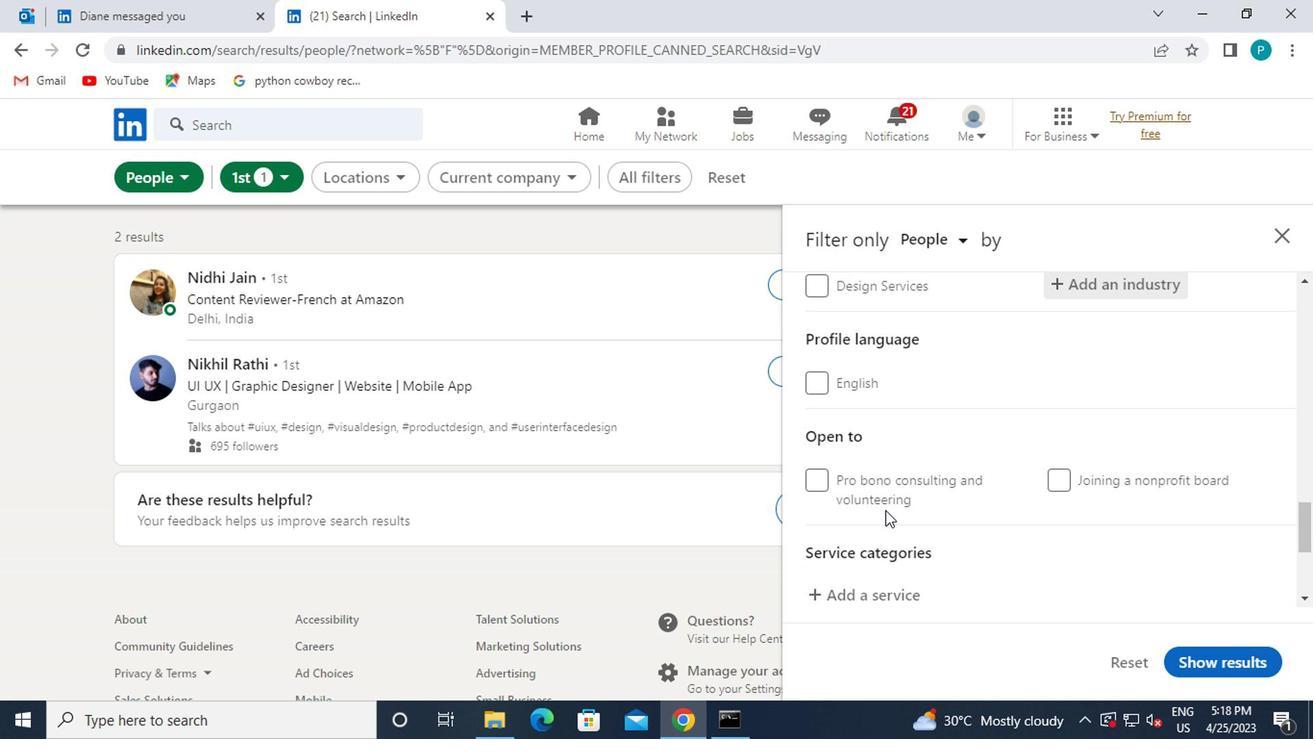 
Action: Mouse pressed left at (882, 510)
Screenshot: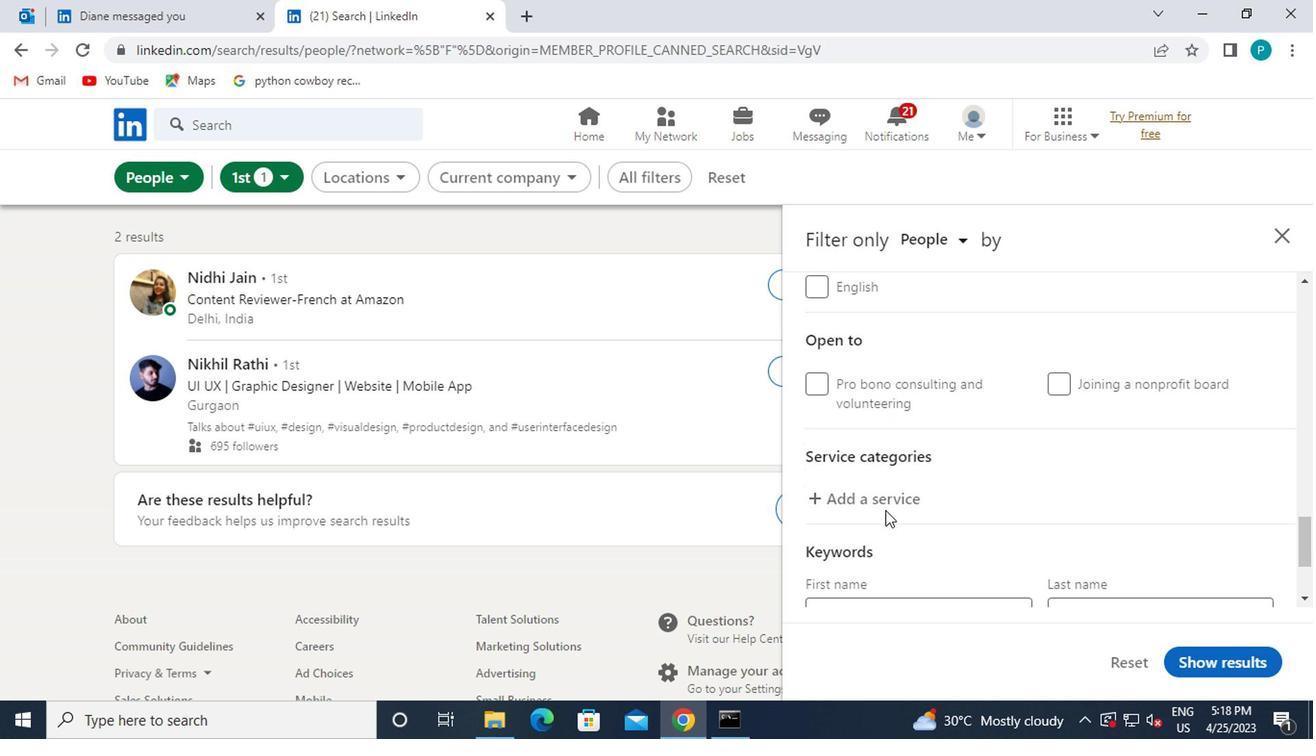 
Action: Key pressed GROWTH<Key.space>MA
Screenshot: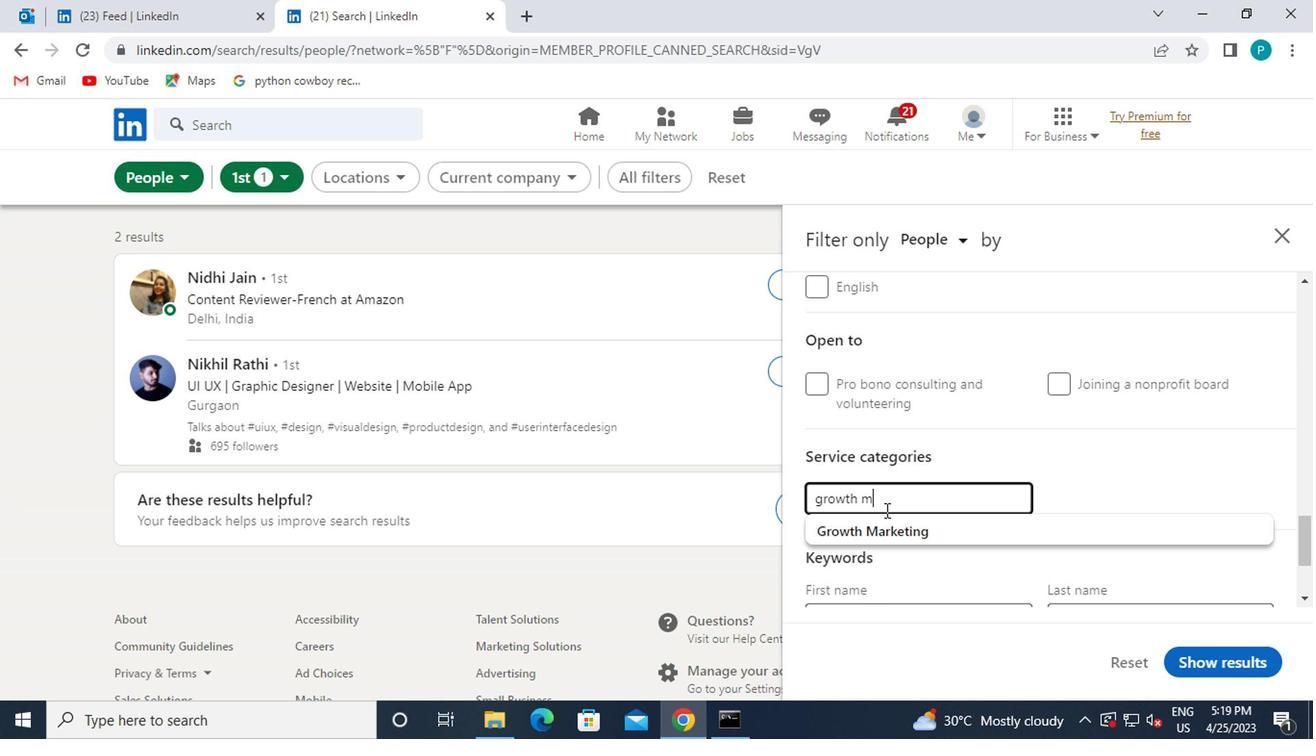 
Action: Mouse moved to (903, 519)
Screenshot: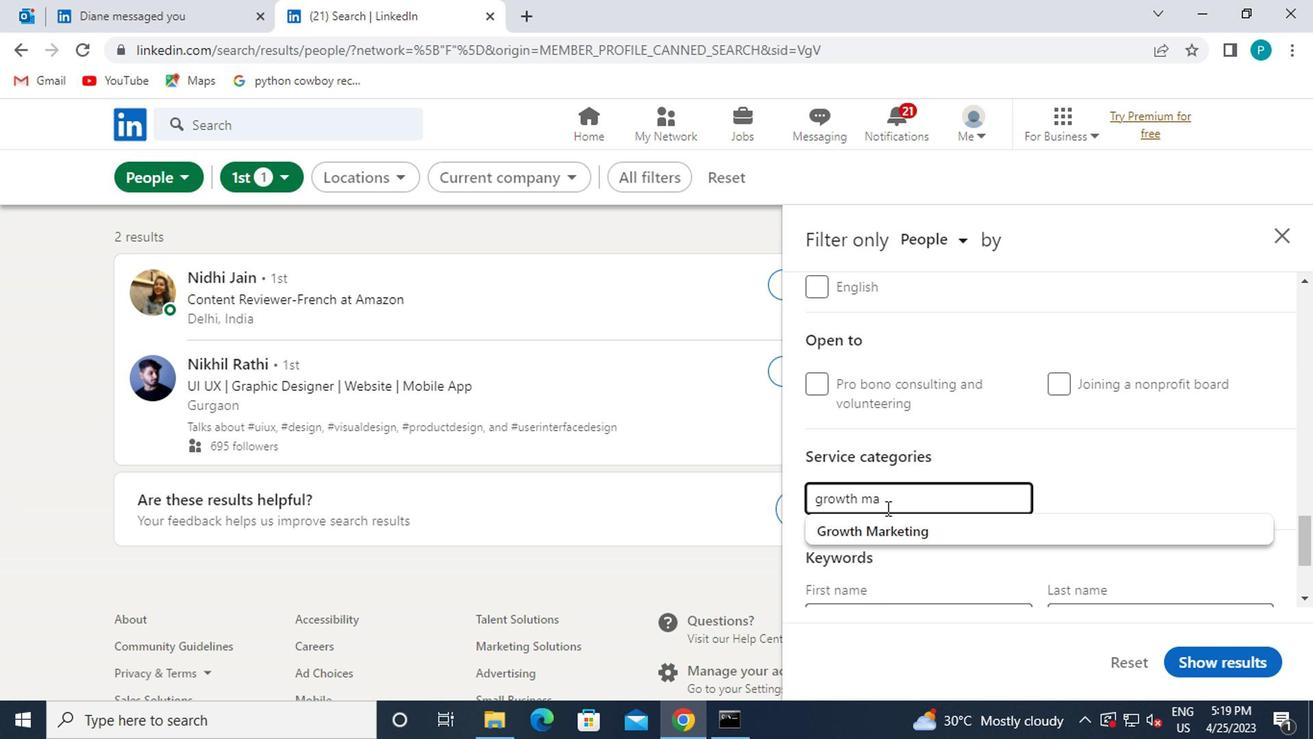 
Action: Mouse pressed left at (903, 519)
Screenshot: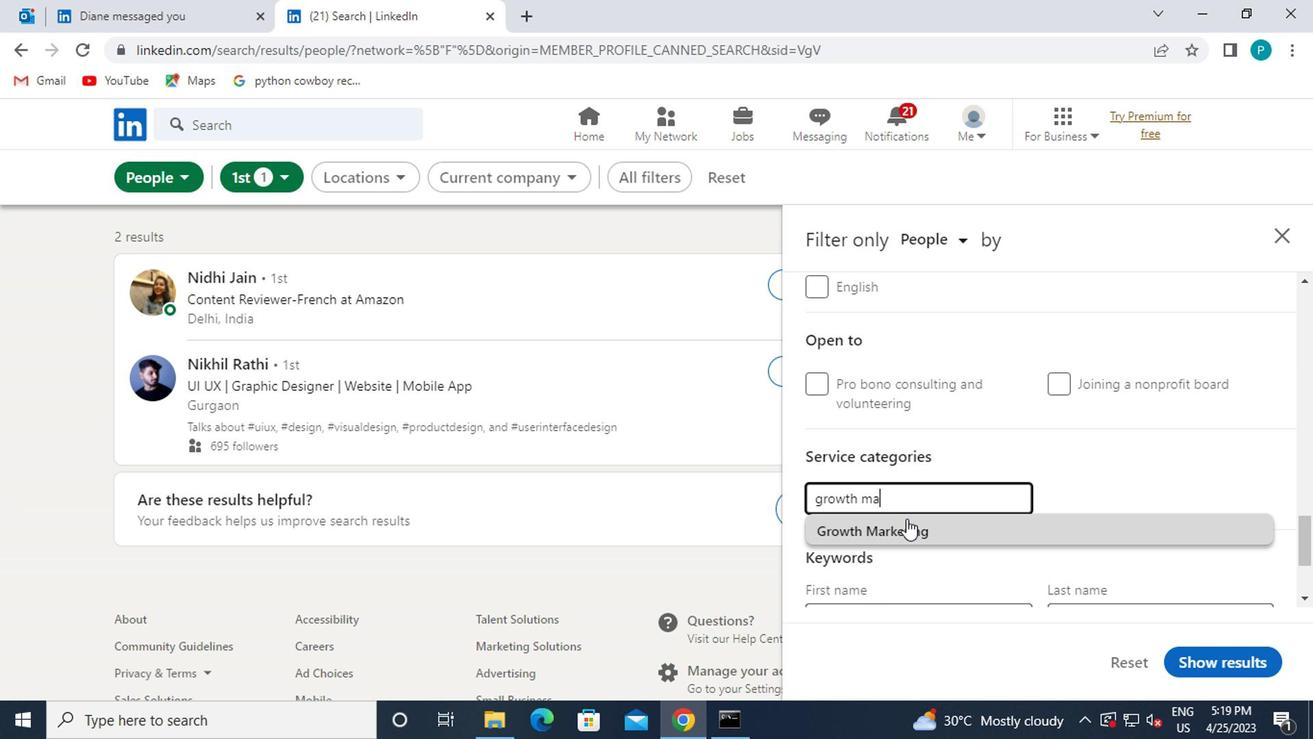 
Action: Mouse scrolled (903, 518) with delta (0, 0)
Screenshot: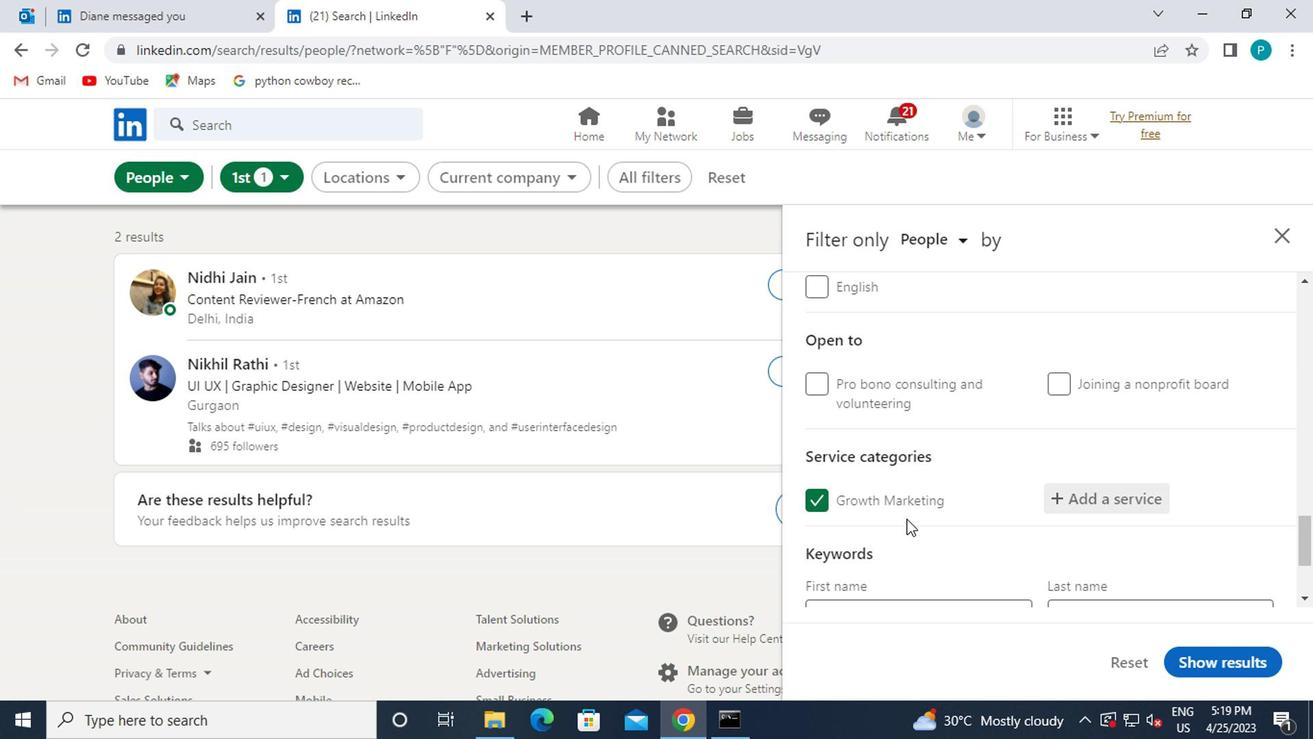 
Action: Mouse moved to (905, 521)
Screenshot: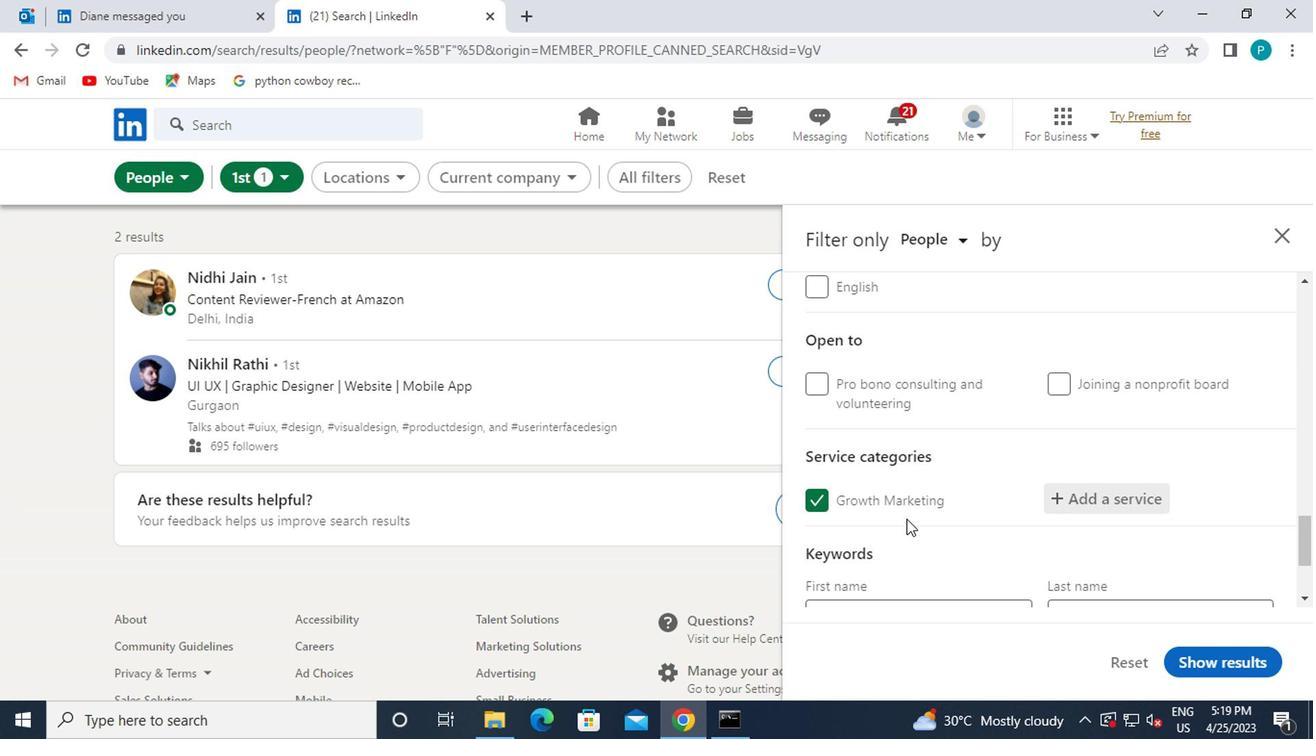 
Action: Mouse scrolled (905, 520) with delta (0, -1)
Screenshot: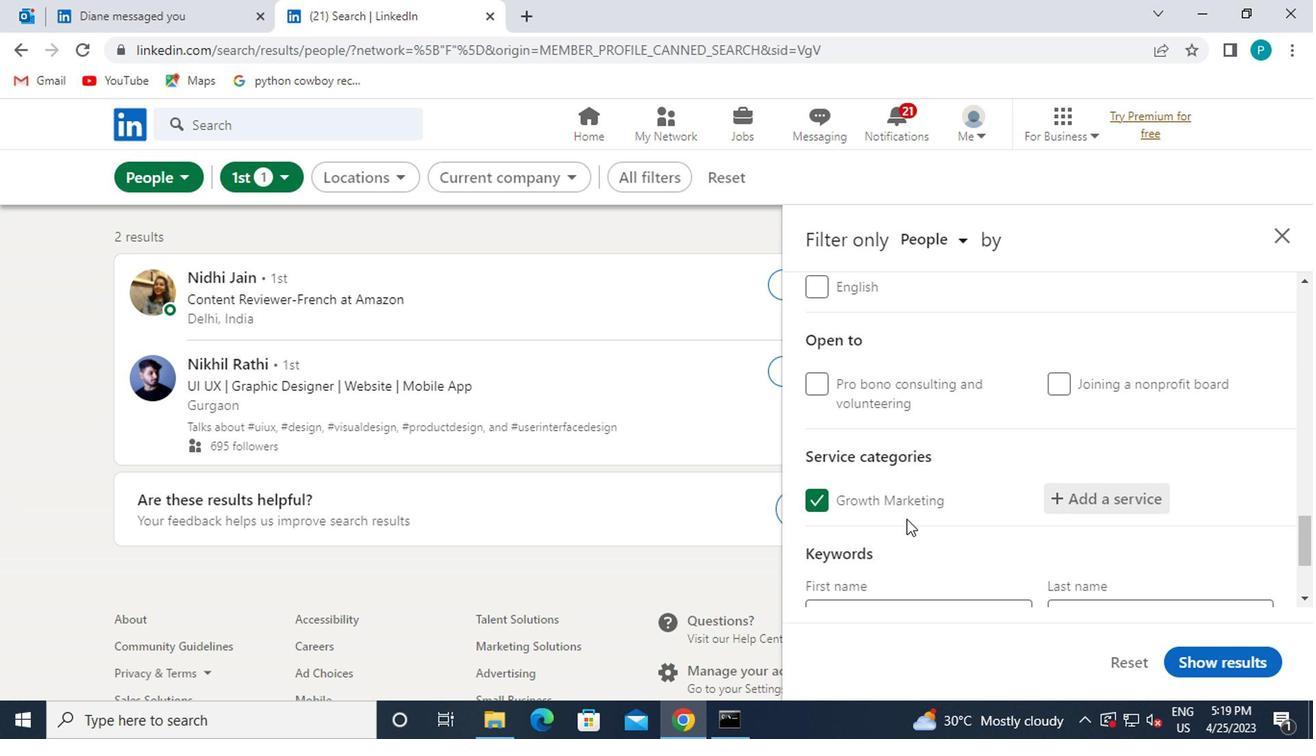 
Action: Mouse scrolled (905, 520) with delta (0, -1)
Screenshot: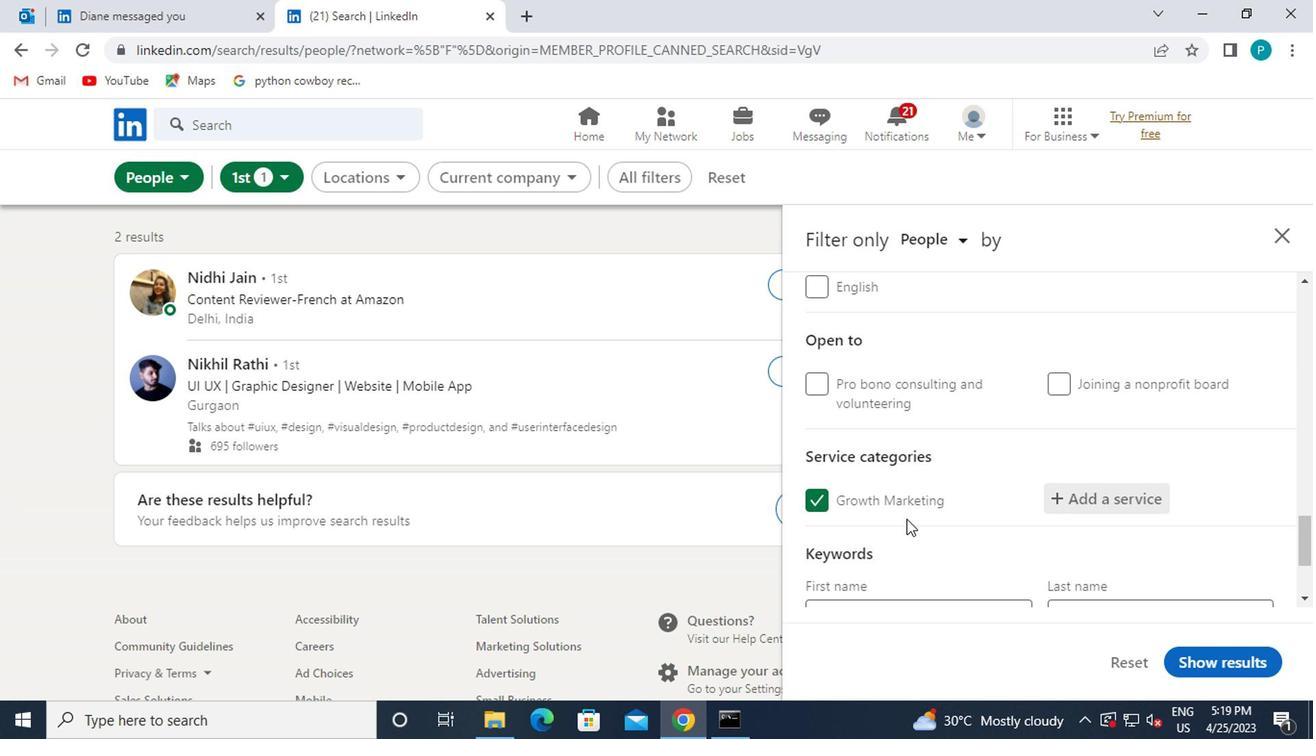 
Action: Mouse pressed left at (905, 521)
Screenshot: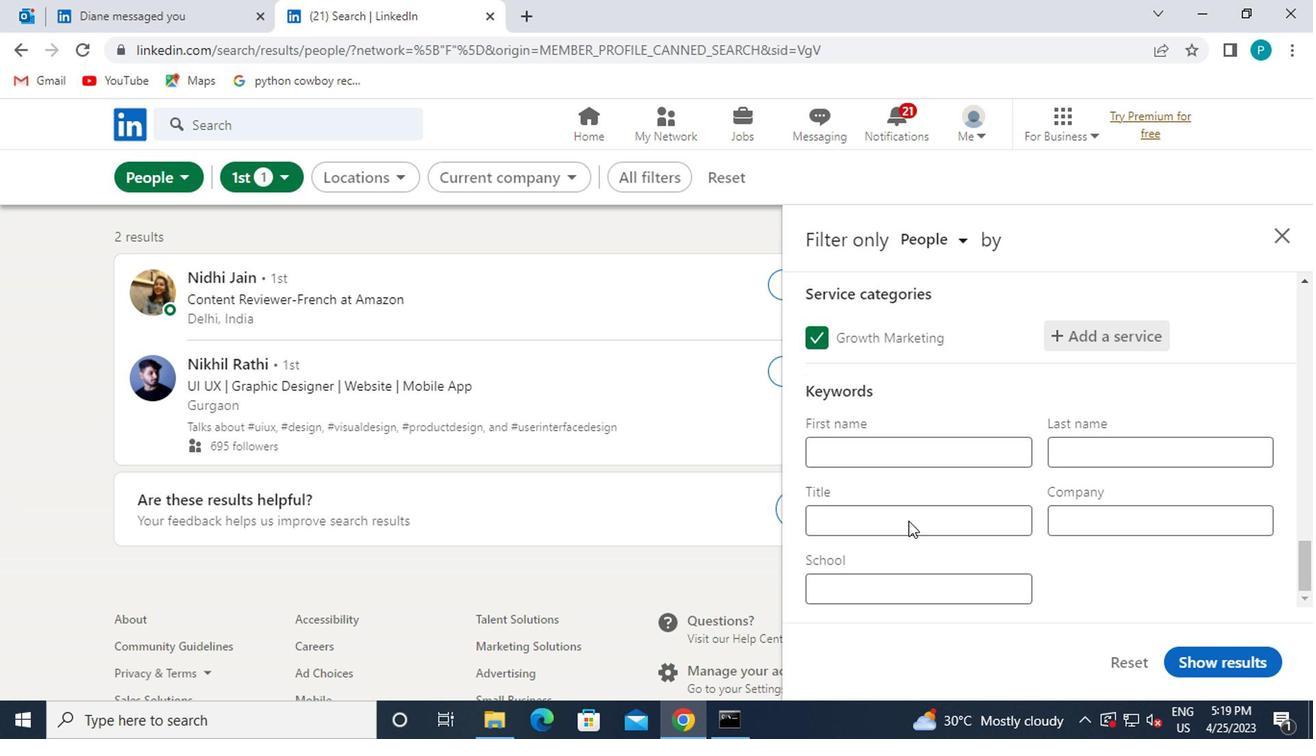 
Action: Mouse moved to (906, 521)
Screenshot: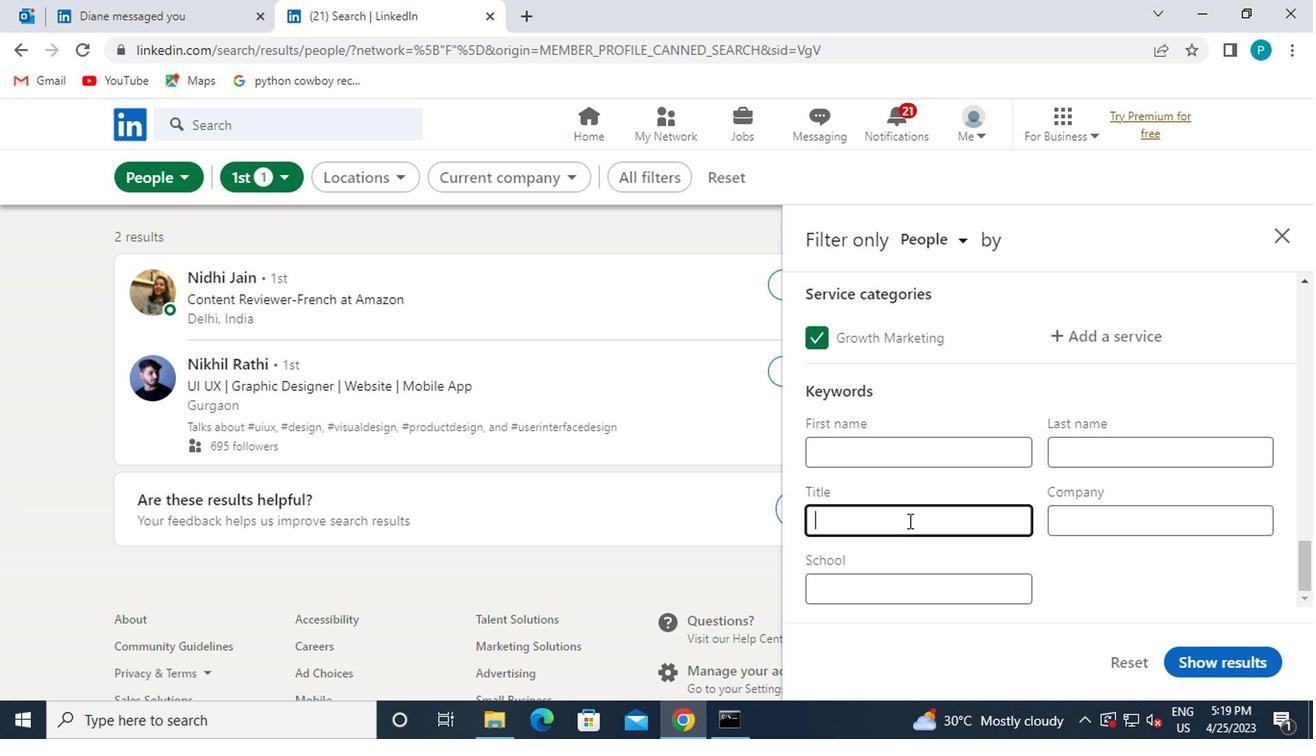 
Action: Key pressed <Key.caps_lock>A<Key.caps_lock>SSISTANT<Key.space>
Screenshot: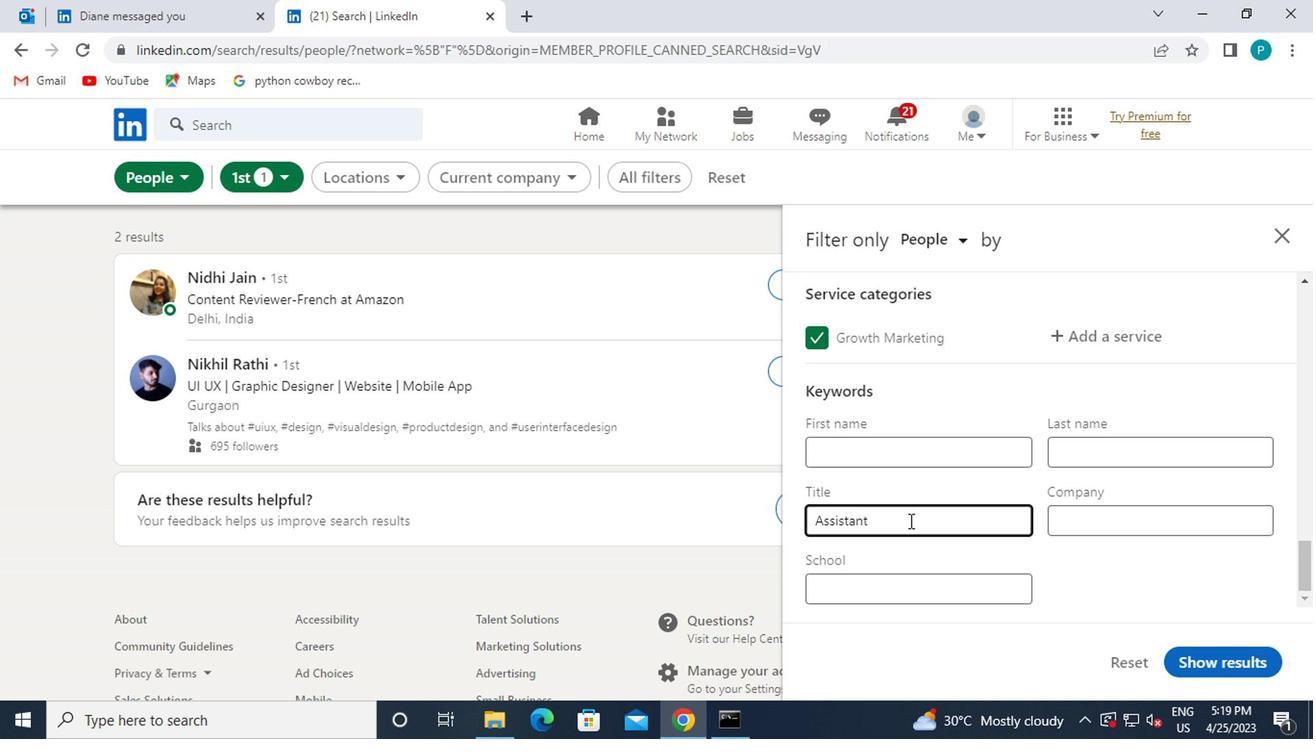 
Action: Mouse moved to (910, 520)
Screenshot: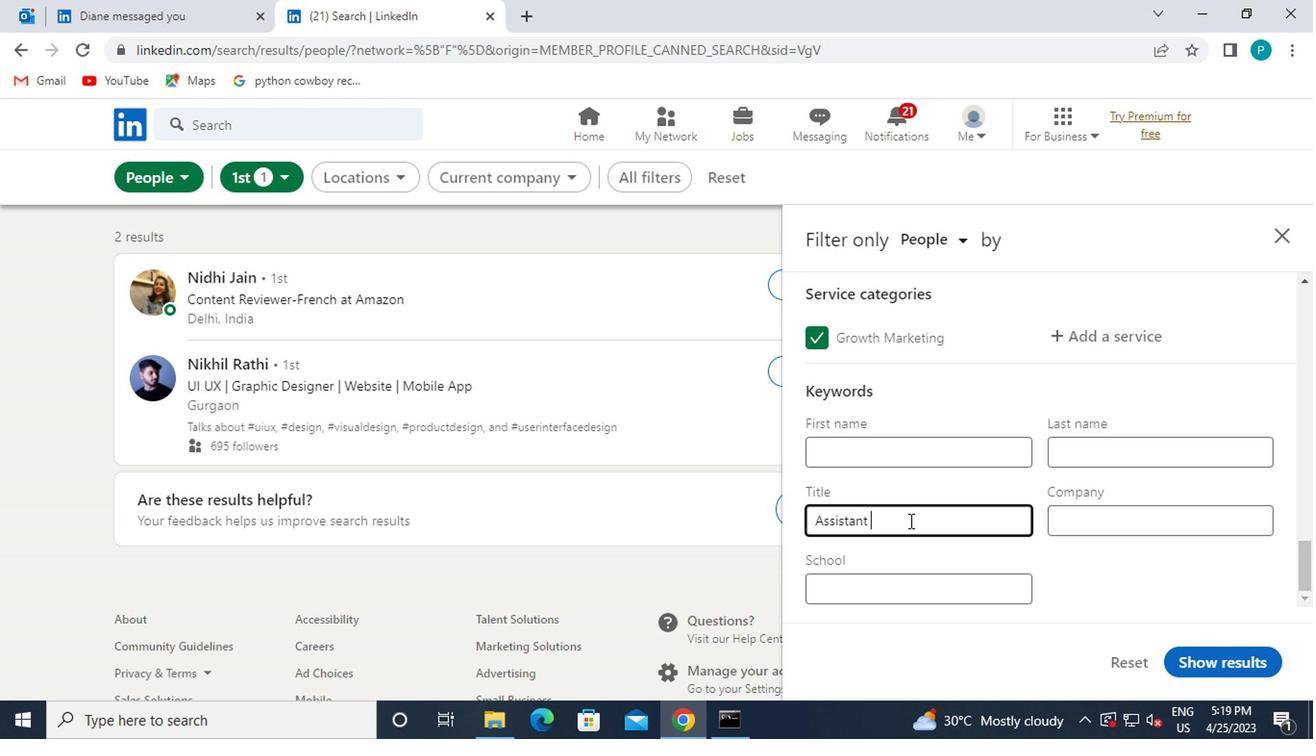 
Action: Key pressed <Key.caps_lock>
Screenshot: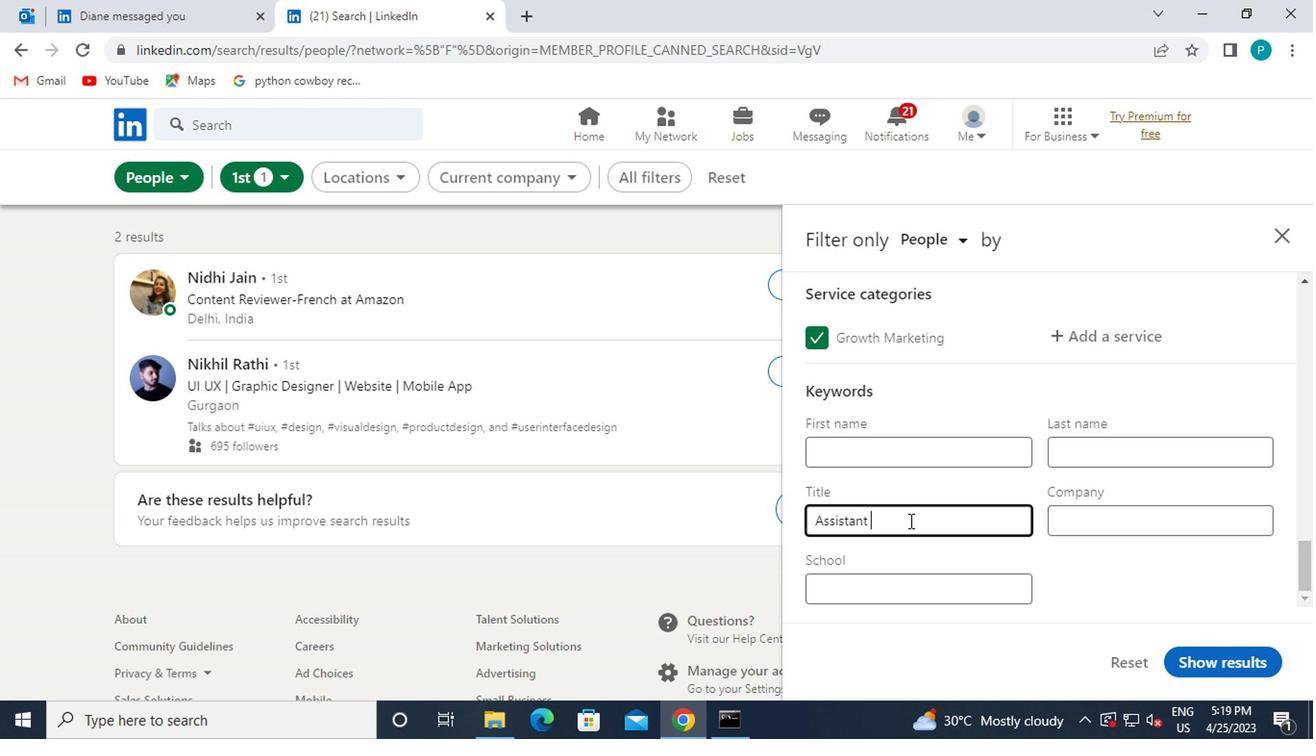 
Action: Mouse moved to (932, 463)
Screenshot: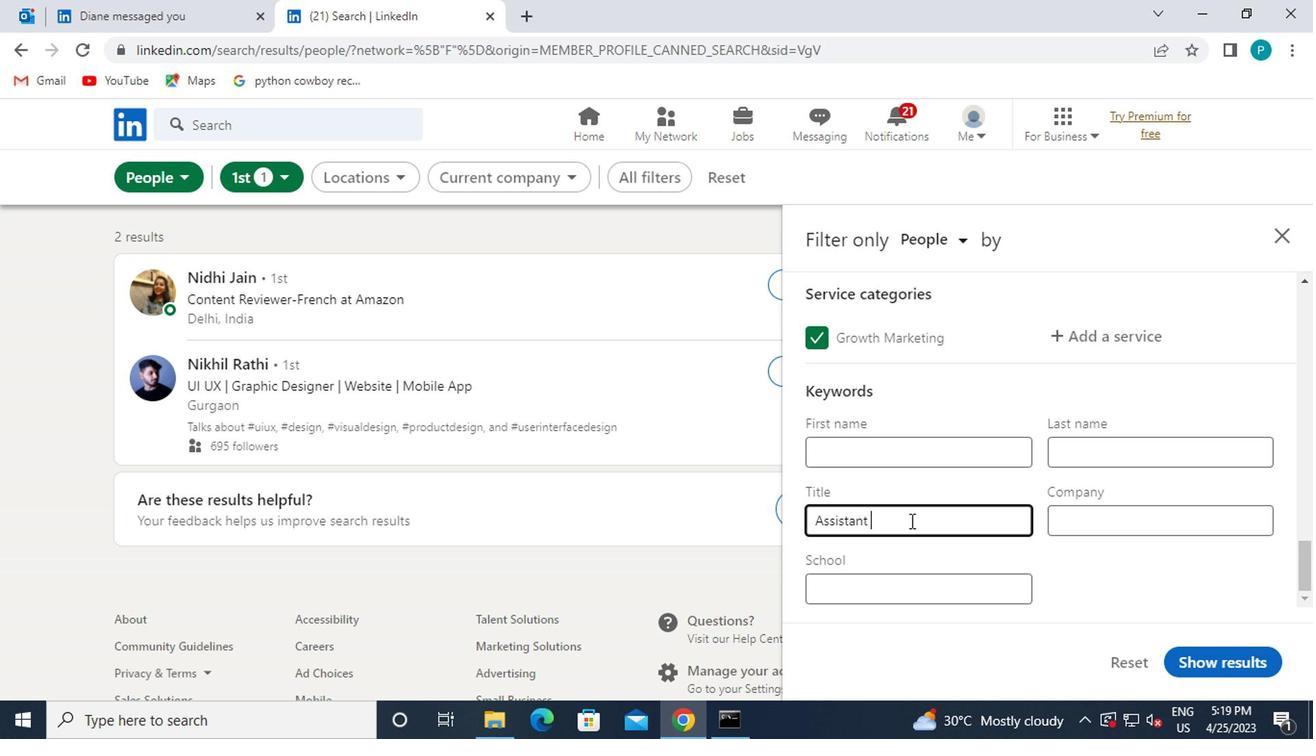 
Action: Key pressed G<Key.caps_lock>O
Screenshot: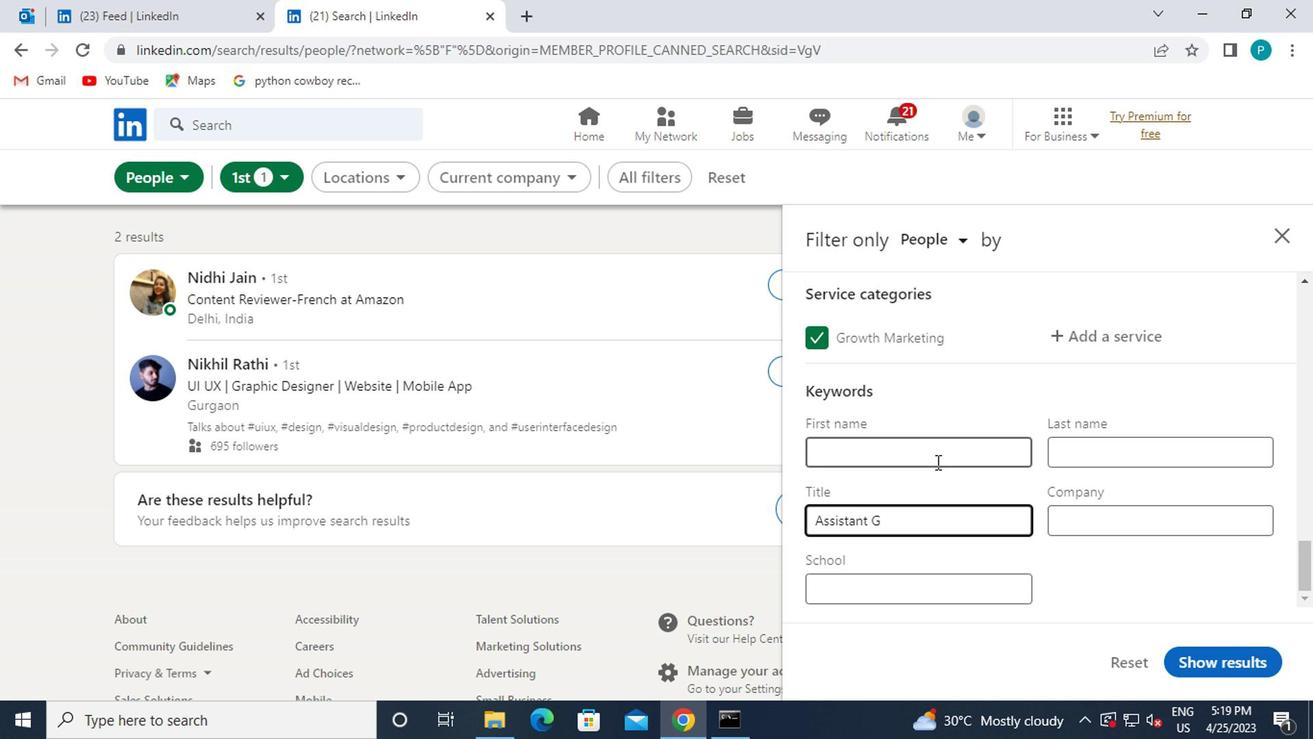 
Action: Mouse moved to (932, 461)
Screenshot: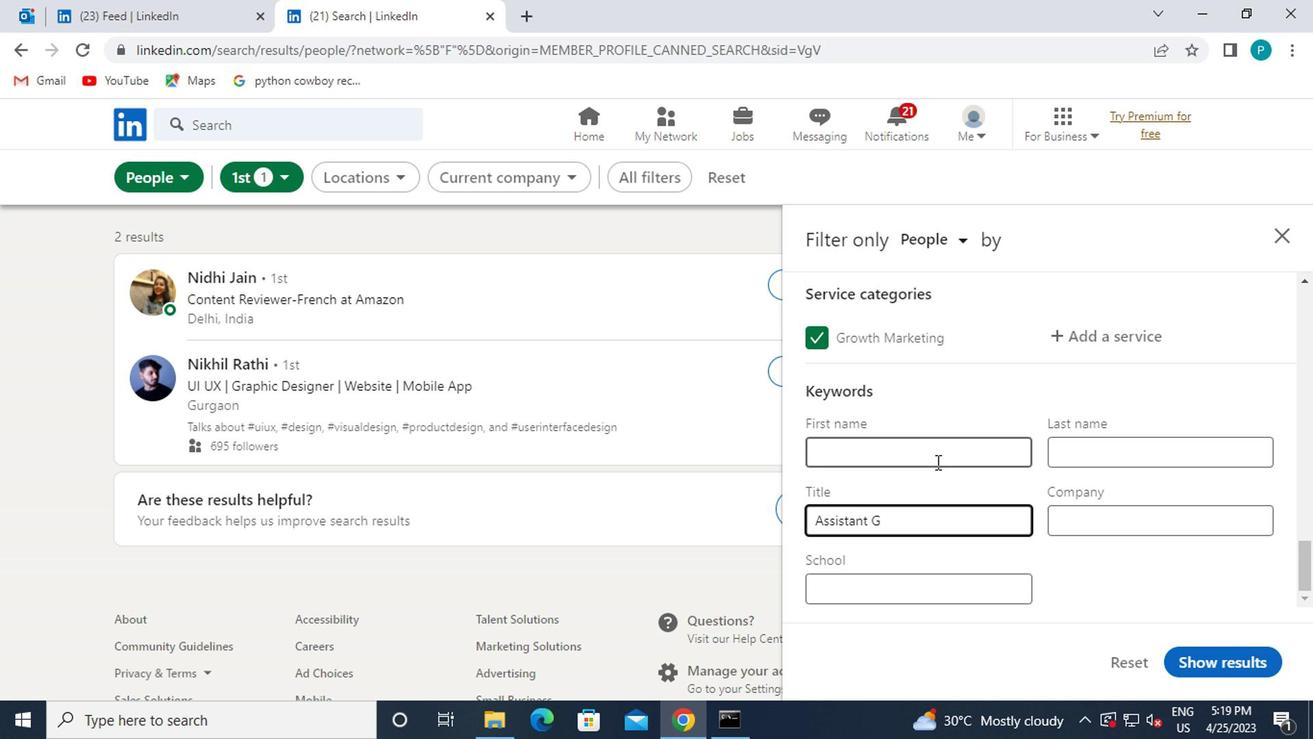 
Action: Key pressed LF<Key.space><Key.caps_lock>P<Key.caps_lock>ROFESSIONAL
Screenshot: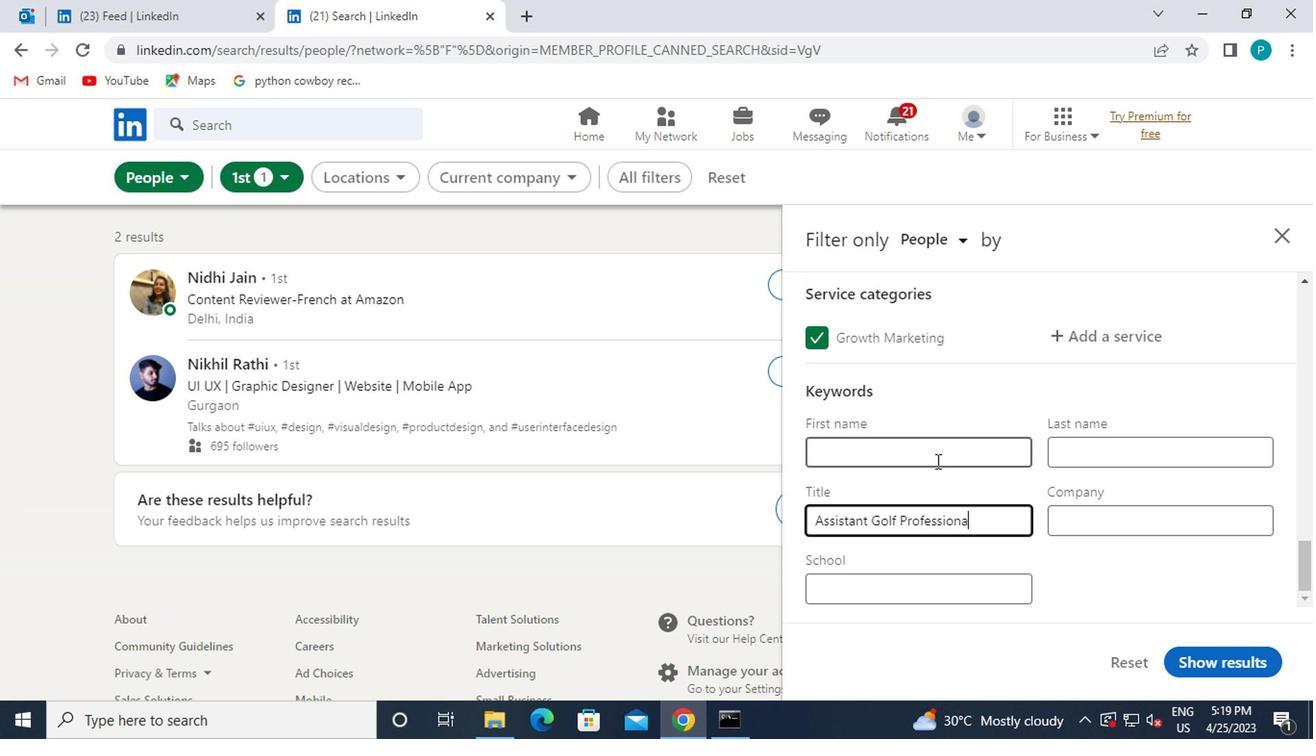 
Action: Mouse moved to (1198, 658)
Screenshot: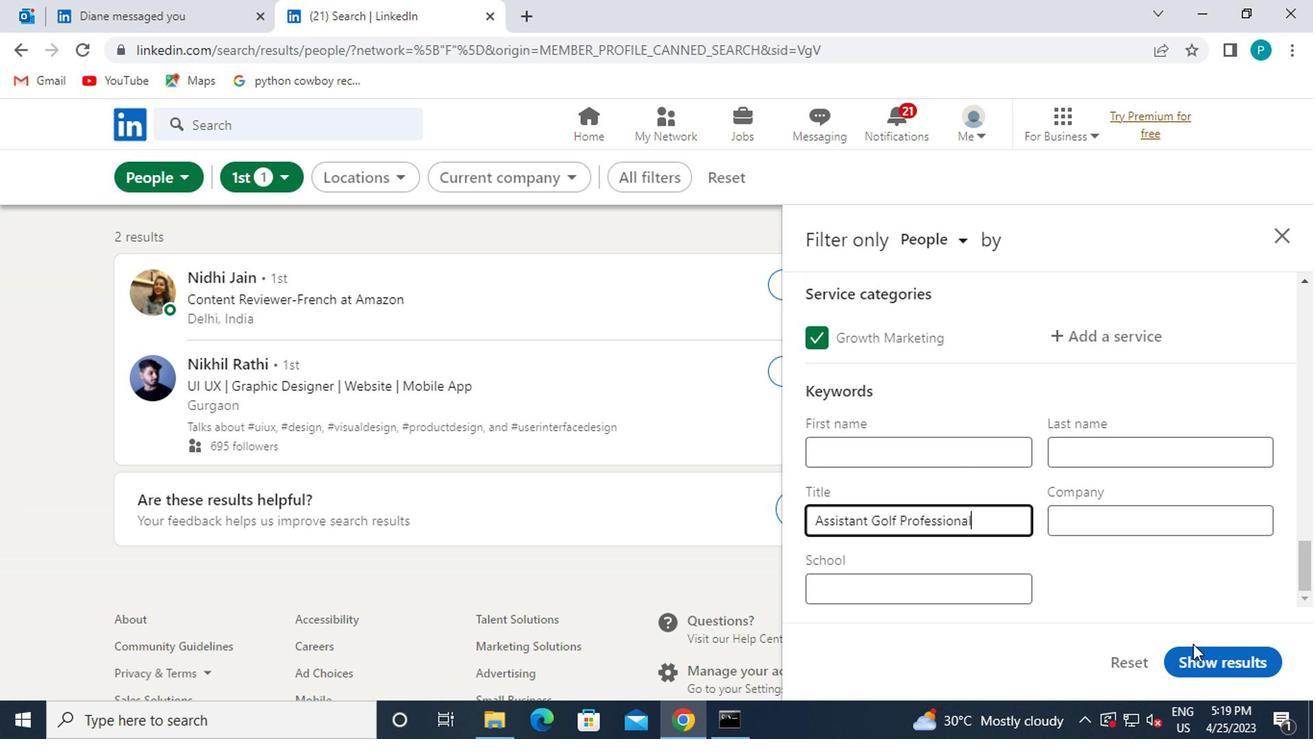 
Action: Mouse pressed left at (1198, 658)
Screenshot: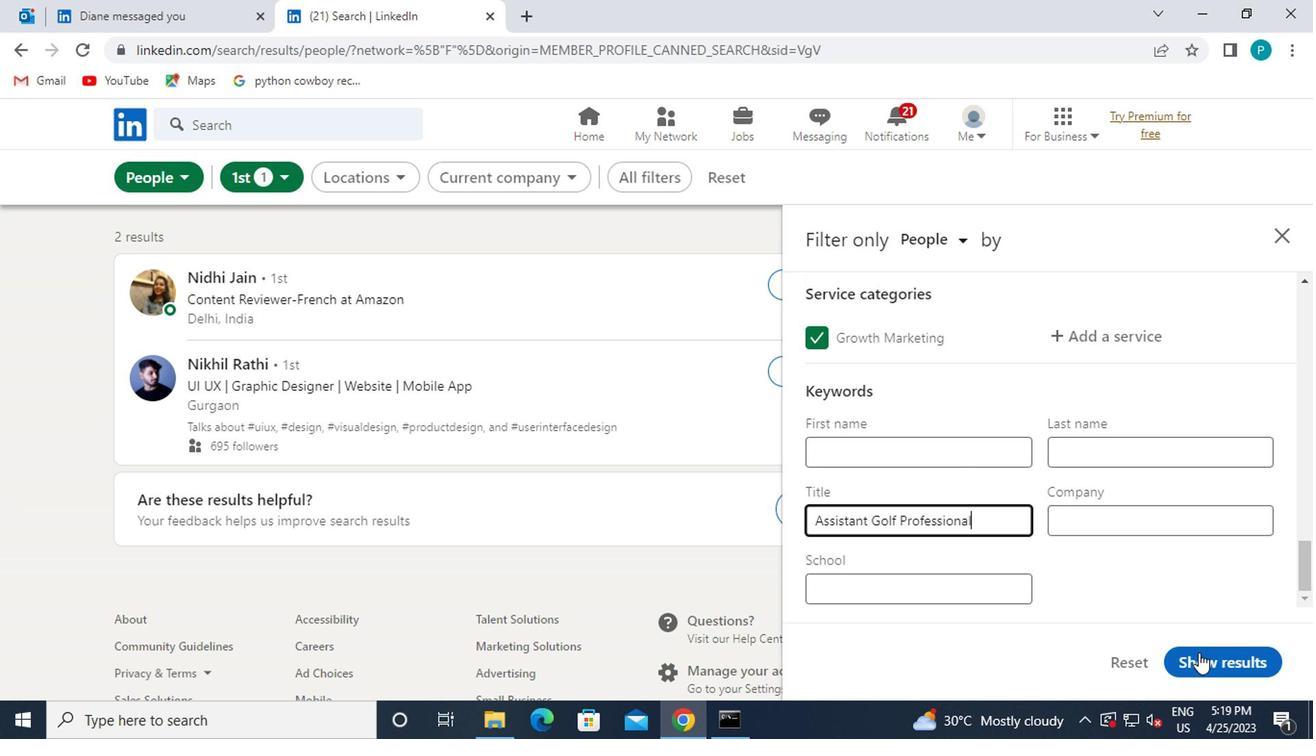 
Action: Mouse moved to (1249, 529)
Screenshot: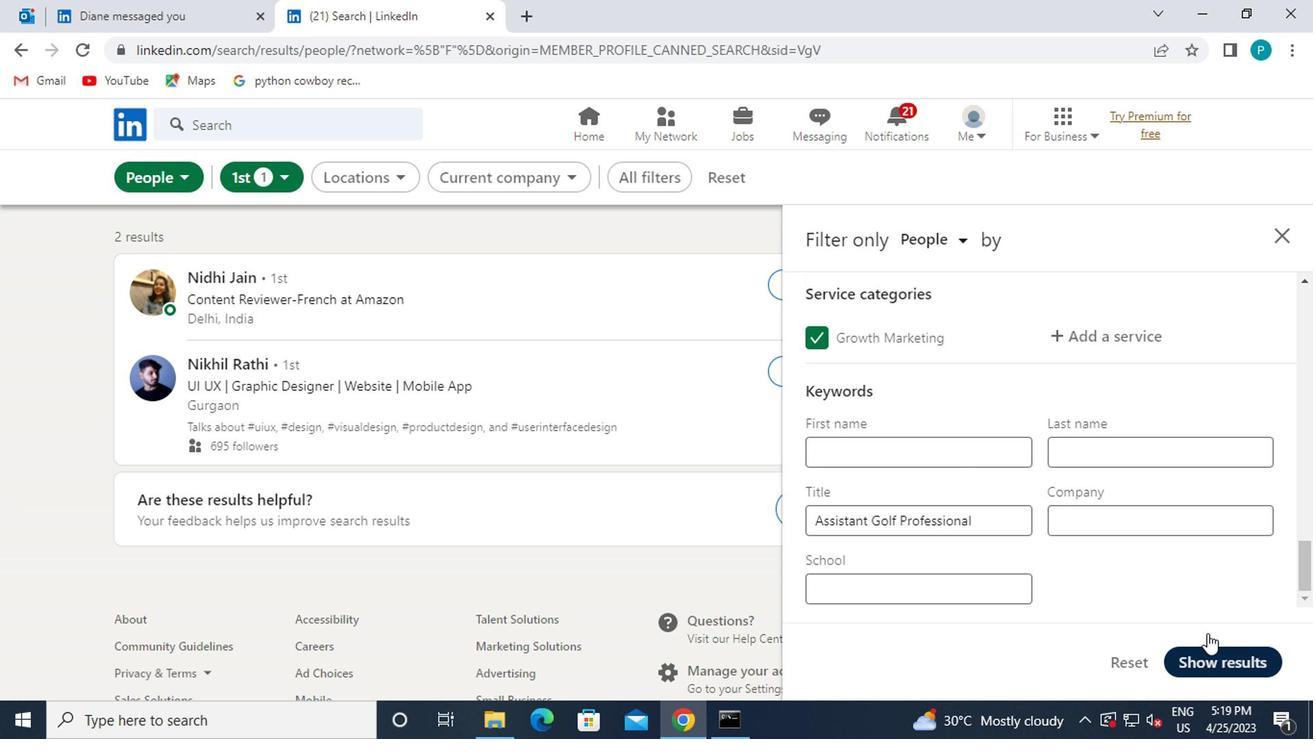 
